 Task: Find connections with filter location Miranda de Ebro with filter topic #lawsuitswith filter profile language Spanish with filter current company IndiGo (InterGlobe Aviation Ltd) with filter school ABV-Indian Institute of Information Technology and Management with filter industry Law Practice with filter service category Labor and Employment Law with filter keywords title Graphic Designer
Action: Mouse moved to (199, 277)
Screenshot: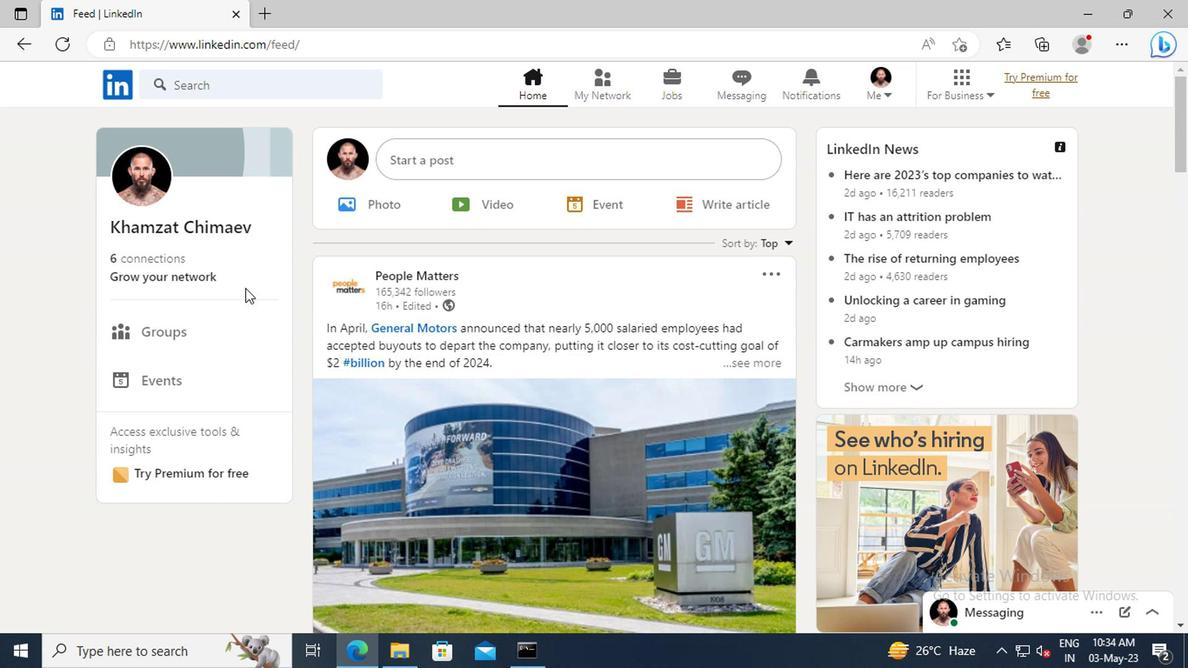 
Action: Mouse pressed left at (199, 277)
Screenshot: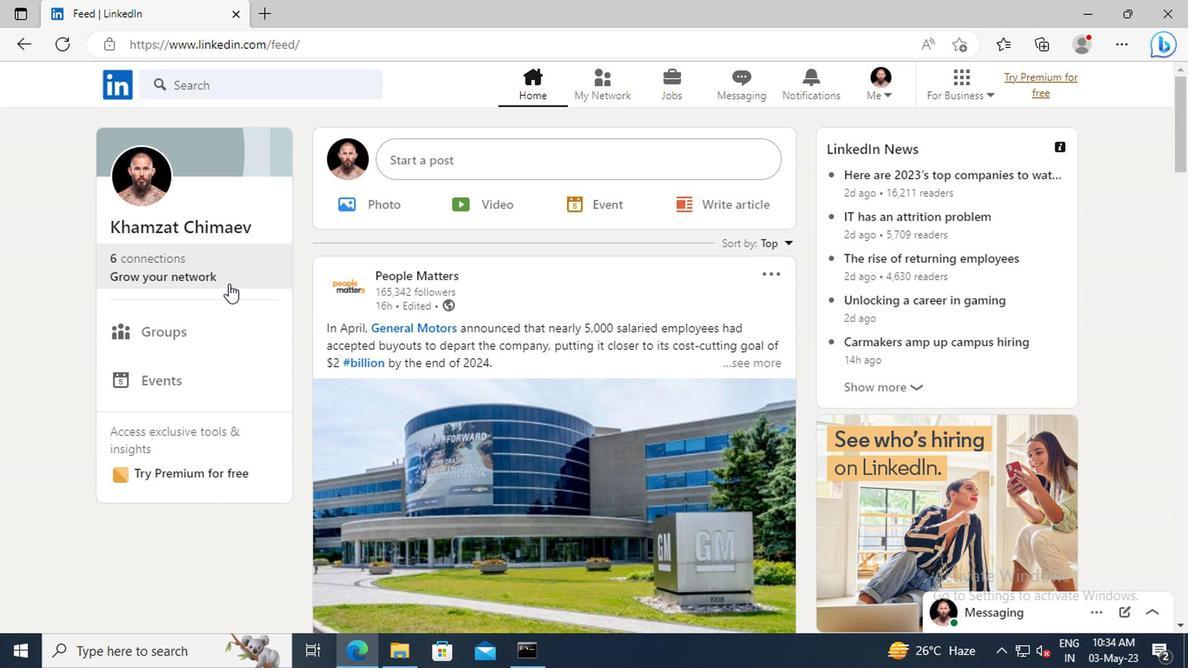 
Action: Mouse moved to (197, 186)
Screenshot: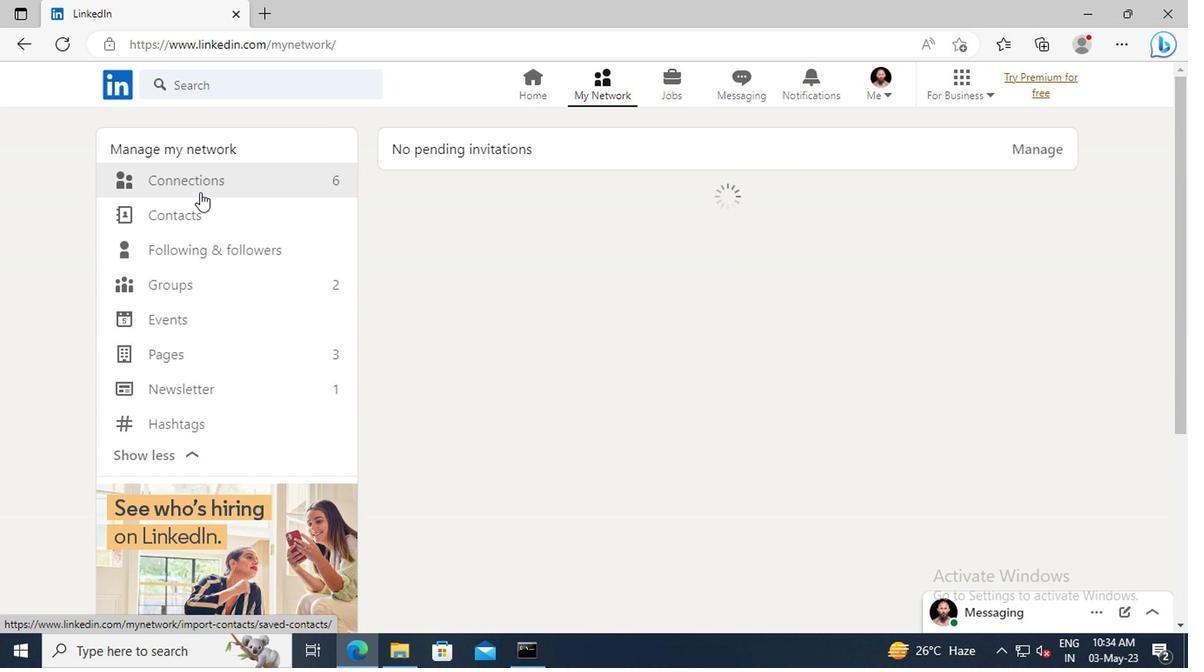 
Action: Mouse pressed left at (197, 186)
Screenshot: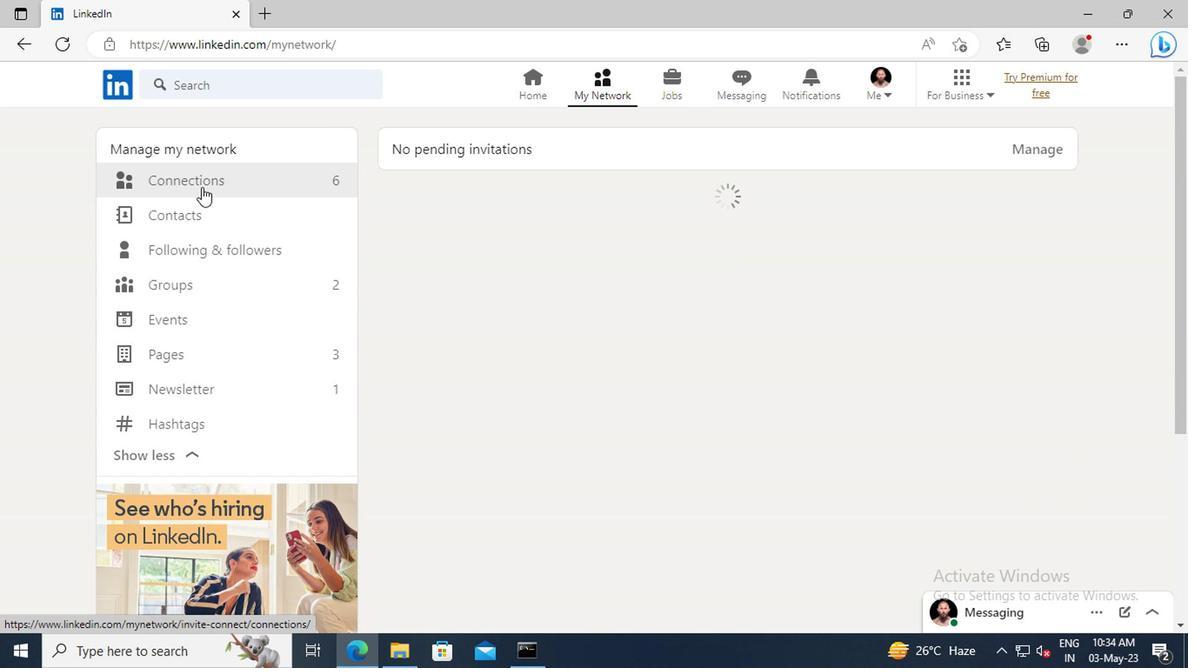 
Action: Mouse moved to (681, 183)
Screenshot: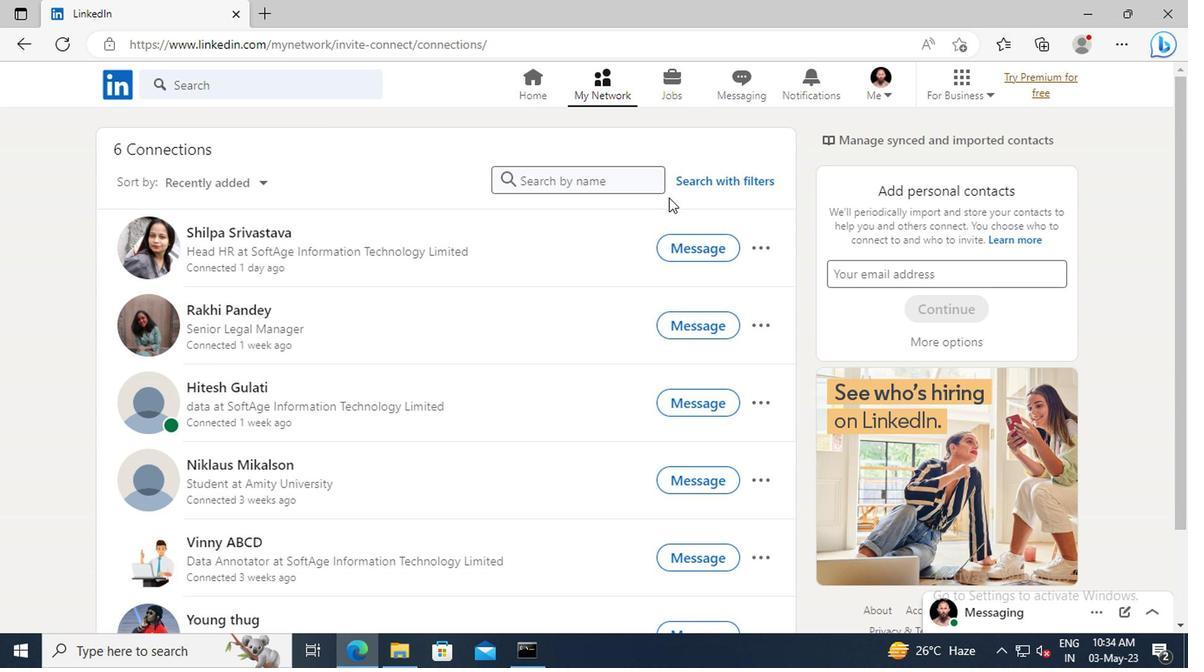 
Action: Mouse pressed left at (681, 183)
Screenshot: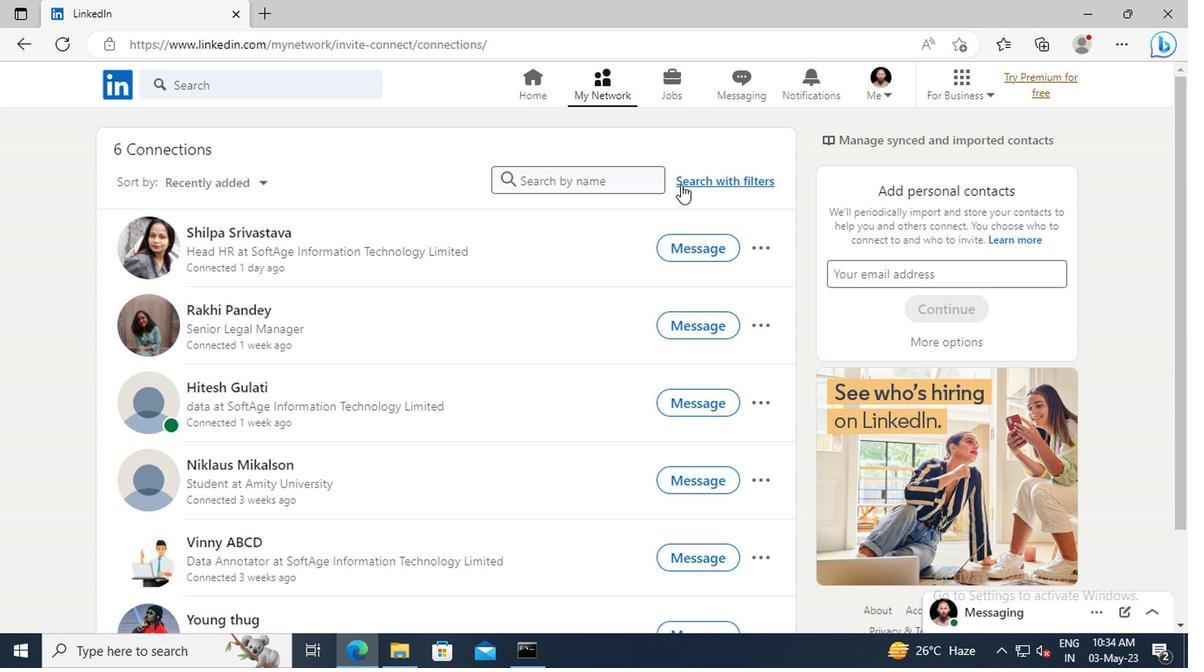 
Action: Mouse moved to (646, 139)
Screenshot: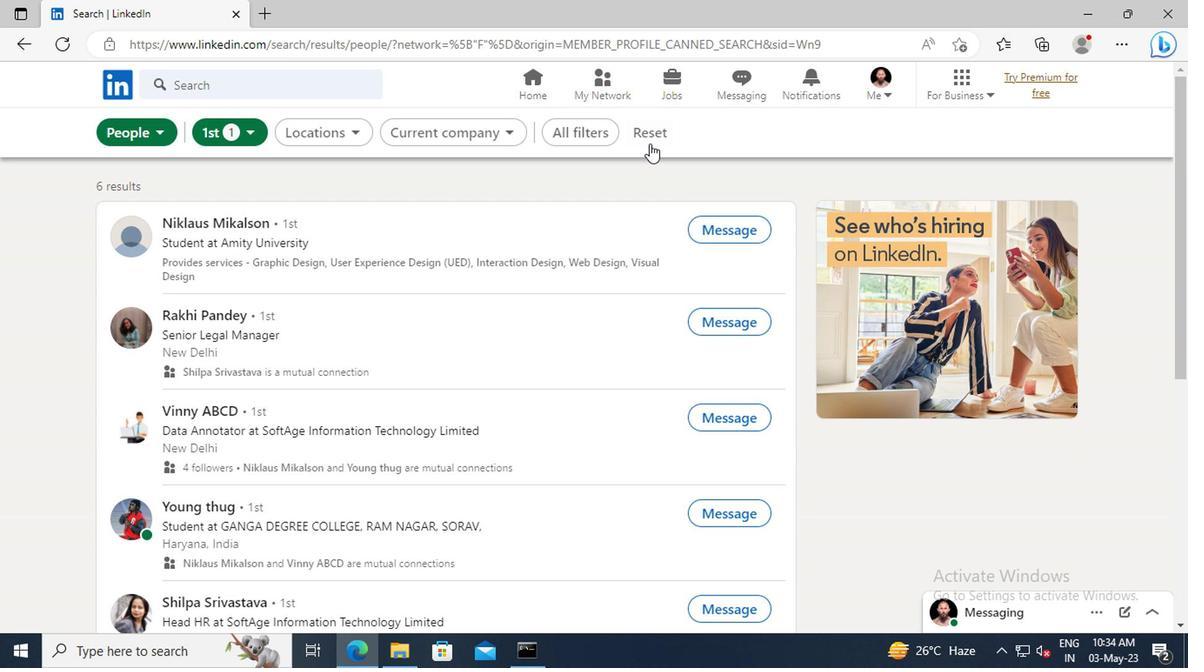 
Action: Mouse pressed left at (646, 139)
Screenshot: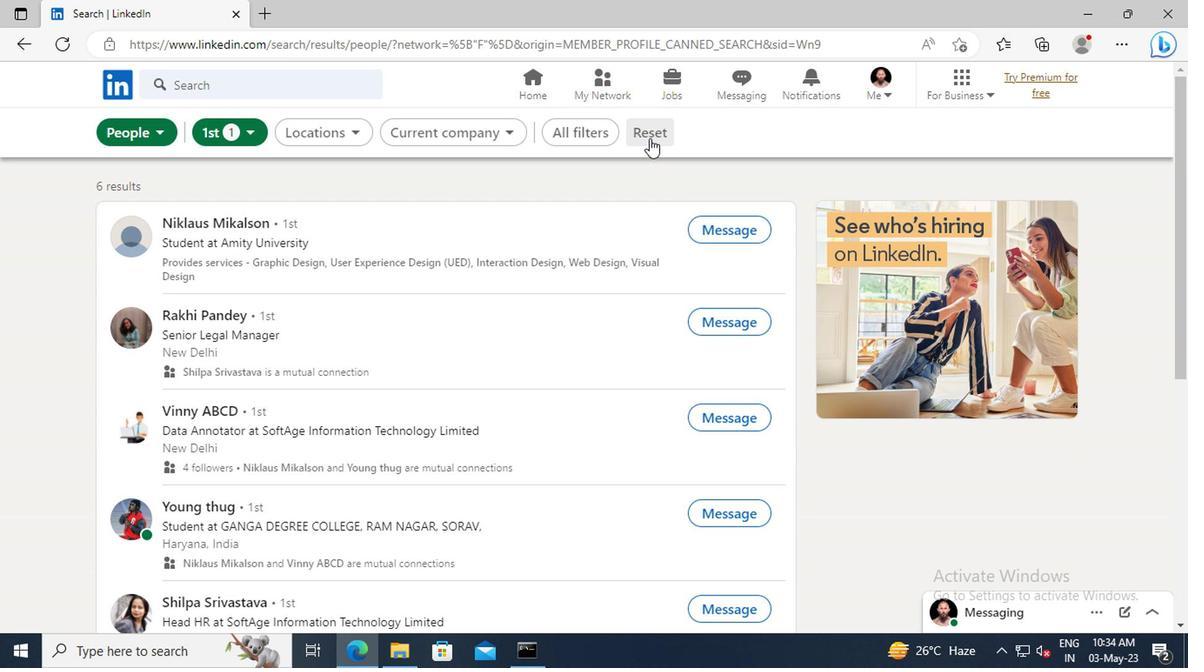 
Action: Mouse moved to (626, 137)
Screenshot: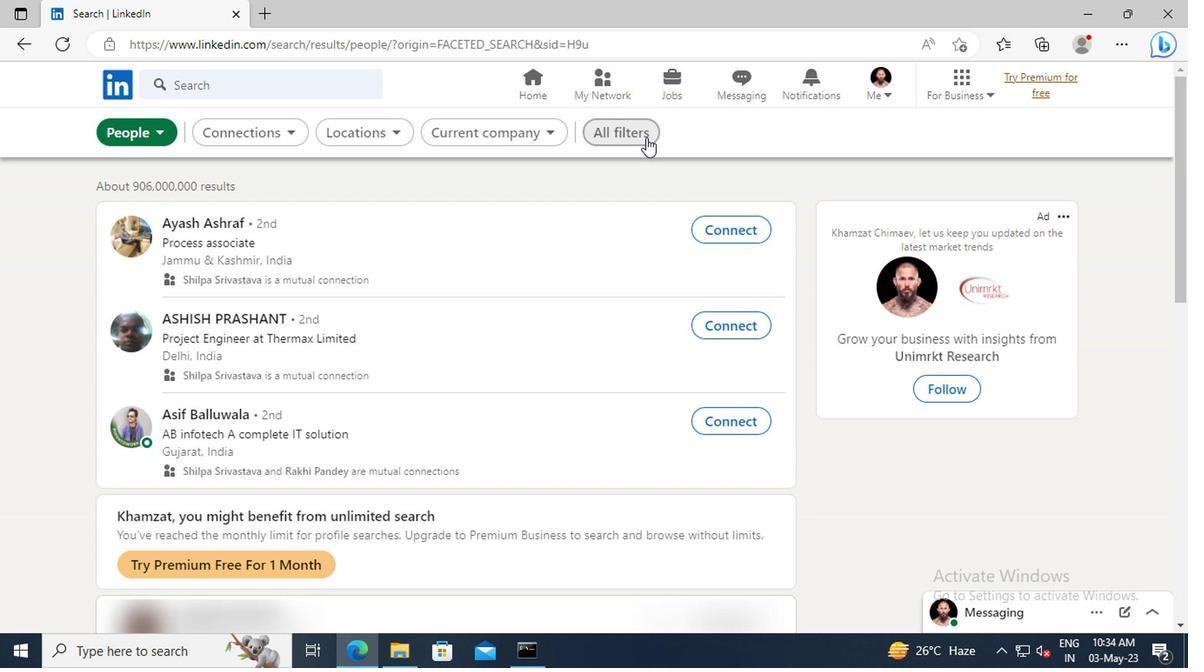 
Action: Mouse pressed left at (626, 137)
Screenshot: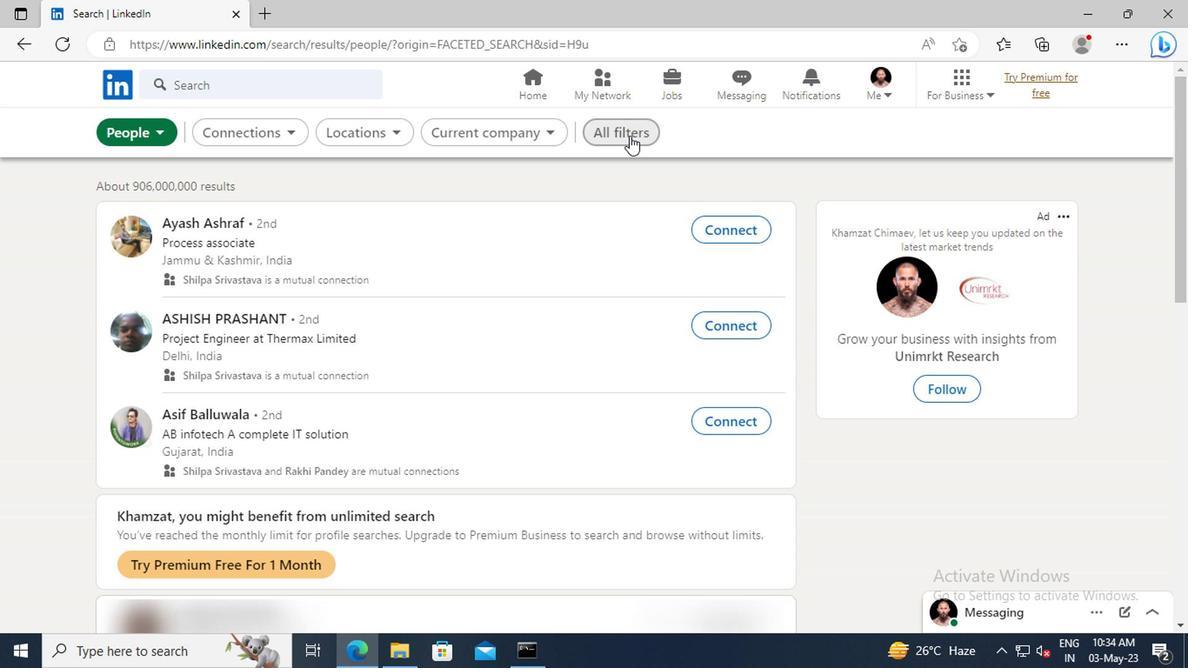
Action: Mouse moved to (963, 332)
Screenshot: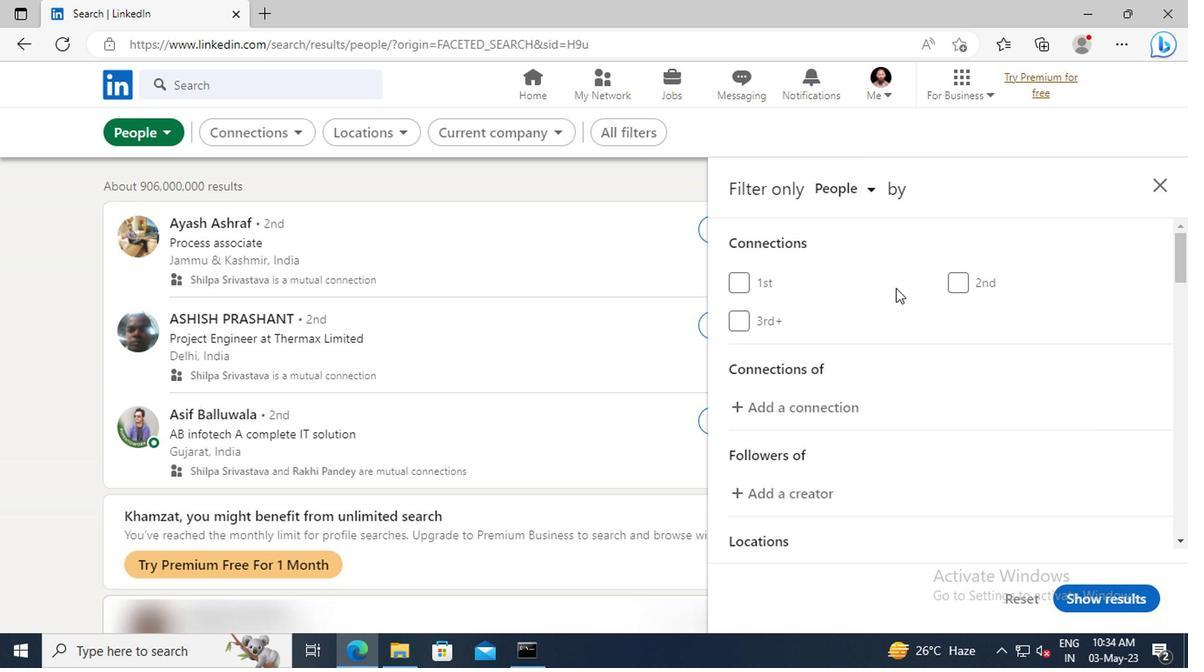 
Action: Mouse scrolled (963, 331) with delta (0, -1)
Screenshot: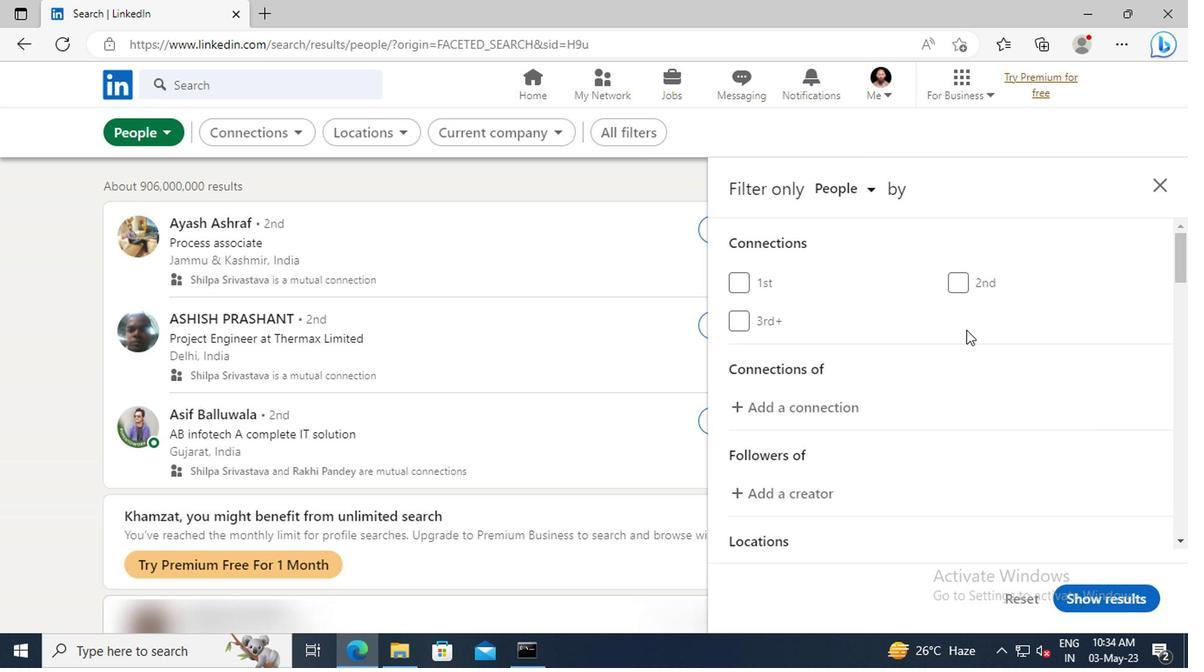 
Action: Mouse scrolled (963, 331) with delta (0, -1)
Screenshot: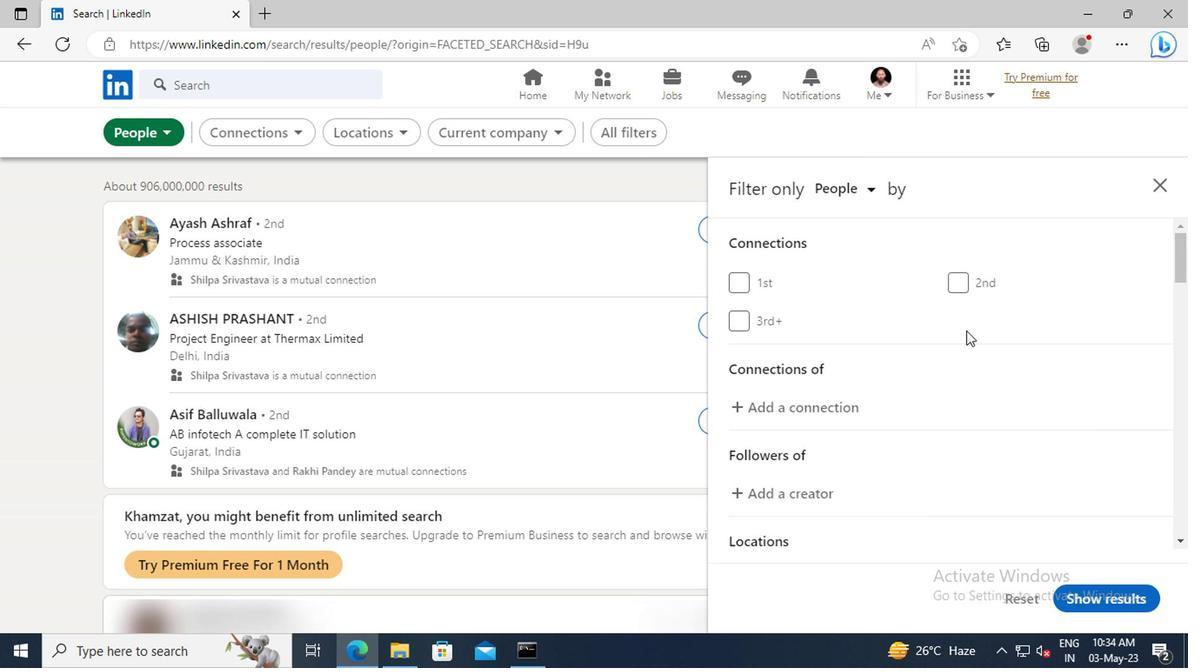 
Action: Mouse scrolled (963, 331) with delta (0, -1)
Screenshot: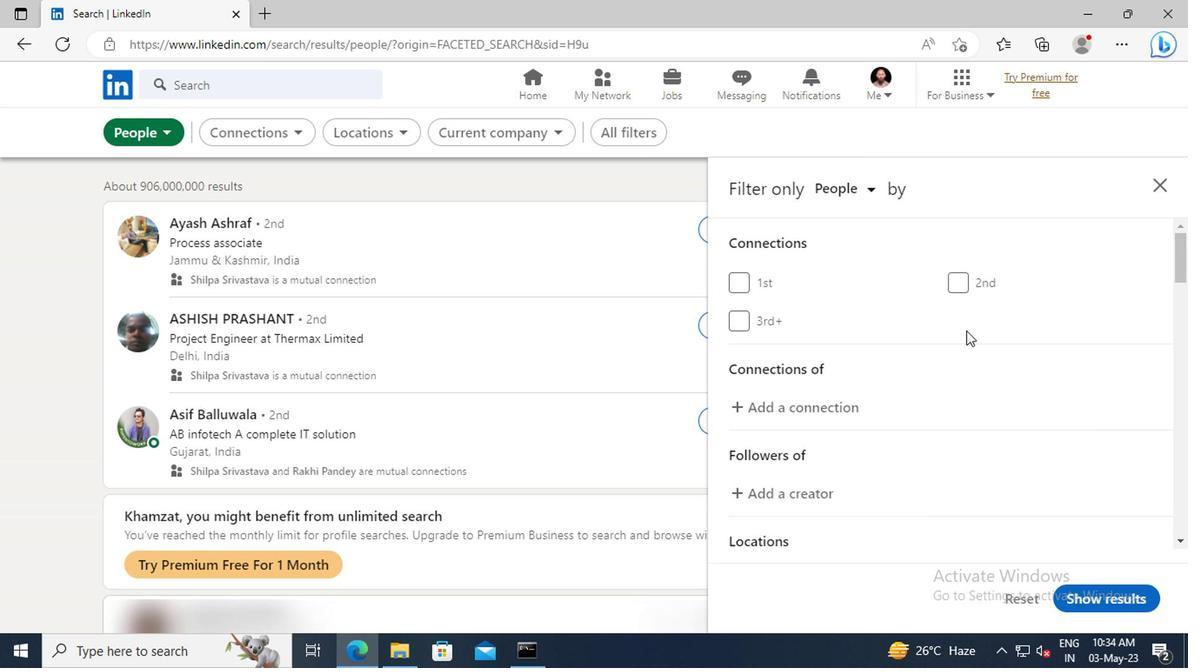 
Action: Mouse scrolled (963, 331) with delta (0, -1)
Screenshot: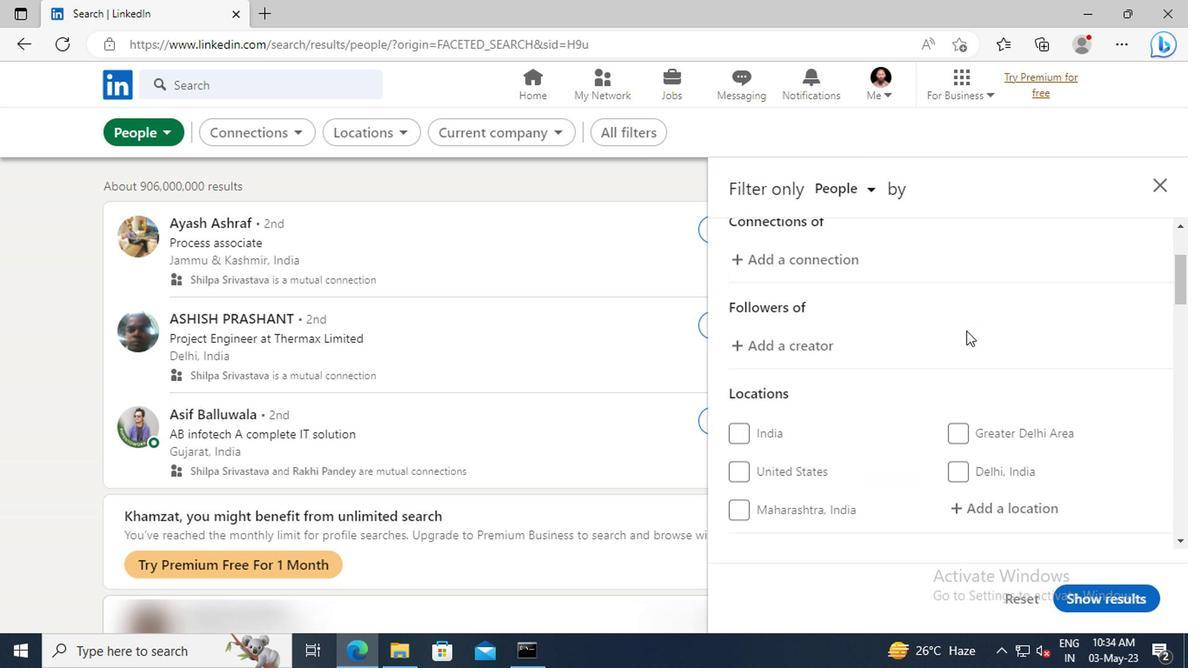 
Action: Mouse scrolled (963, 331) with delta (0, -1)
Screenshot: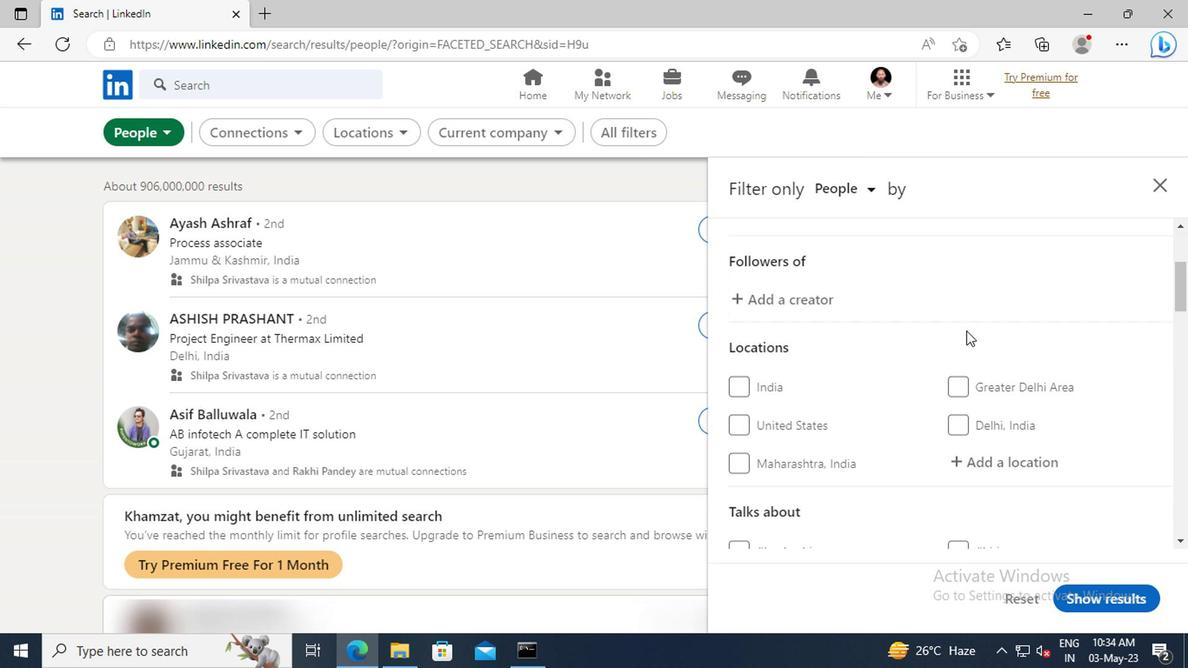 
Action: Mouse moved to (975, 403)
Screenshot: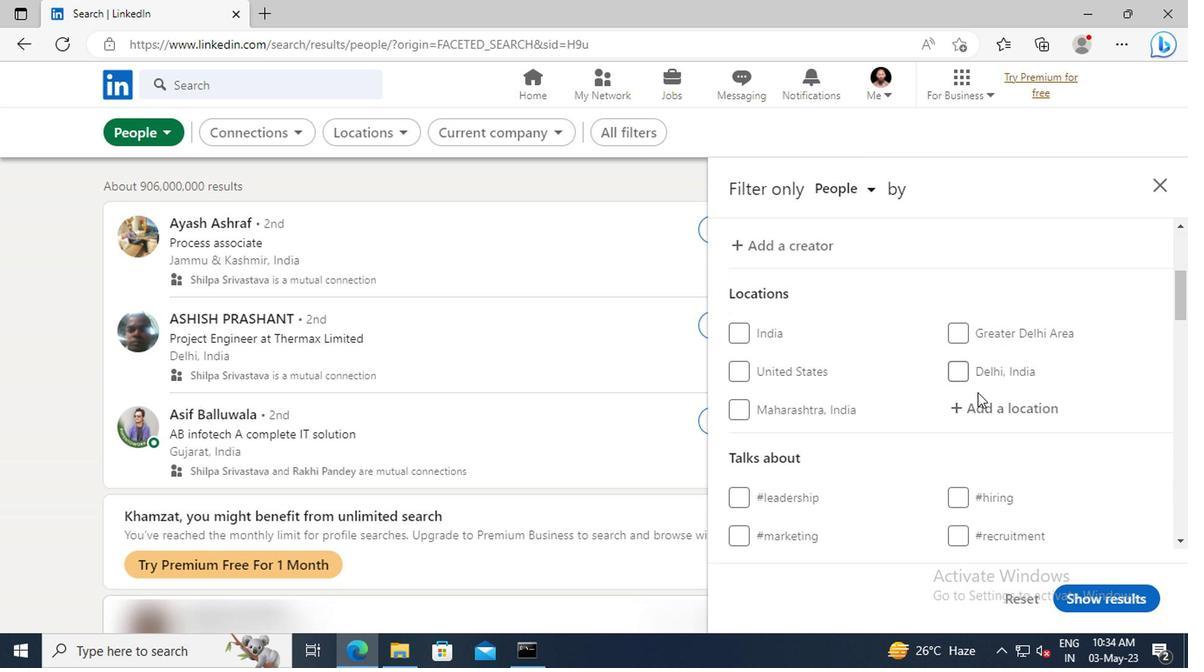 
Action: Mouse pressed left at (975, 403)
Screenshot: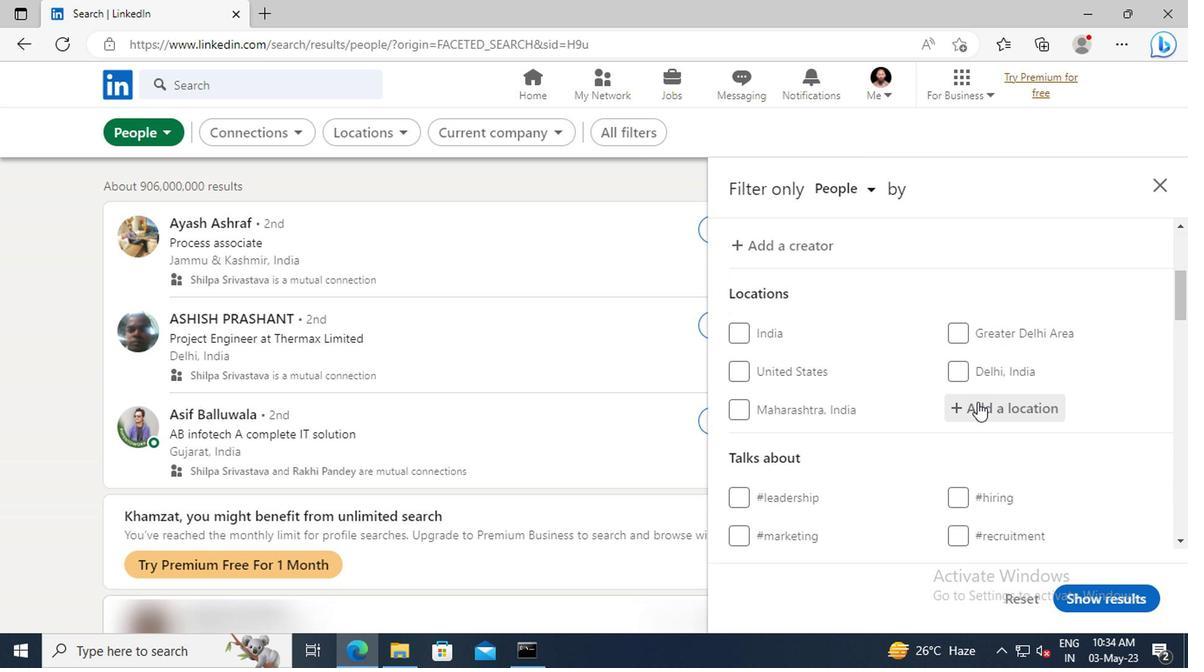 
Action: Key pressed <Key.shift>MIRANDA<Key.space>DE<Key.space><Key.shift>
Screenshot: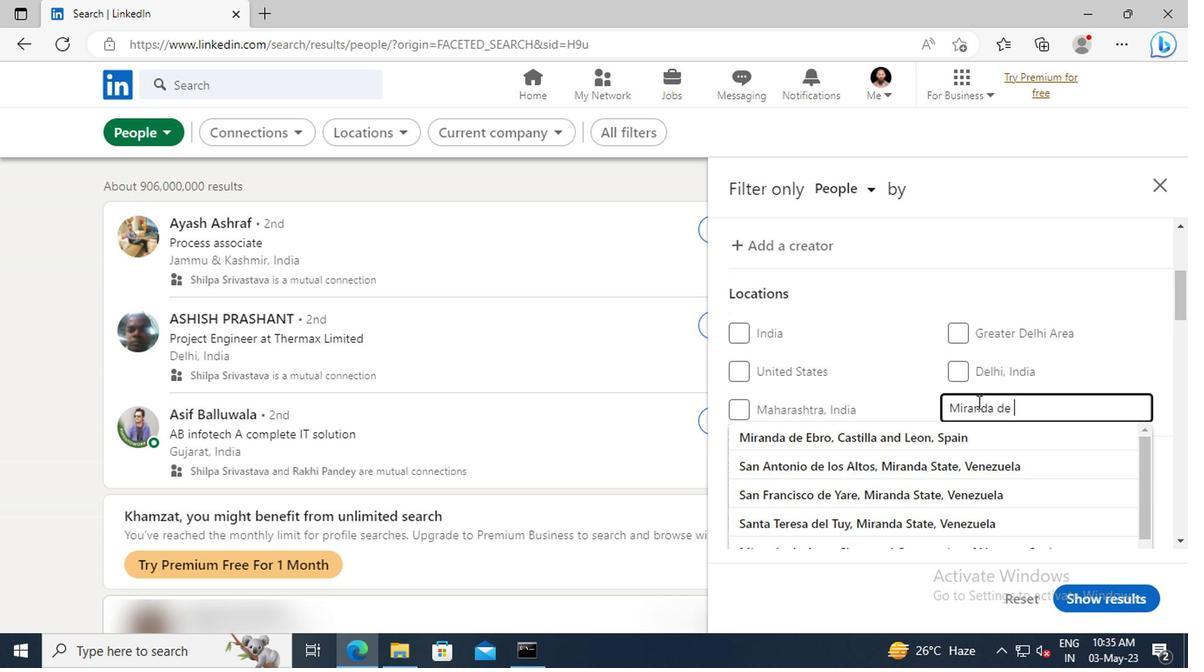 
Action: Mouse moved to (975, 426)
Screenshot: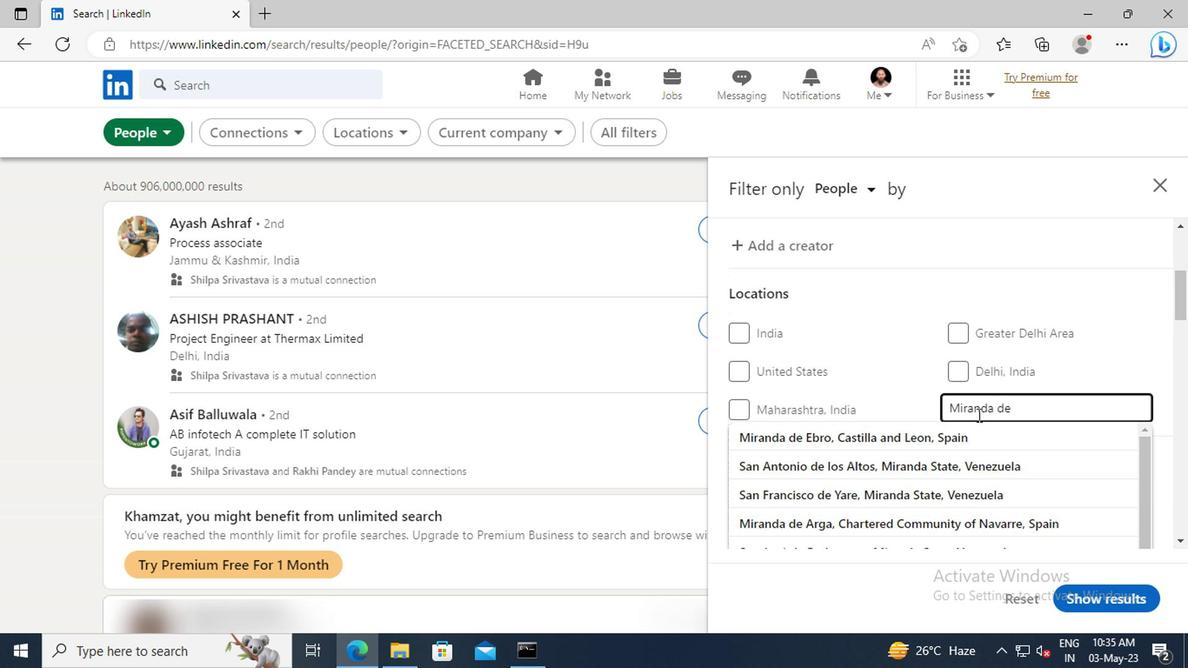 
Action: Mouse pressed left at (975, 426)
Screenshot: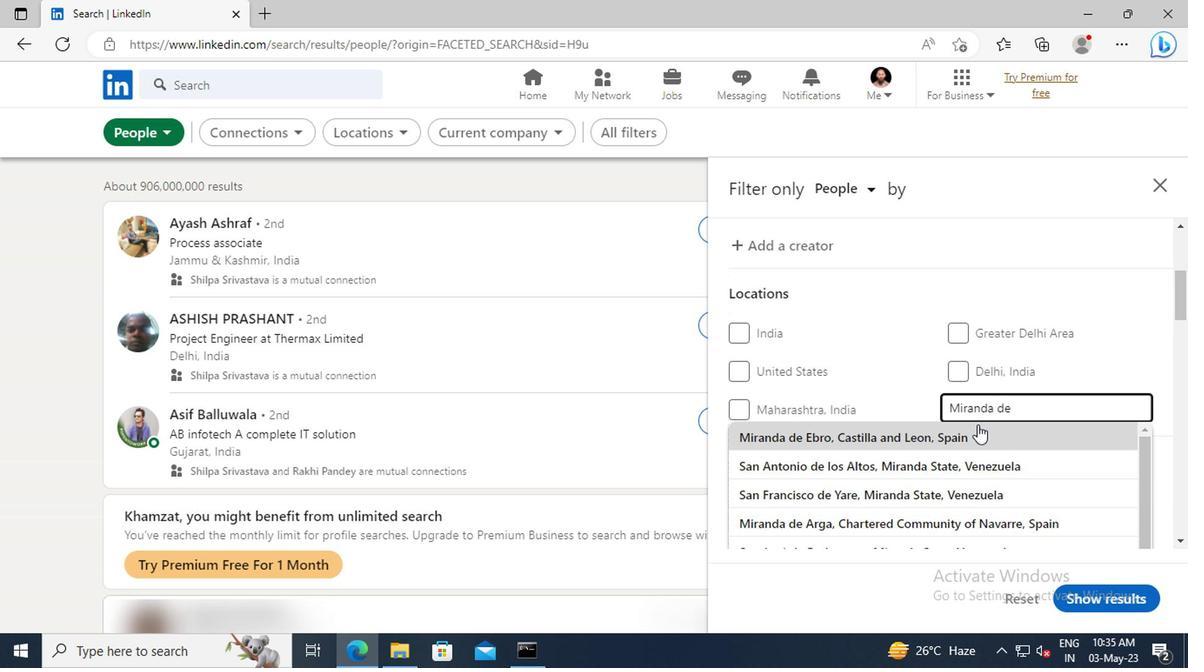 
Action: Mouse scrolled (975, 425) with delta (0, -1)
Screenshot: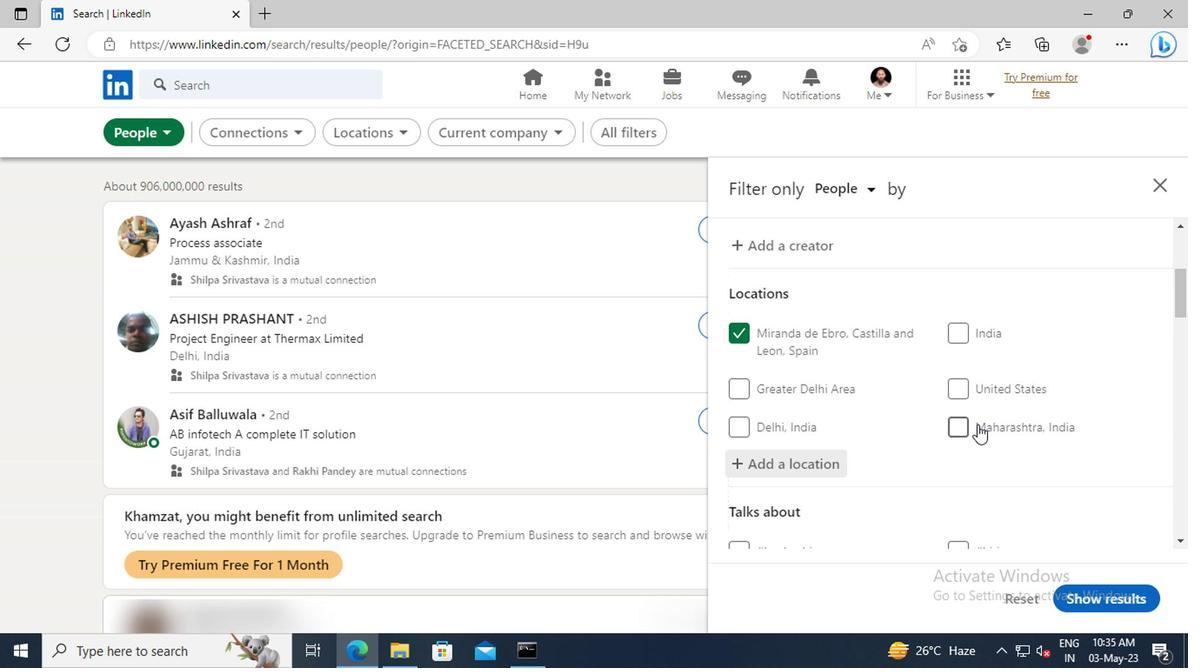 
Action: Mouse scrolled (975, 425) with delta (0, -1)
Screenshot: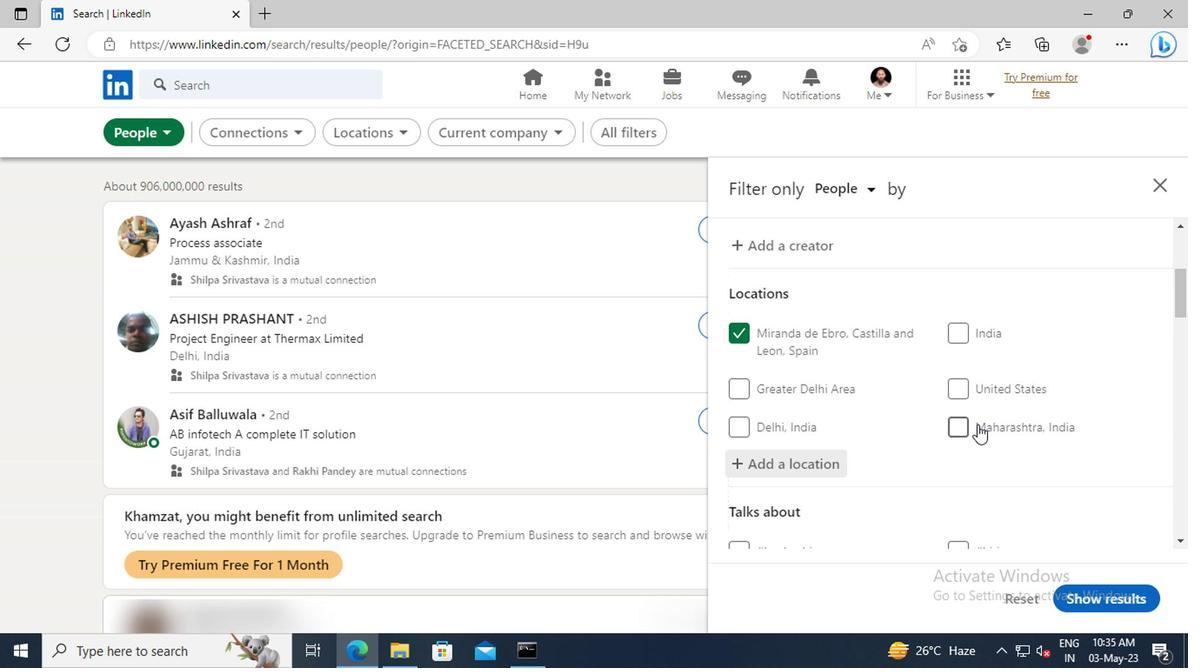 
Action: Mouse moved to (972, 394)
Screenshot: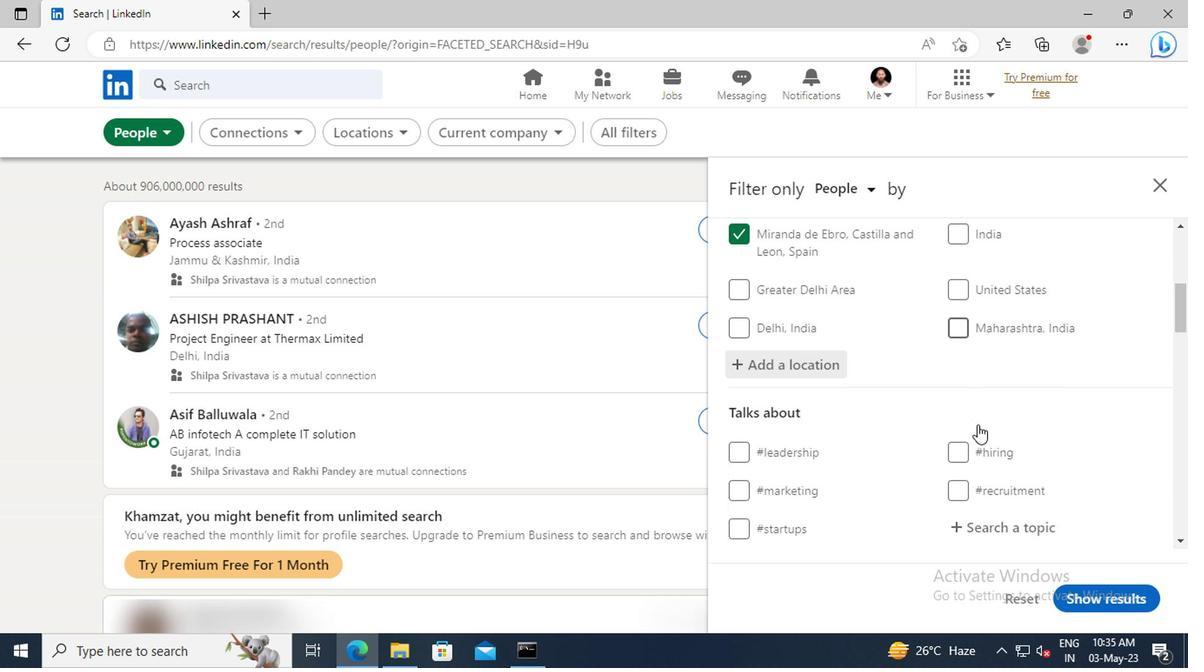 
Action: Mouse scrolled (972, 394) with delta (0, 0)
Screenshot: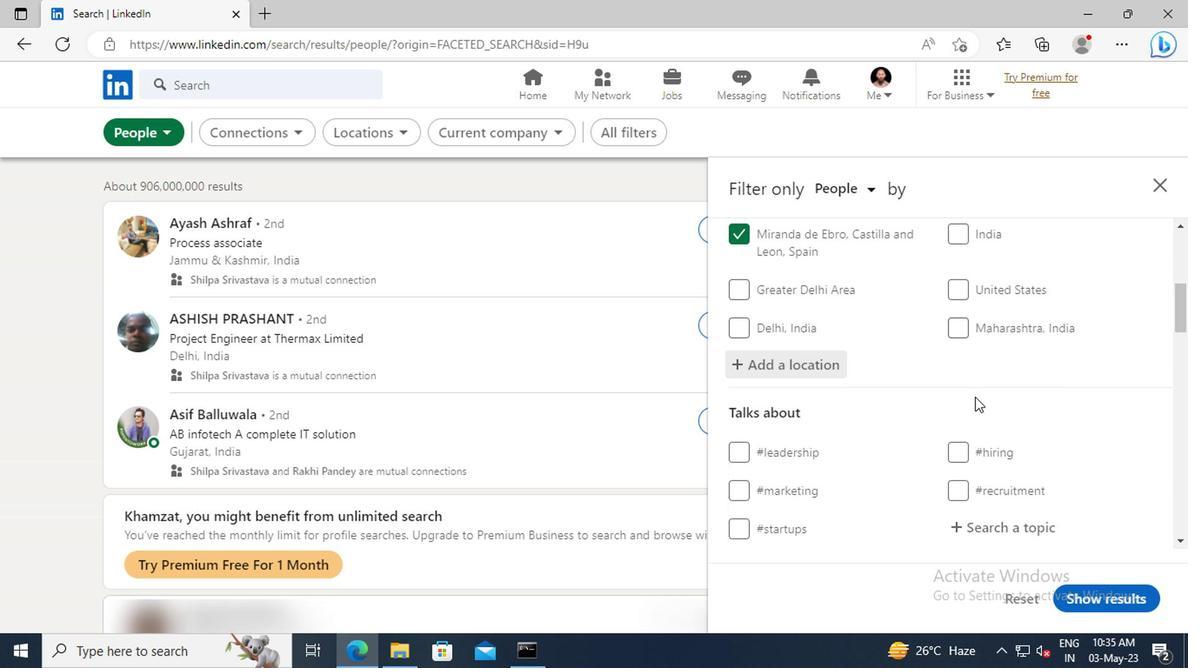 
Action: Mouse scrolled (972, 394) with delta (0, 0)
Screenshot: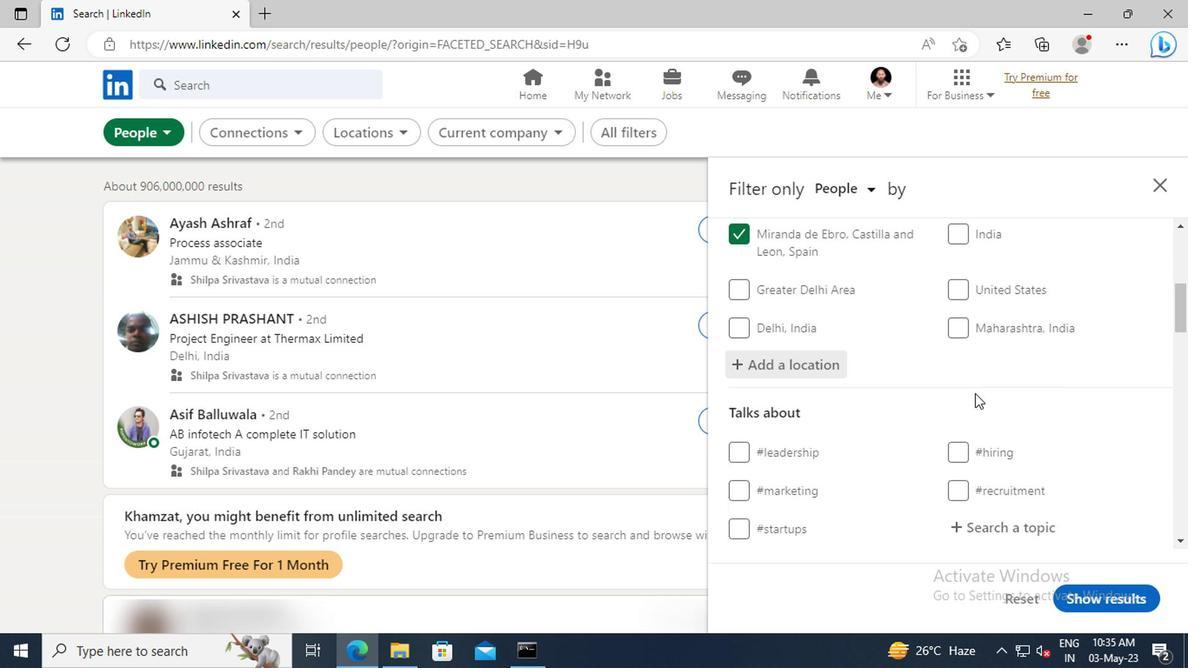 
Action: Mouse moved to (976, 430)
Screenshot: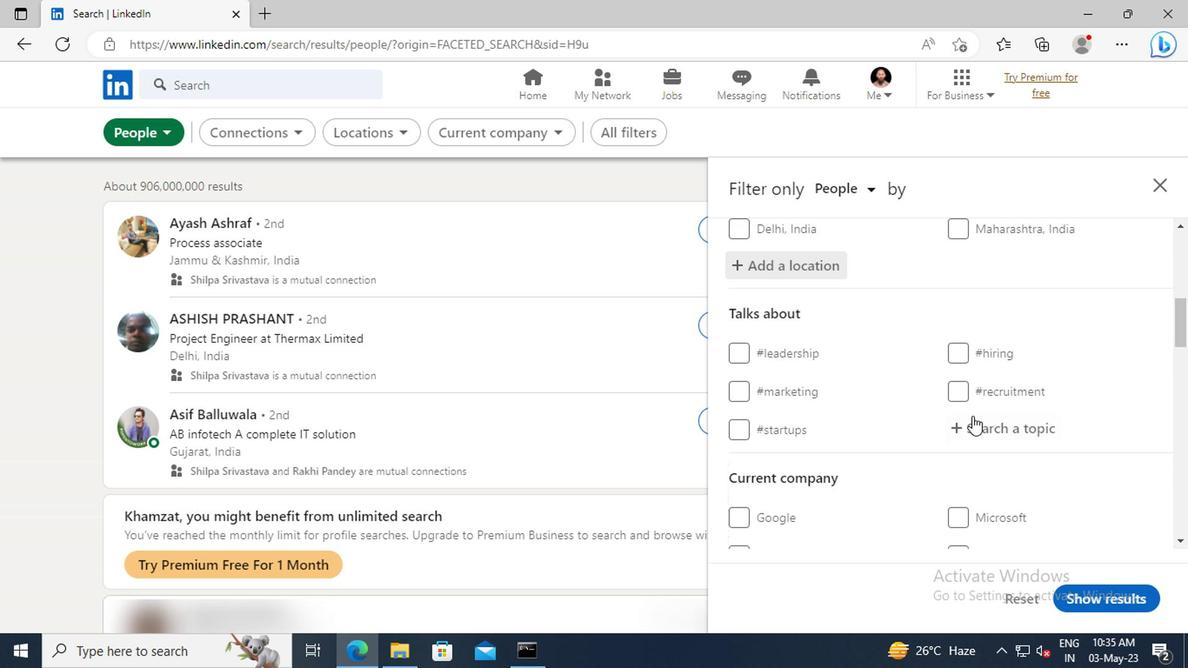 
Action: Mouse pressed left at (976, 430)
Screenshot: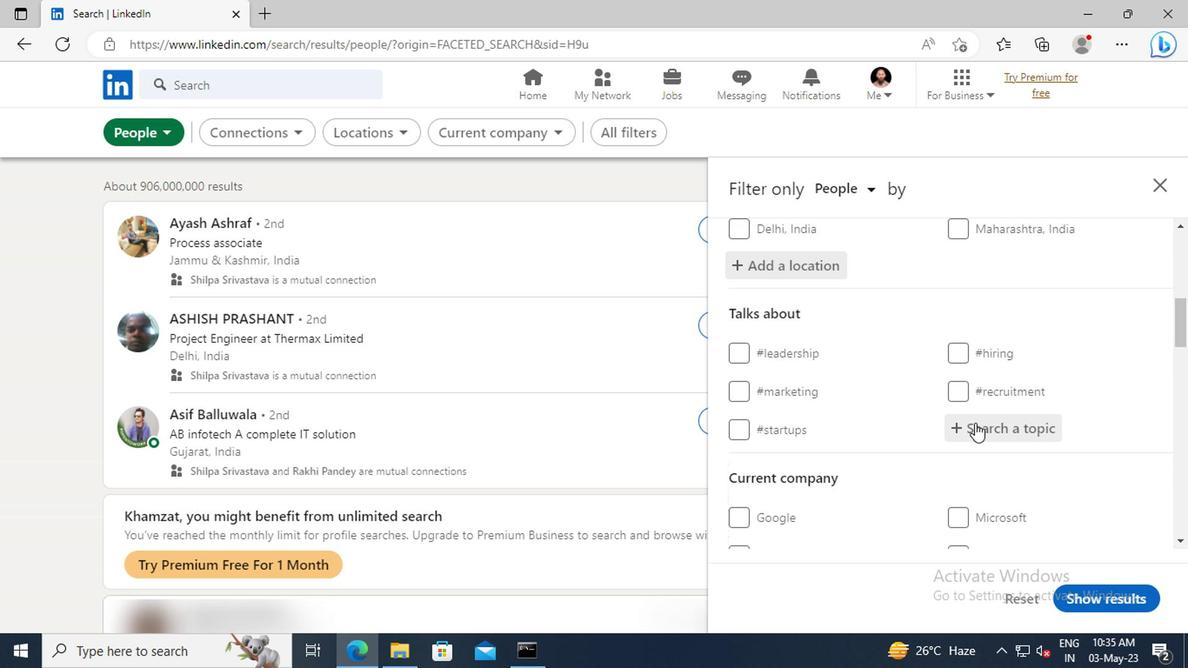 
Action: Key pressed LAWSUI
Screenshot: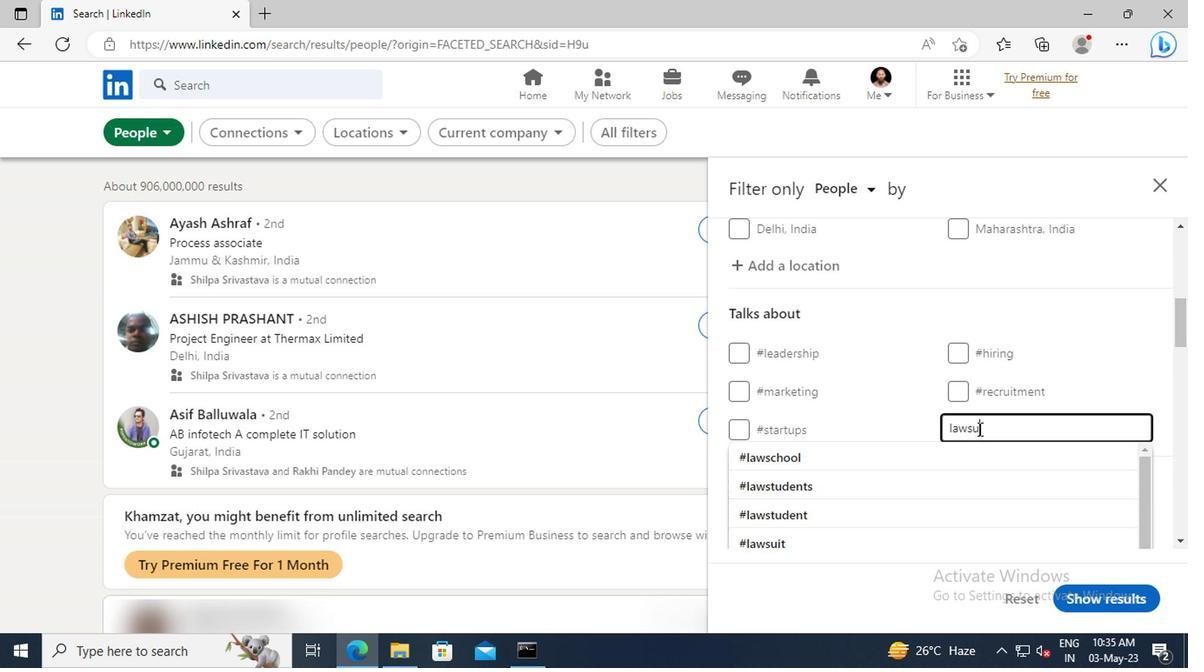 
Action: Mouse moved to (983, 481)
Screenshot: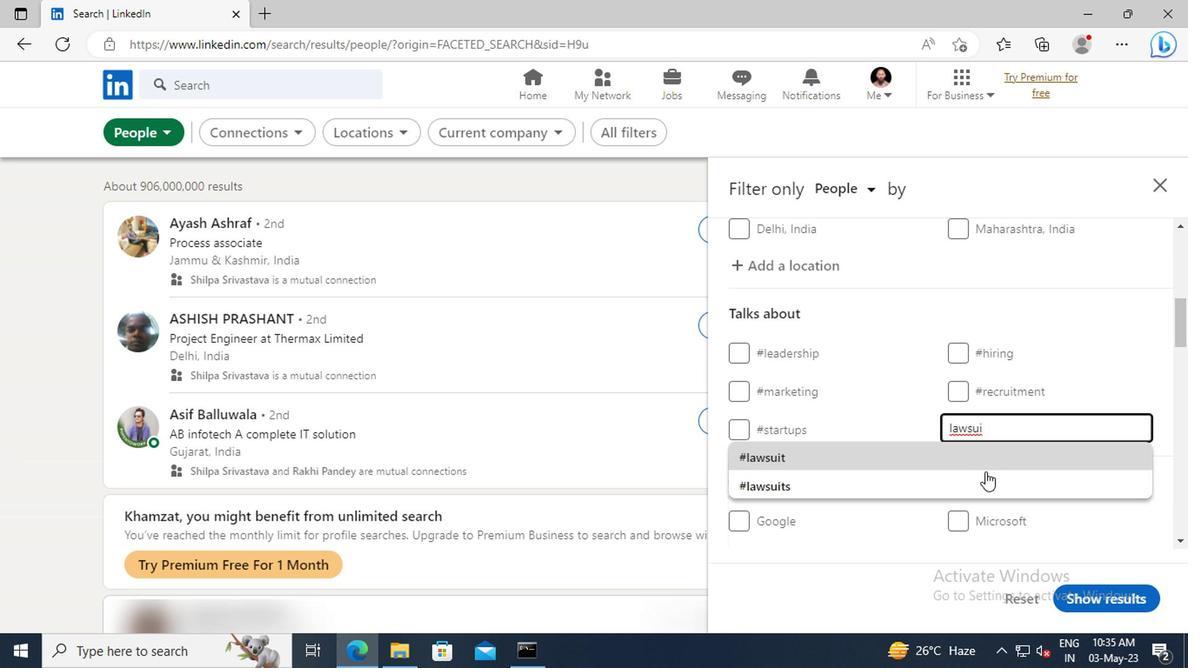 
Action: Mouse pressed left at (983, 481)
Screenshot: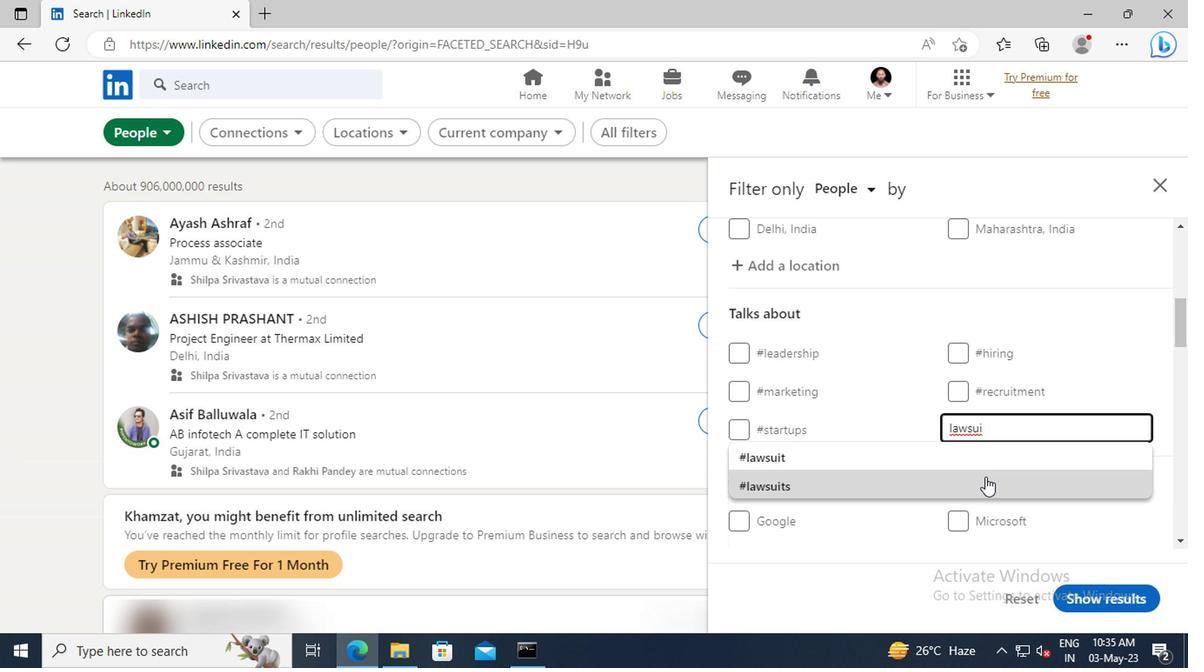 
Action: Mouse scrolled (983, 480) with delta (0, 0)
Screenshot: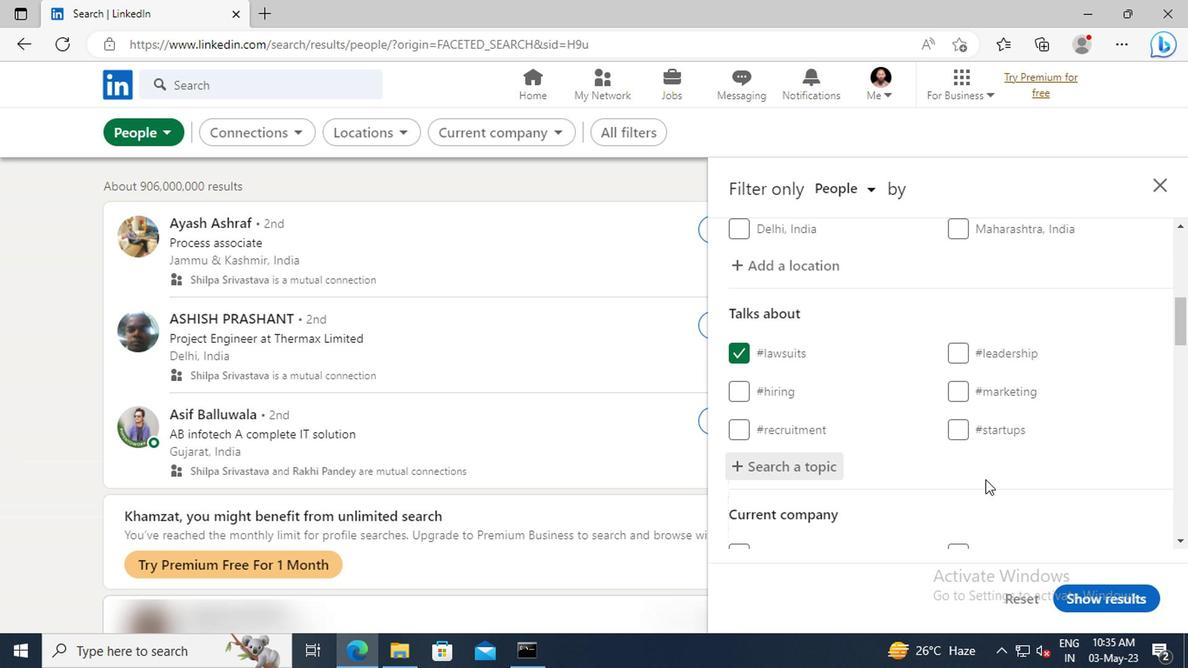 
Action: Mouse moved to (983, 457)
Screenshot: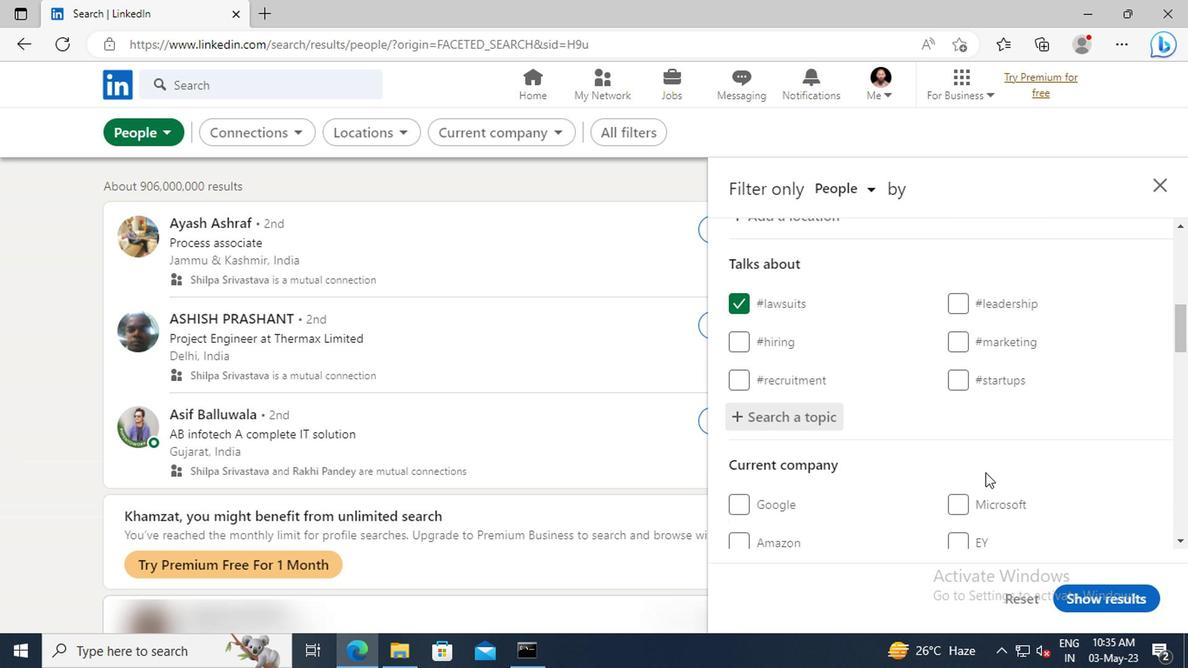 
Action: Mouse scrolled (983, 456) with delta (0, 0)
Screenshot: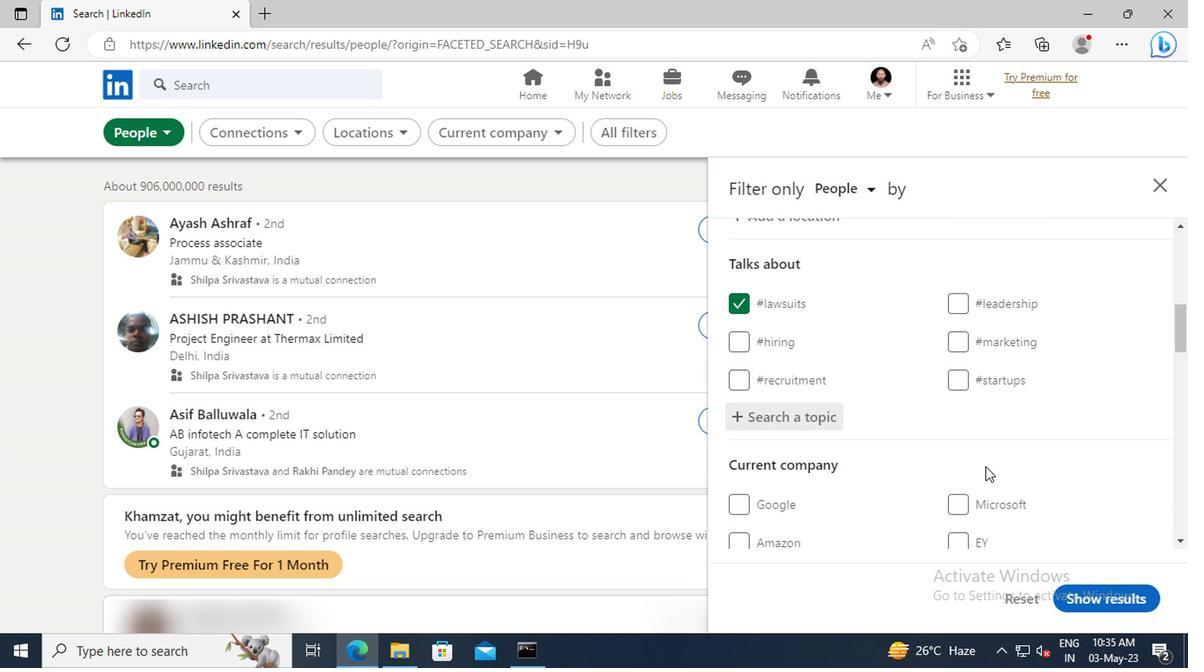 
Action: Mouse moved to (983, 457)
Screenshot: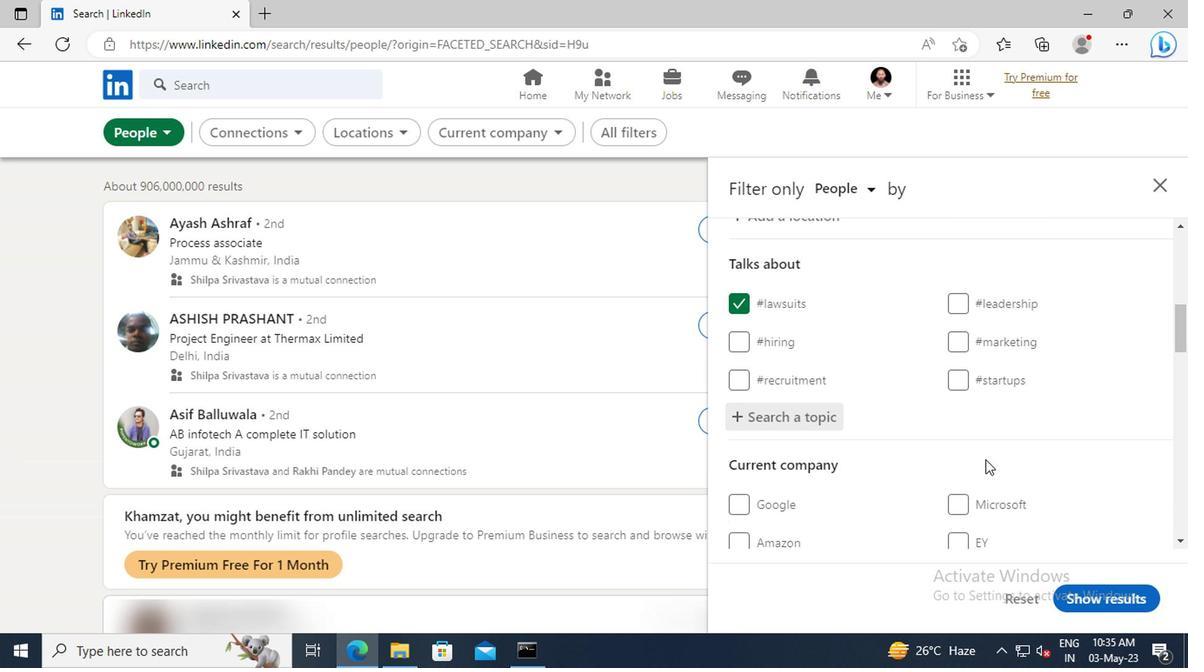 
Action: Mouse scrolled (983, 456) with delta (0, 0)
Screenshot: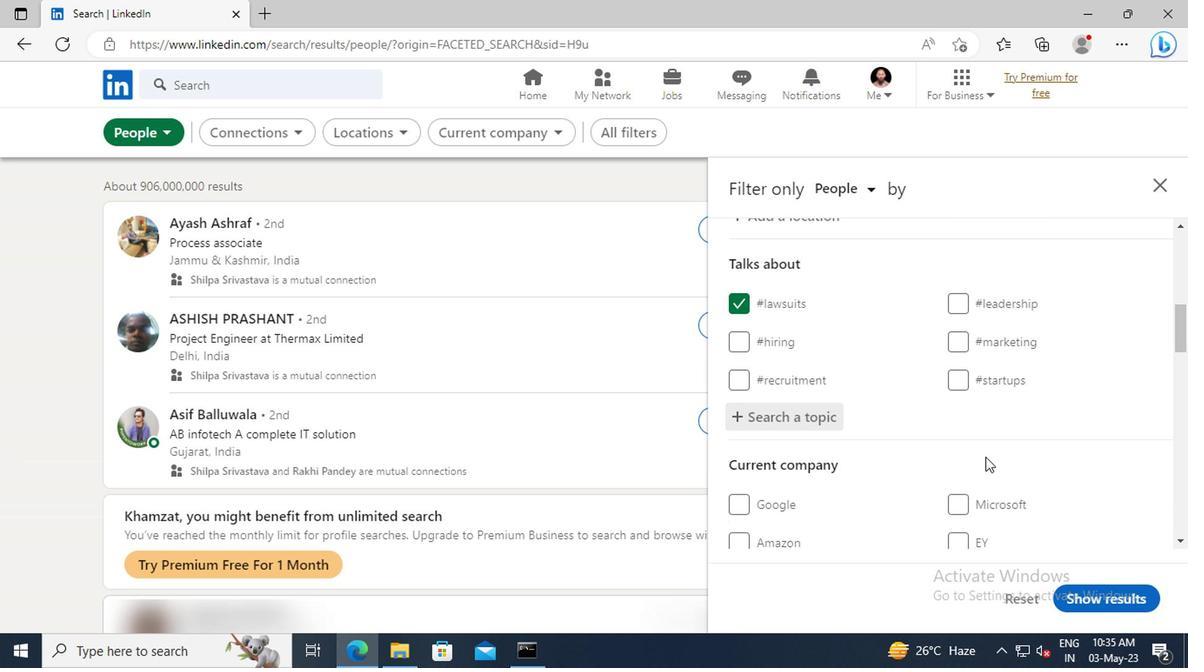 
Action: Mouse moved to (983, 433)
Screenshot: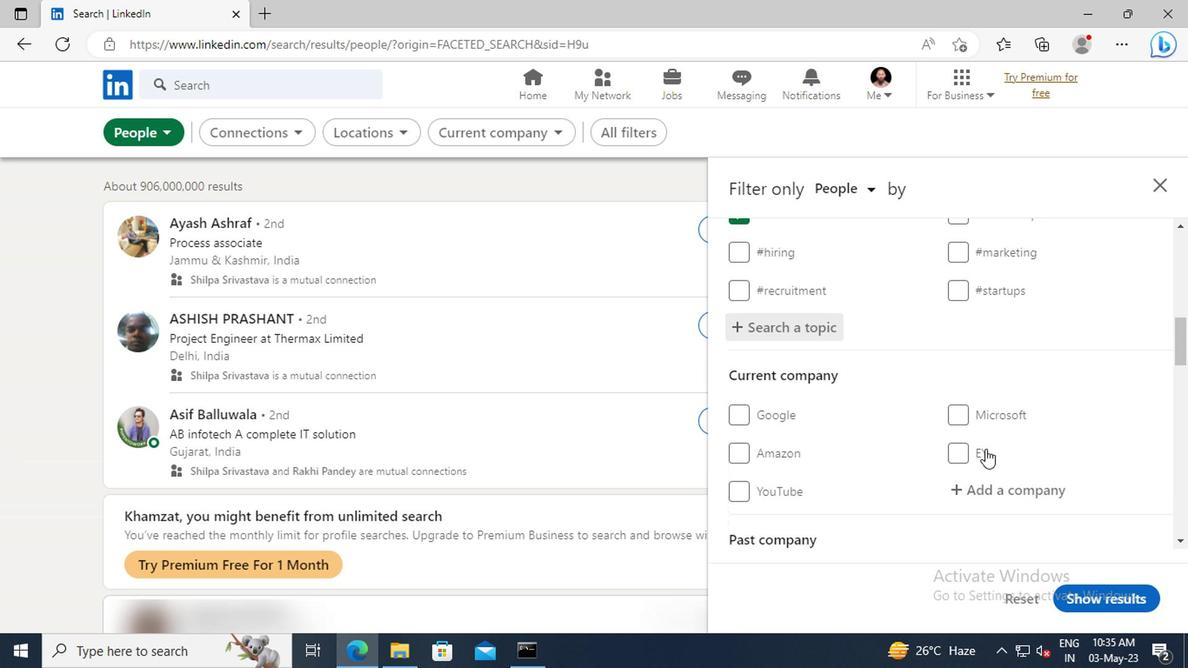 
Action: Mouse scrolled (983, 433) with delta (0, 0)
Screenshot: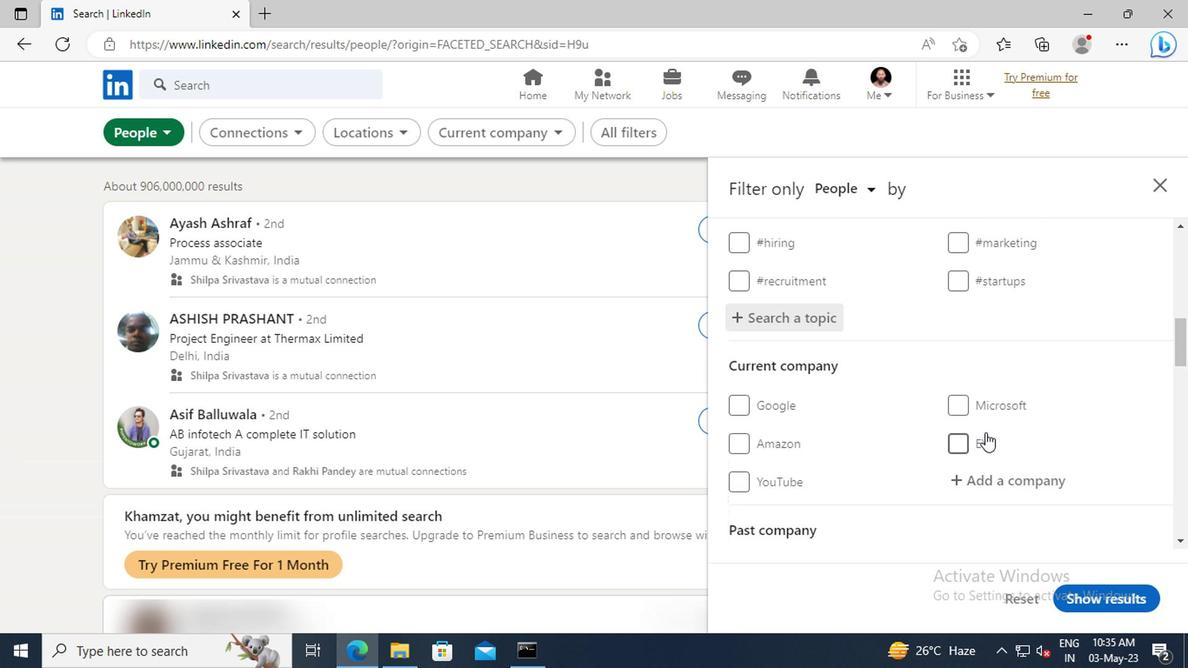 
Action: Mouse scrolled (983, 433) with delta (0, 0)
Screenshot: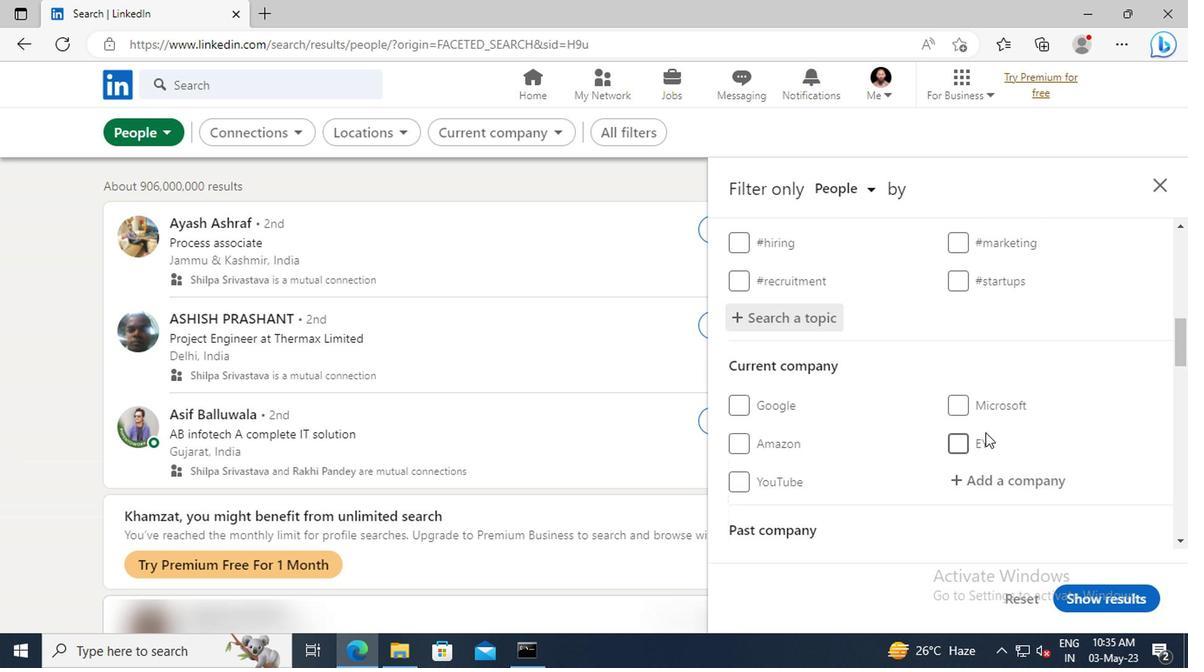 
Action: Mouse scrolled (983, 433) with delta (0, 0)
Screenshot: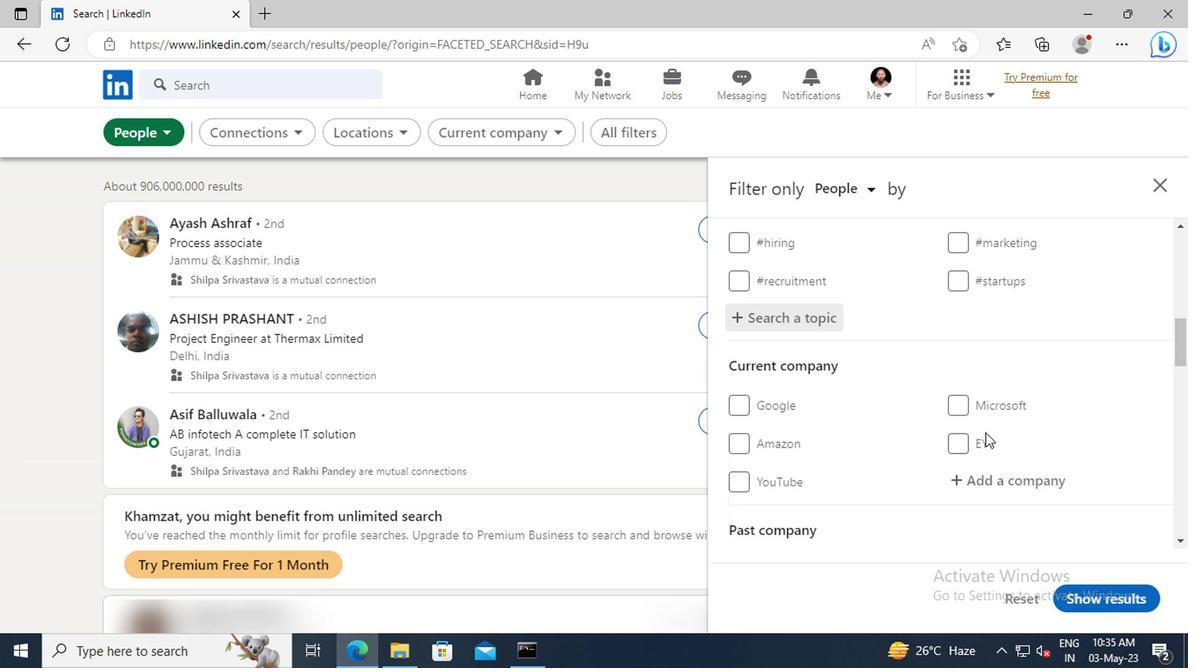 
Action: Mouse scrolled (983, 433) with delta (0, 0)
Screenshot: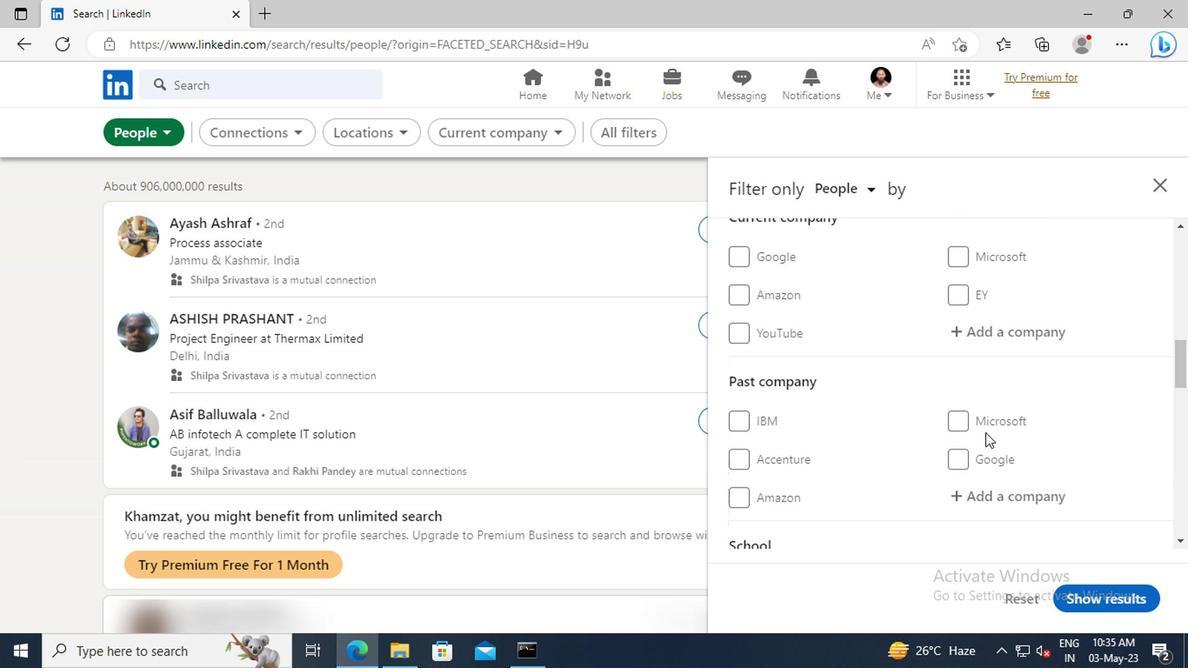 
Action: Mouse scrolled (983, 433) with delta (0, 0)
Screenshot: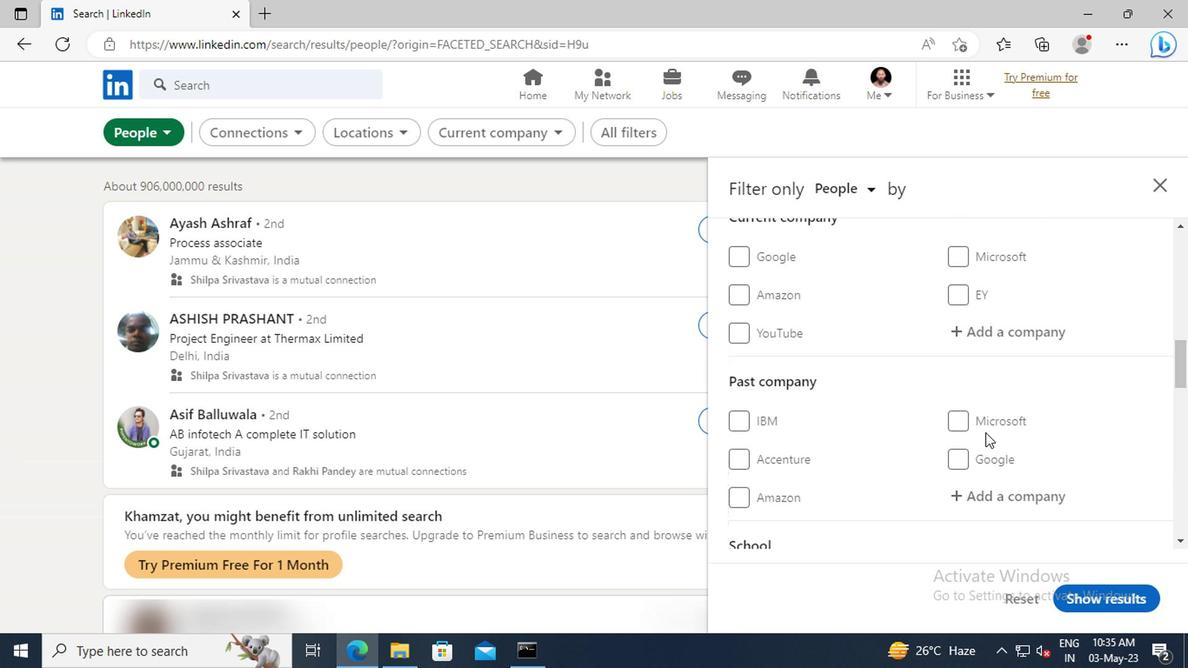 
Action: Mouse scrolled (983, 433) with delta (0, 0)
Screenshot: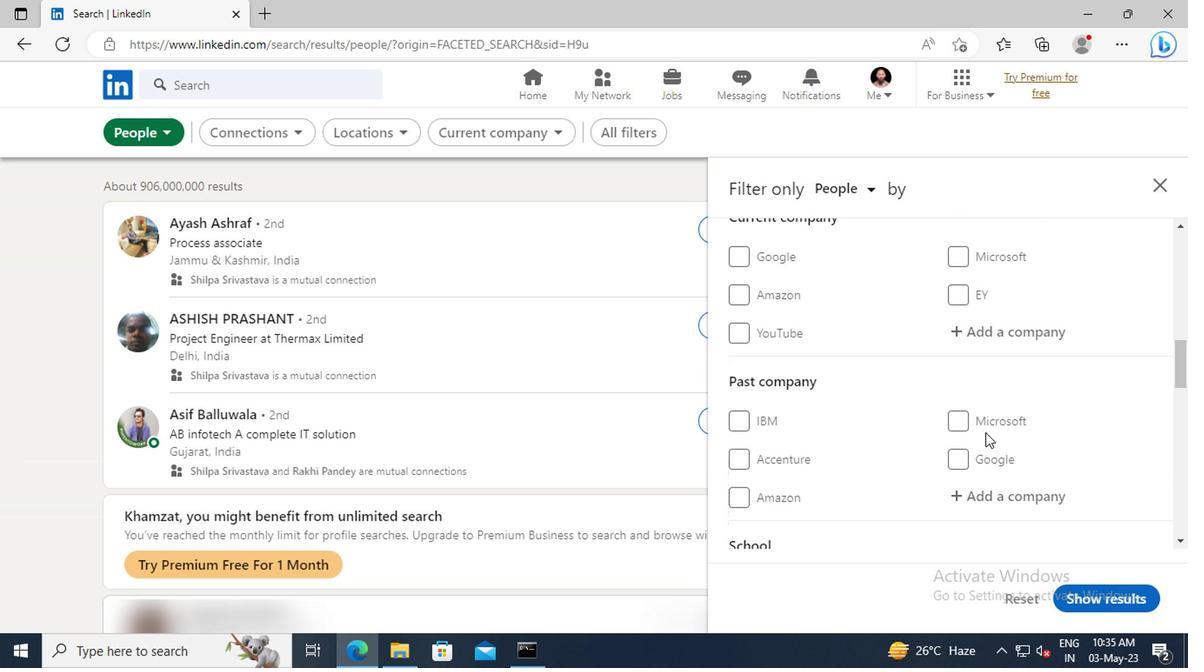 
Action: Mouse scrolled (983, 433) with delta (0, 0)
Screenshot: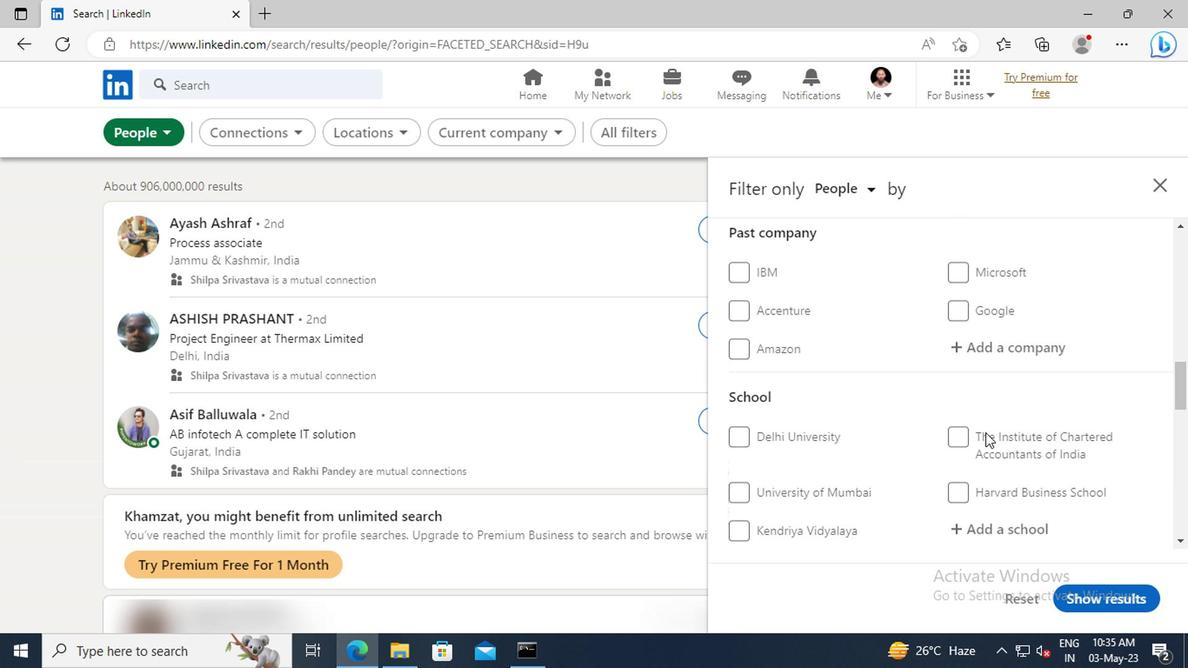 
Action: Mouse scrolled (983, 433) with delta (0, 0)
Screenshot: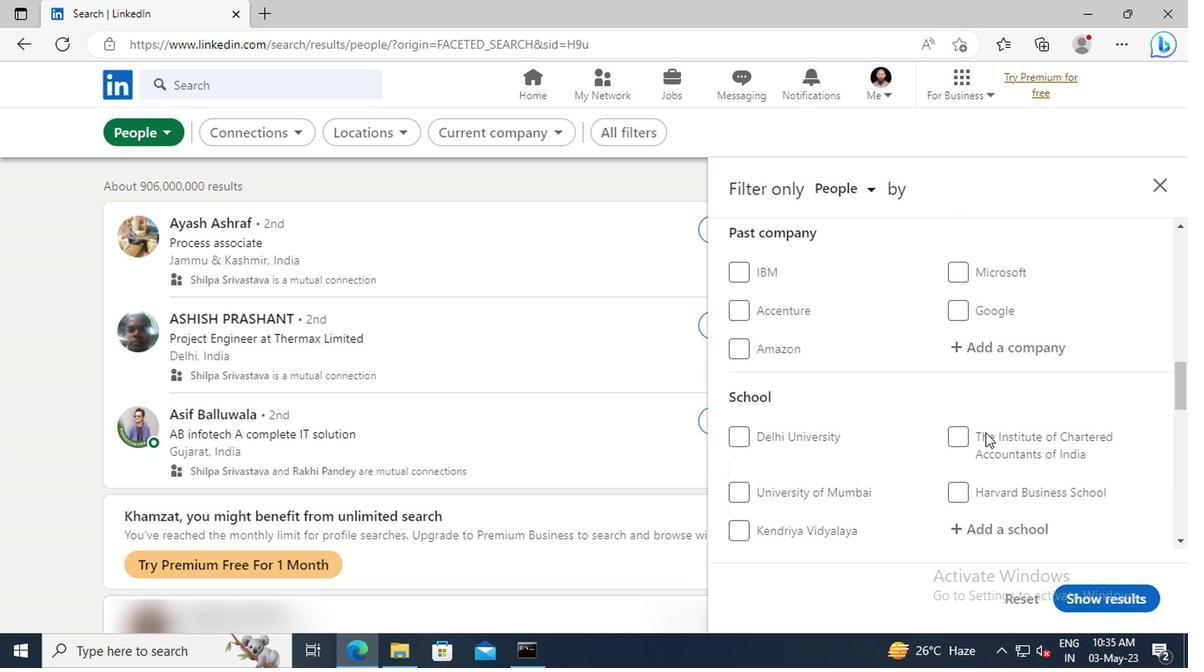 
Action: Mouse scrolled (983, 433) with delta (0, 0)
Screenshot: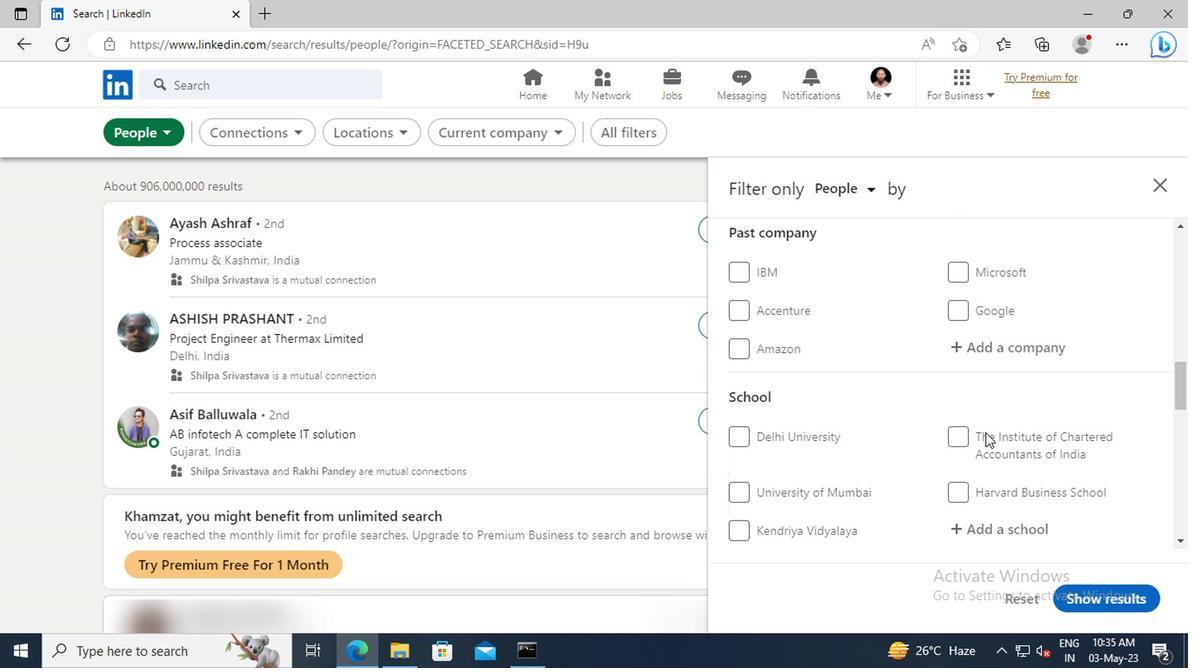 
Action: Mouse scrolled (983, 433) with delta (0, 0)
Screenshot: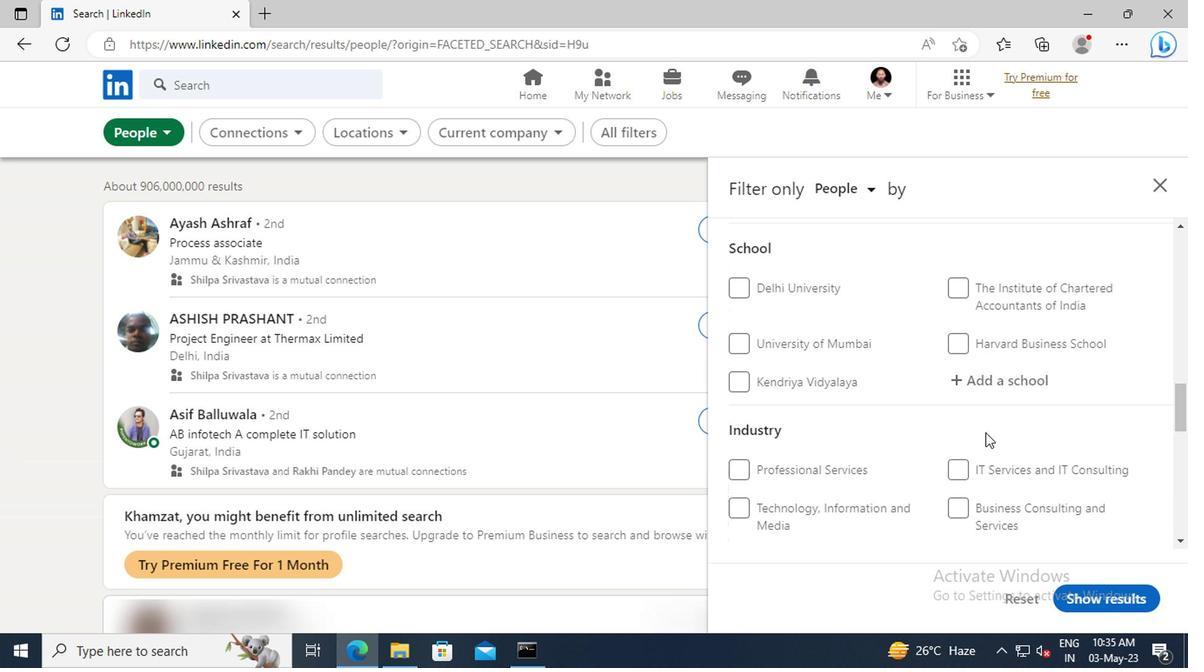 
Action: Mouse scrolled (983, 433) with delta (0, 0)
Screenshot: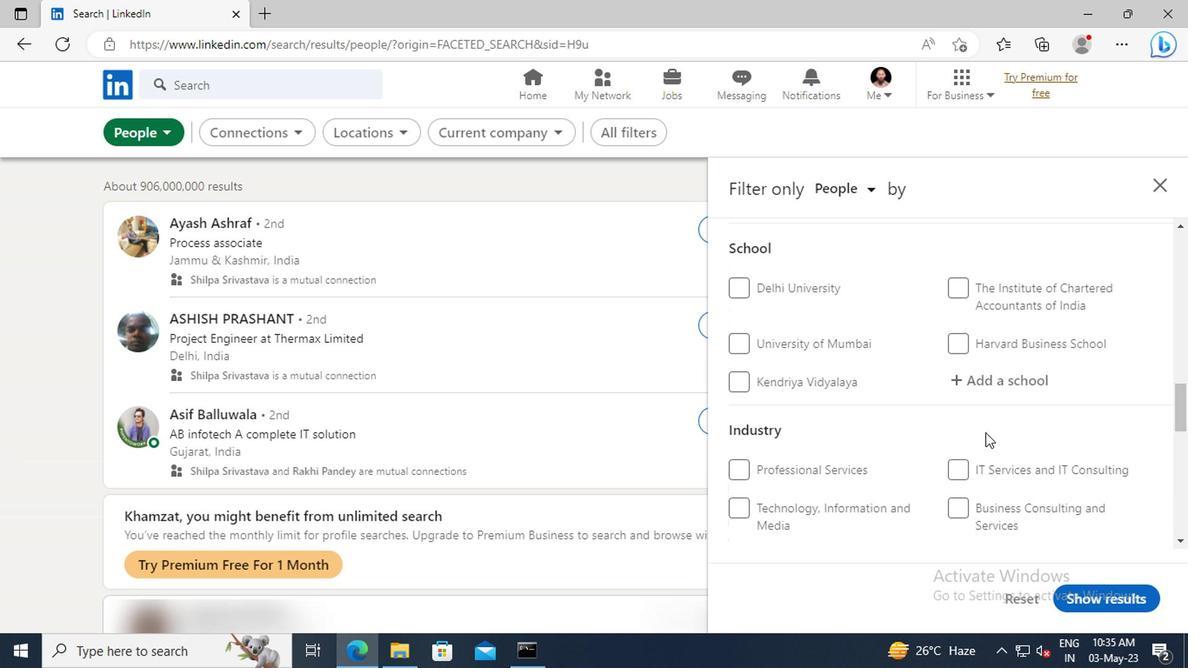 
Action: Mouse scrolled (983, 433) with delta (0, 0)
Screenshot: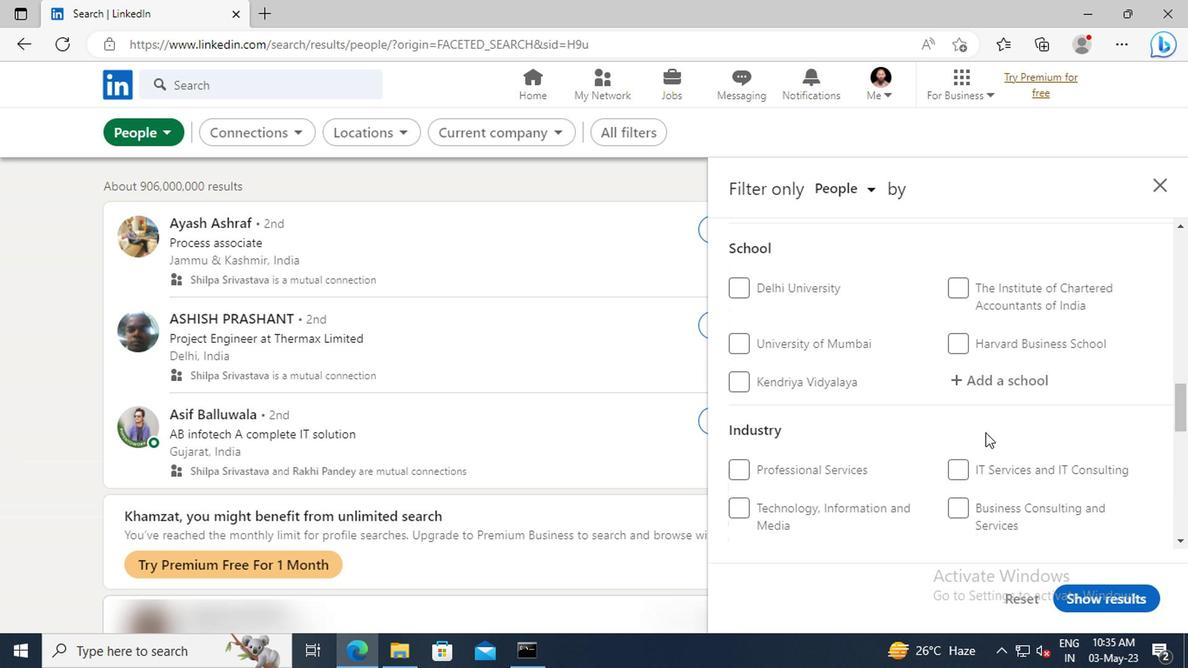 
Action: Mouse scrolled (983, 433) with delta (0, 0)
Screenshot: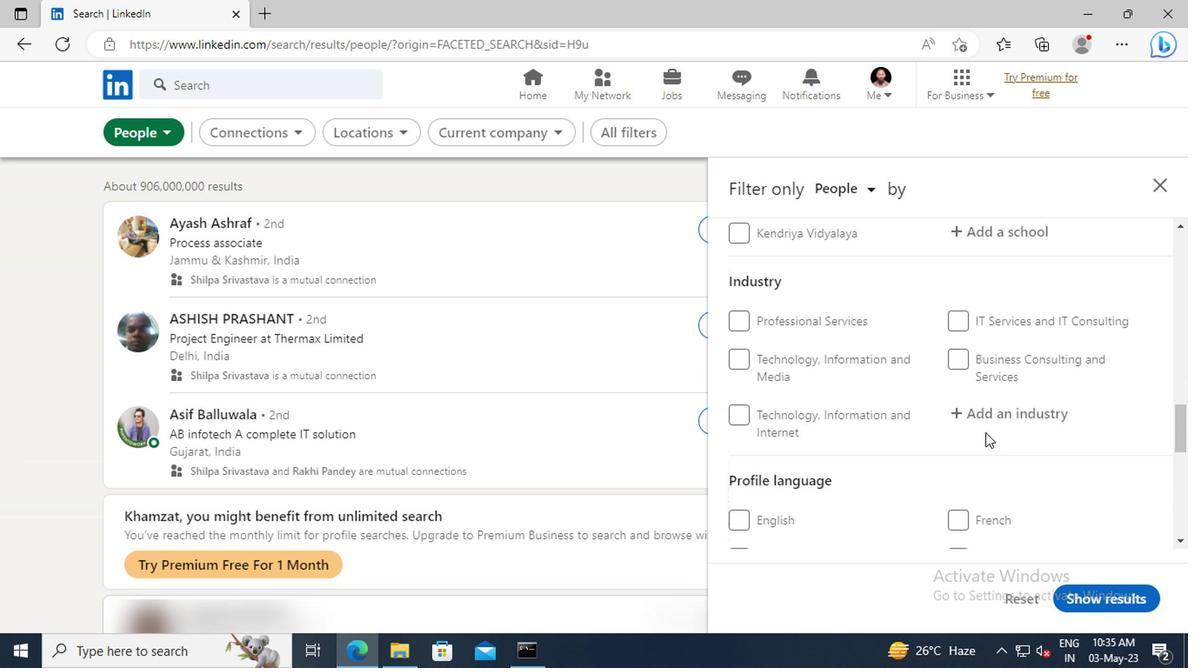
Action: Mouse scrolled (983, 433) with delta (0, 0)
Screenshot: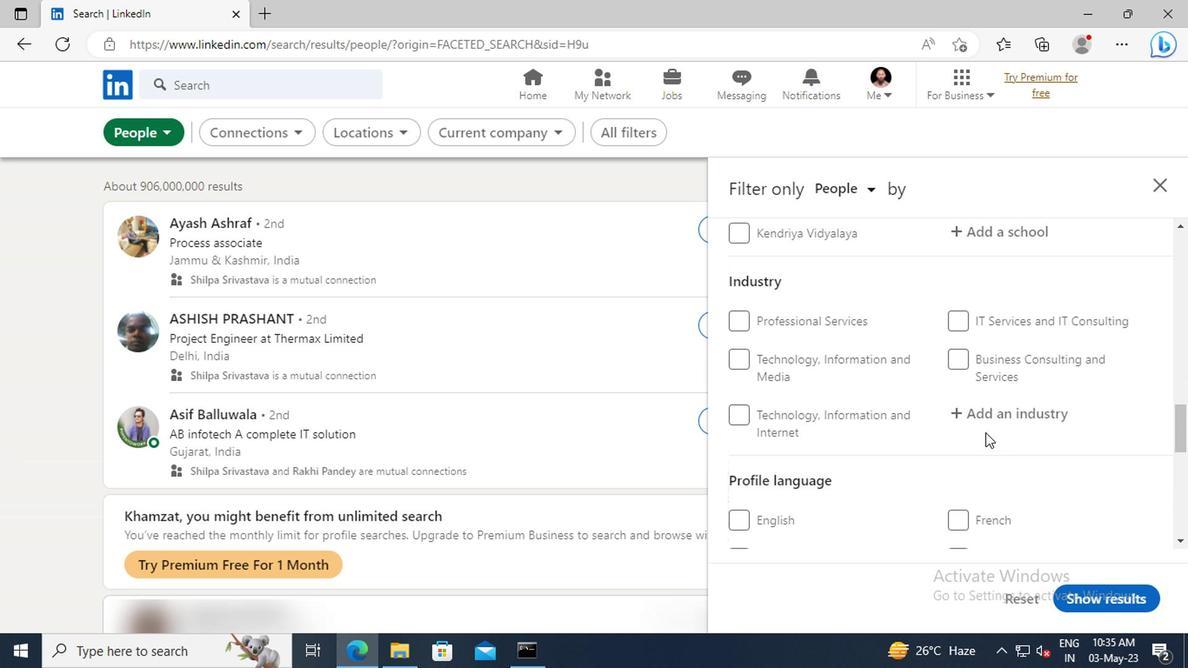 
Action: Mouse moved to (739, 459)
Screenshot: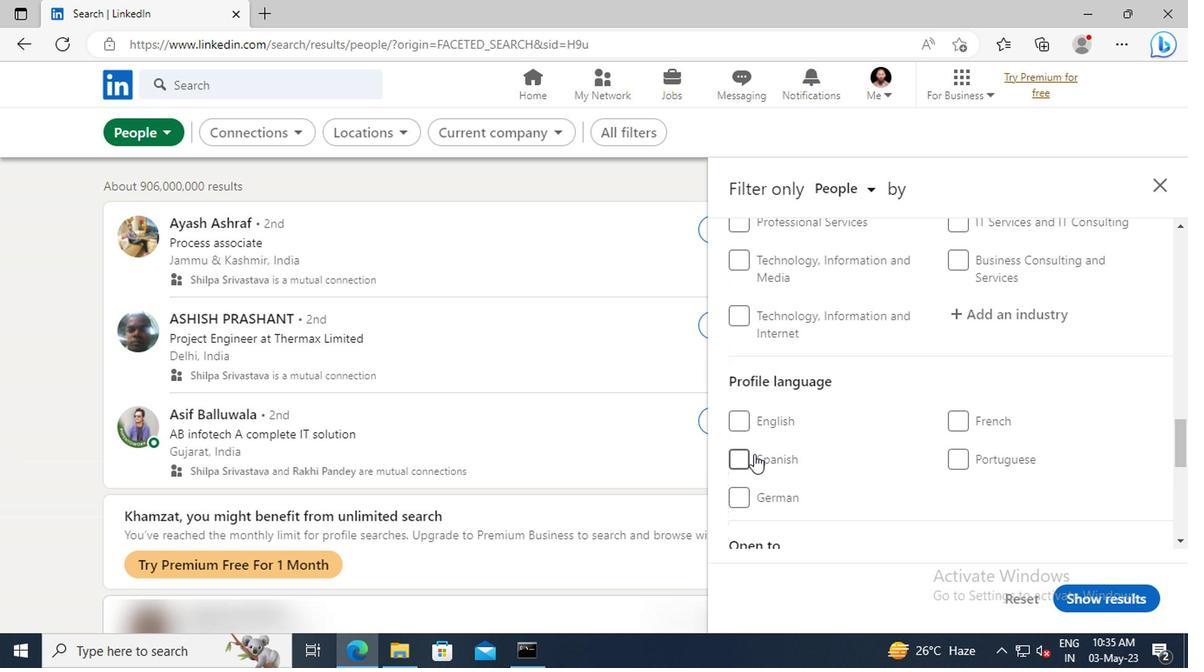 
Action: Mouse pressed left at (739, 459)
Screenshot: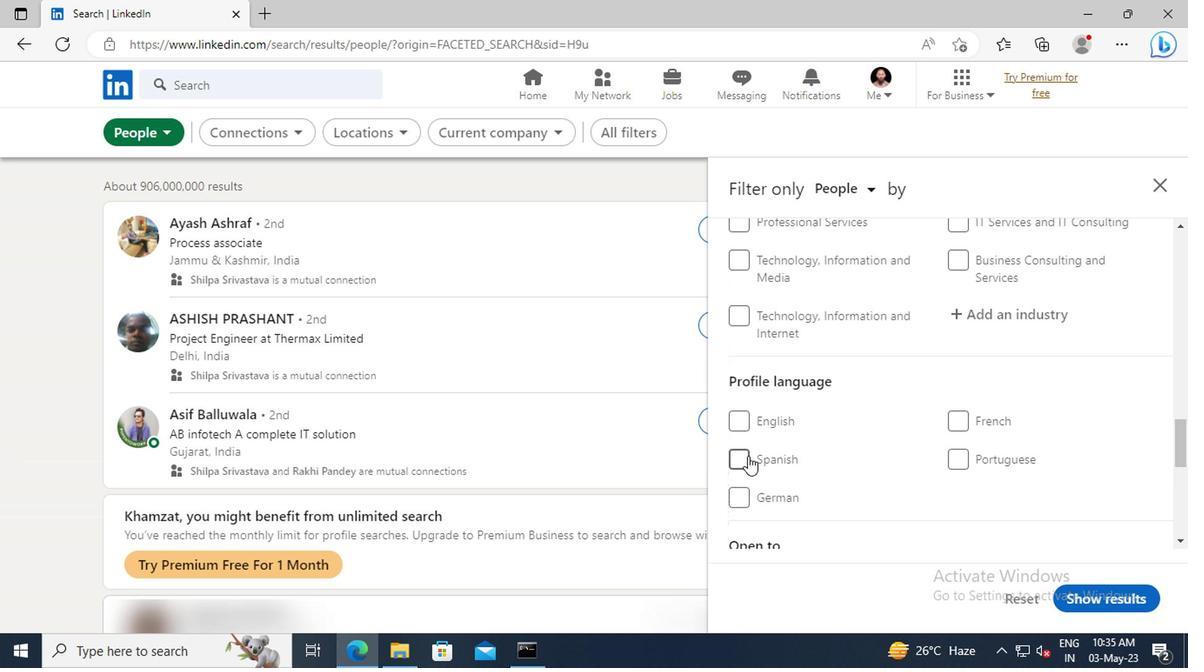 
Action: Mouse moved to (968, 443)
Screenshot: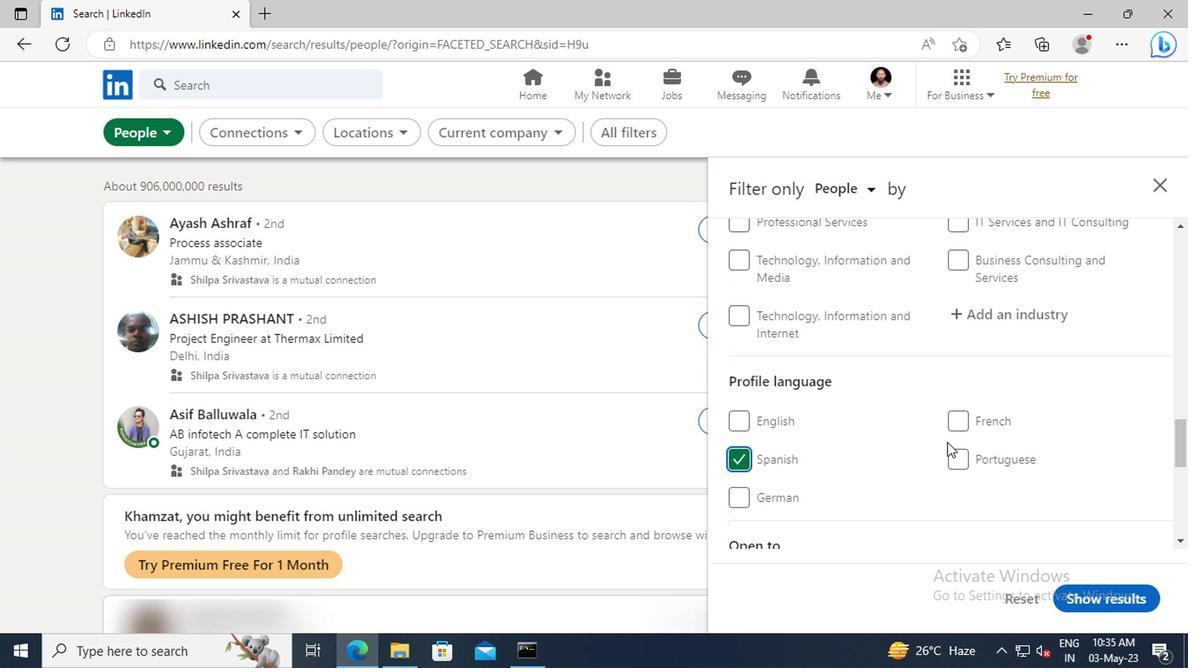 
Action: Mouse scrolled (968, 443) with delta (0, 0)
Screenshot: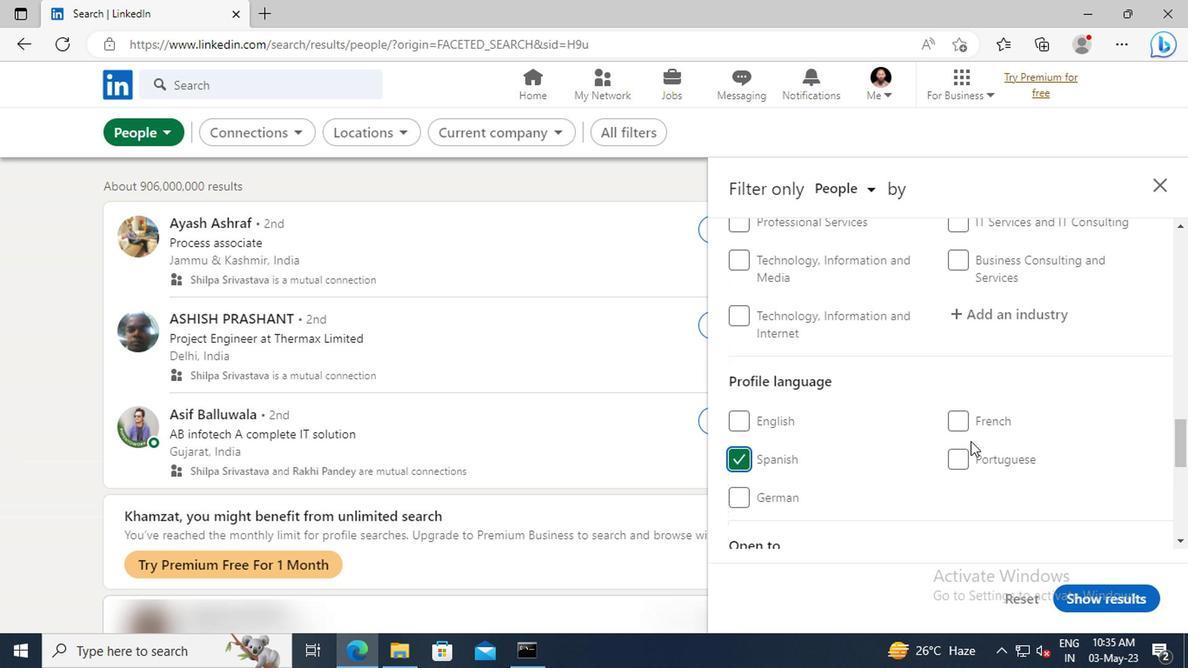 
Action: Mouse scrolled (968, 443) with delta (0, 0)
Screenshot: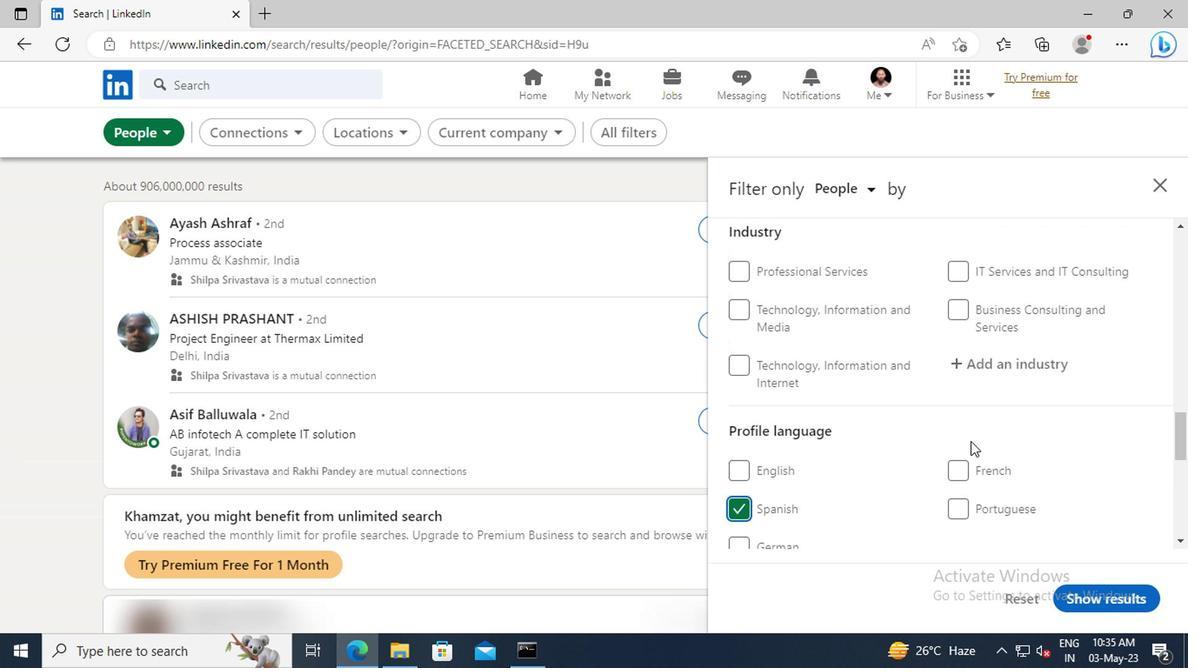 
Action: Mouse scrolled (968, 443) with delta (0, 0)
Screenshot: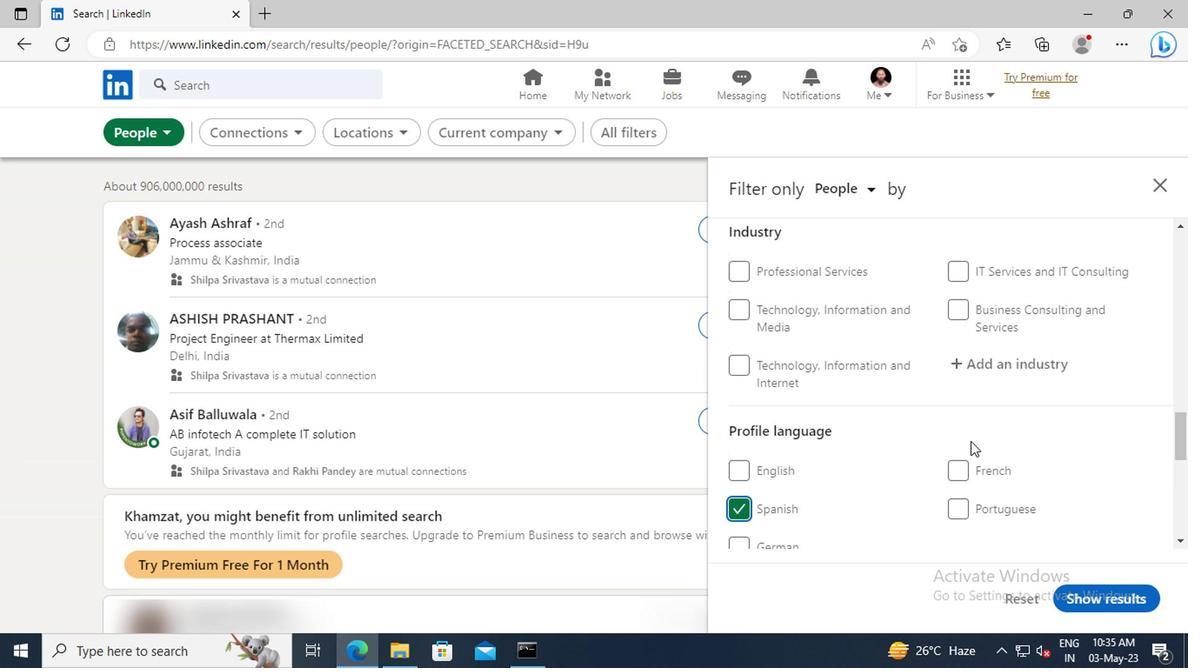 
Action: Mouse scrolled (968, 443) with delta (0, 0)
Screenshot: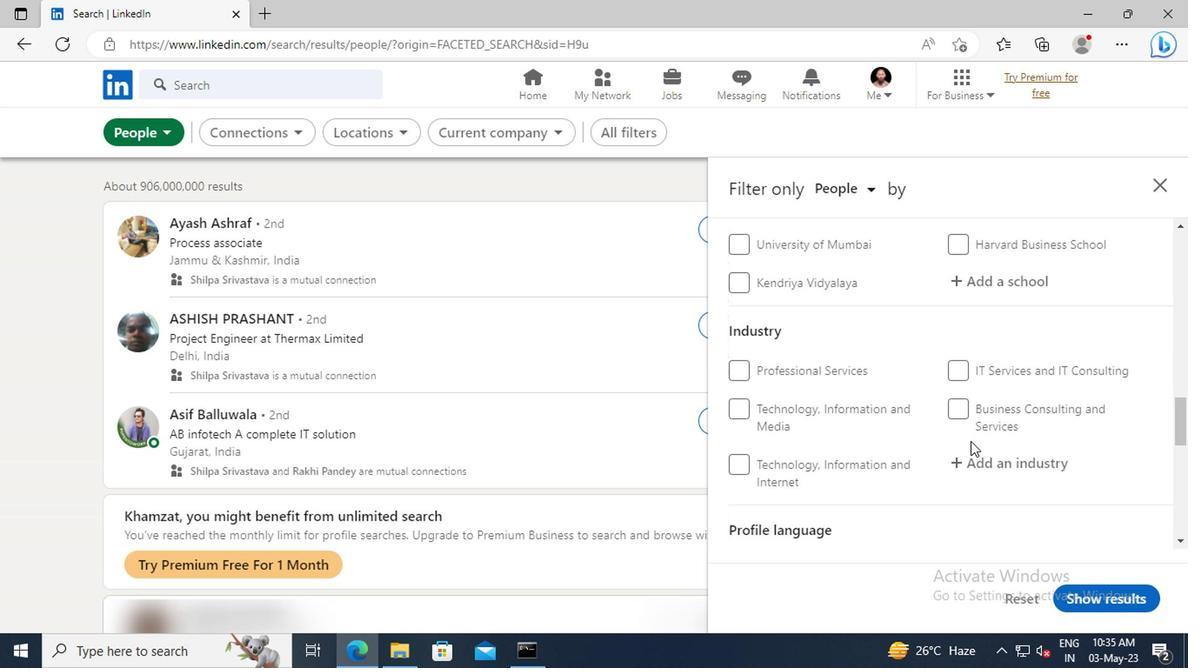 
Action: Mouse scrolled (968, 443) with delta (0, 0)
Screenshot: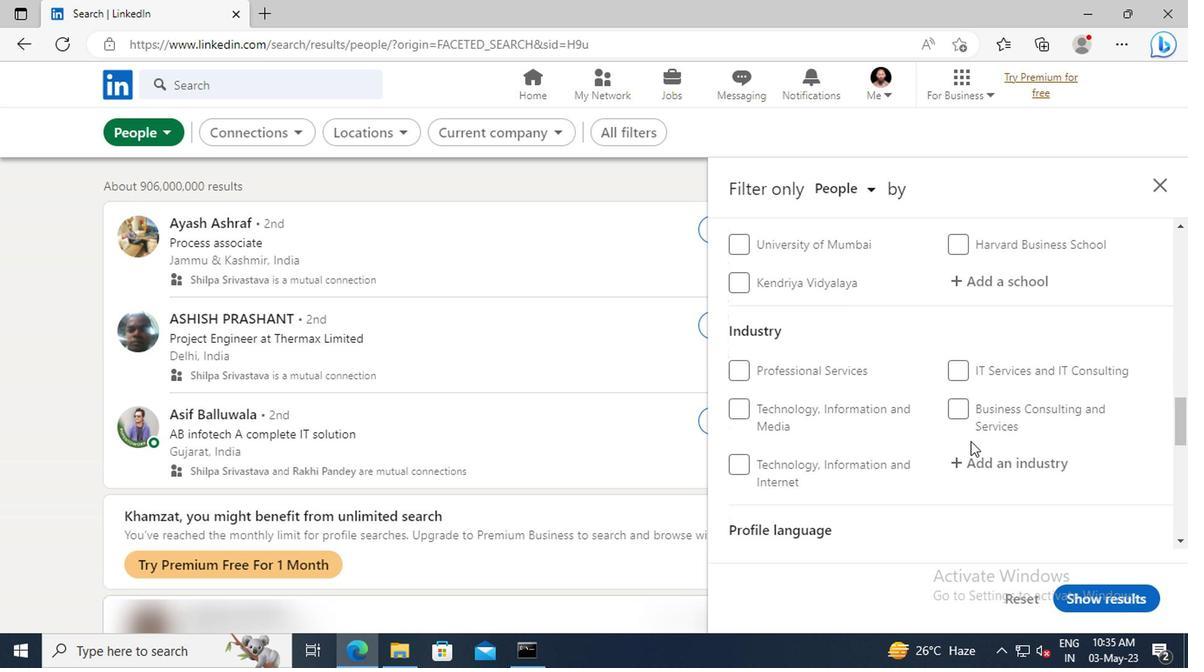 
Action: Mouse scrolled (968, 443) with delta (0, 0)
Screenshot: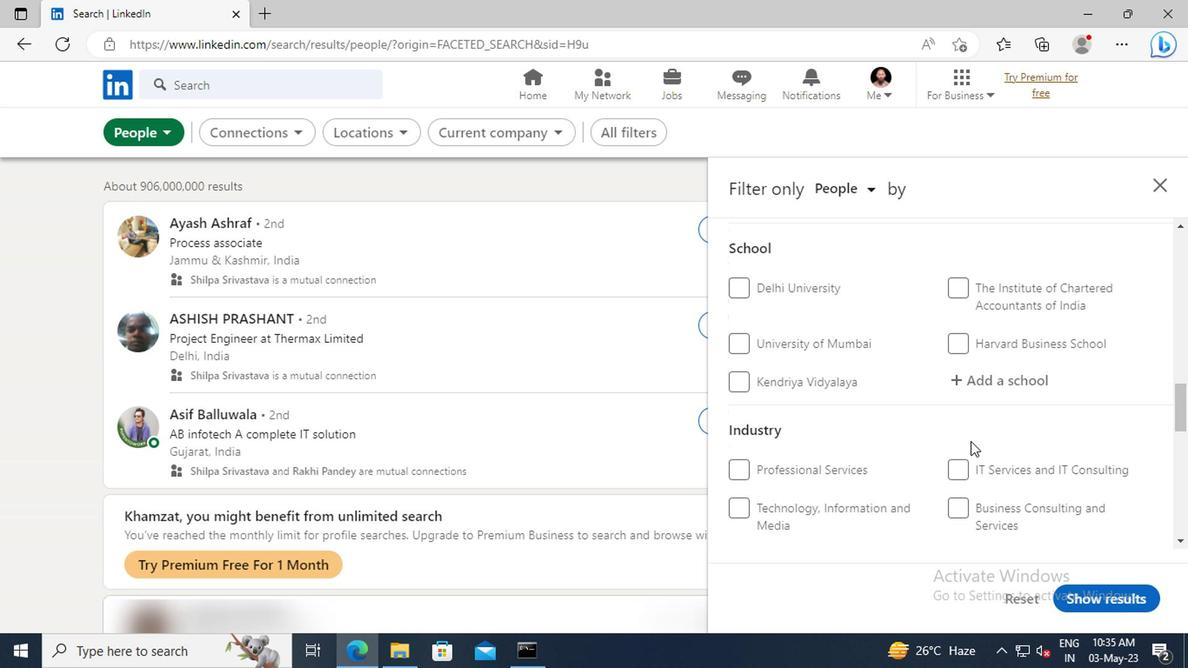 
Action: Mouse scrolled (968, 443) with delta (0, 0)
Screenshot: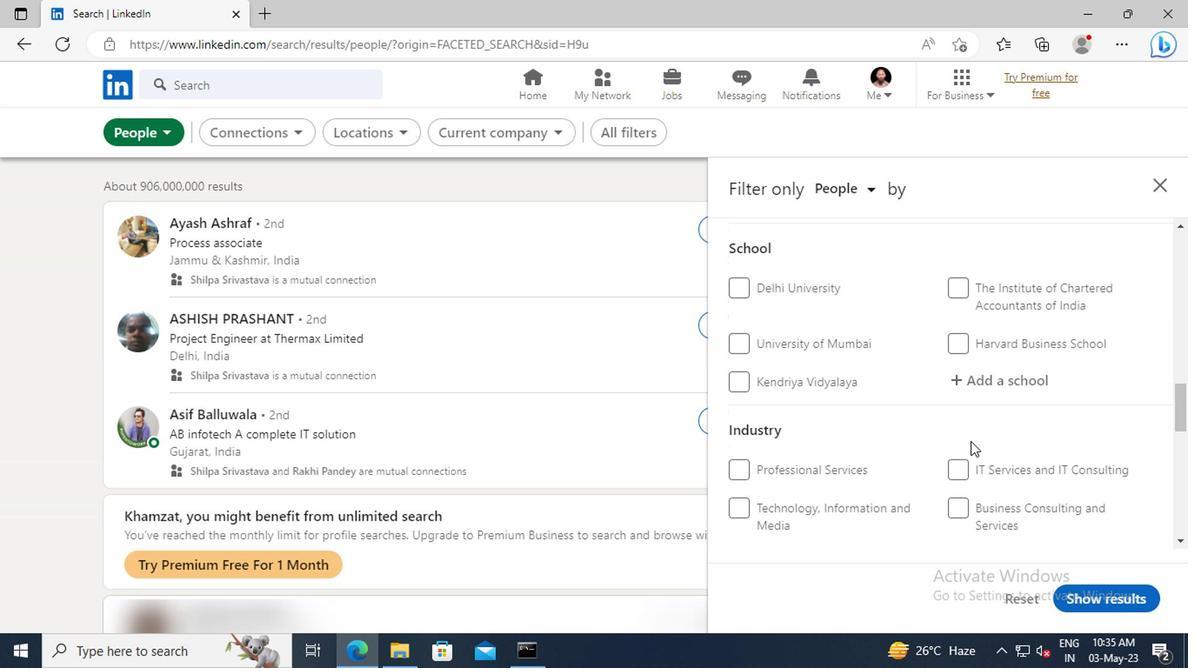 
Action: Mouse scrolled (968, 443) with delta (0, 0)
Screenshot: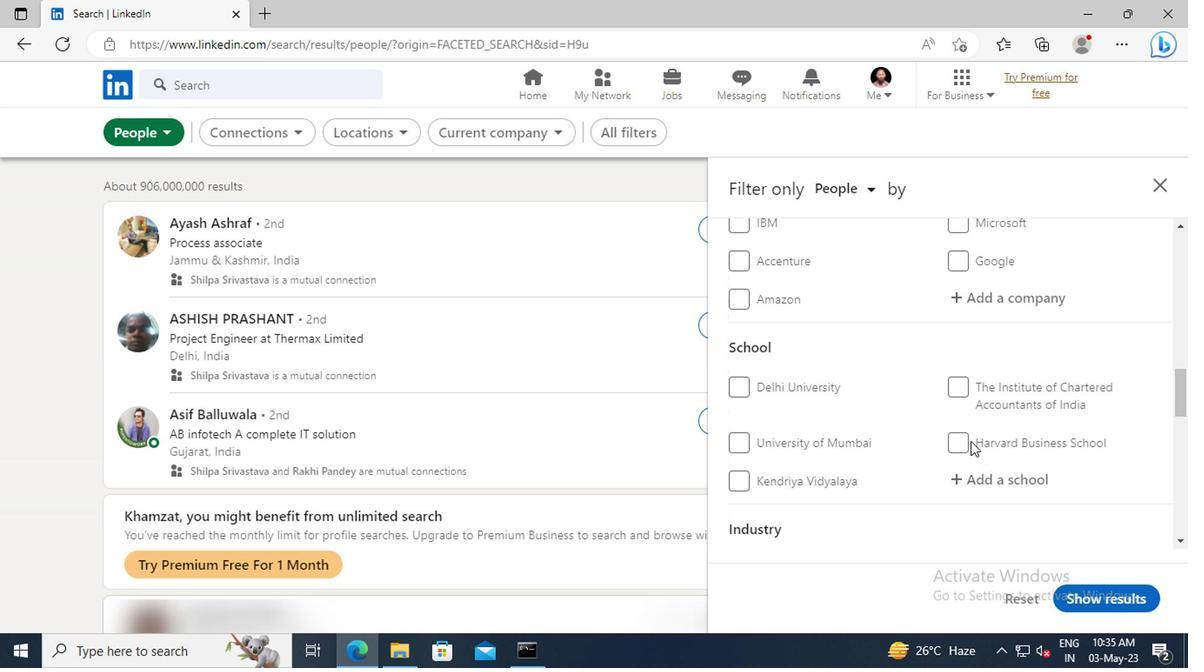 
Action: Mouse scrolled (968, 443) with delta (0, 0)
Screenshot: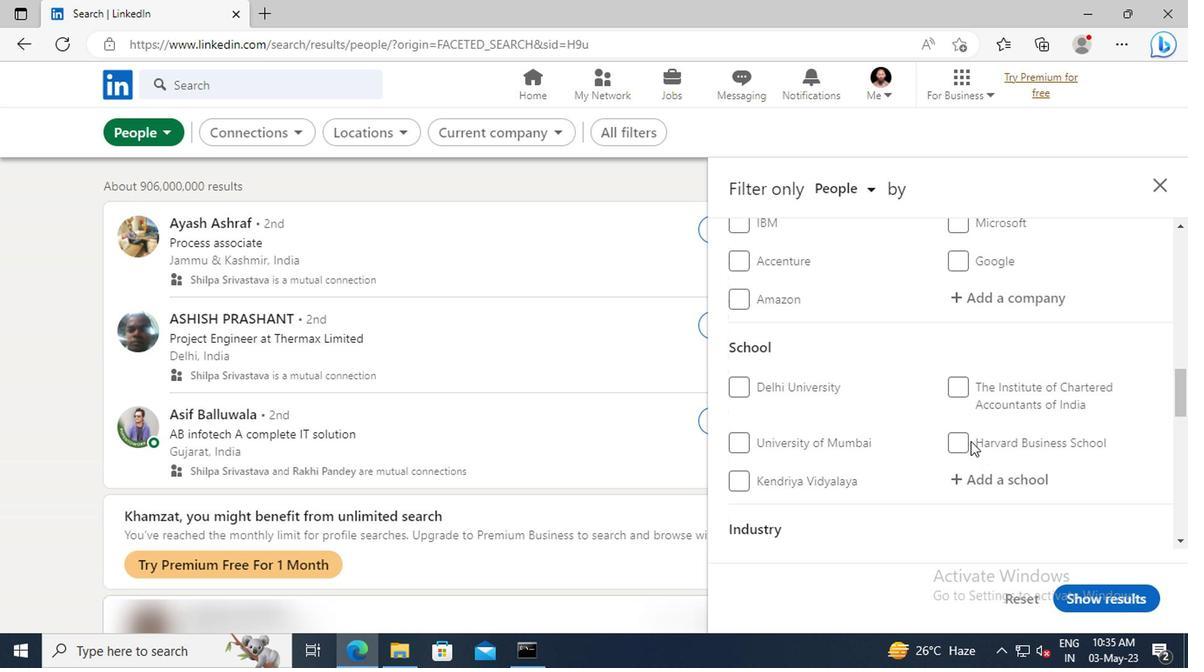 
Action: Mouse scrolled (968, 443) with delta (0, 0)
Screenshot: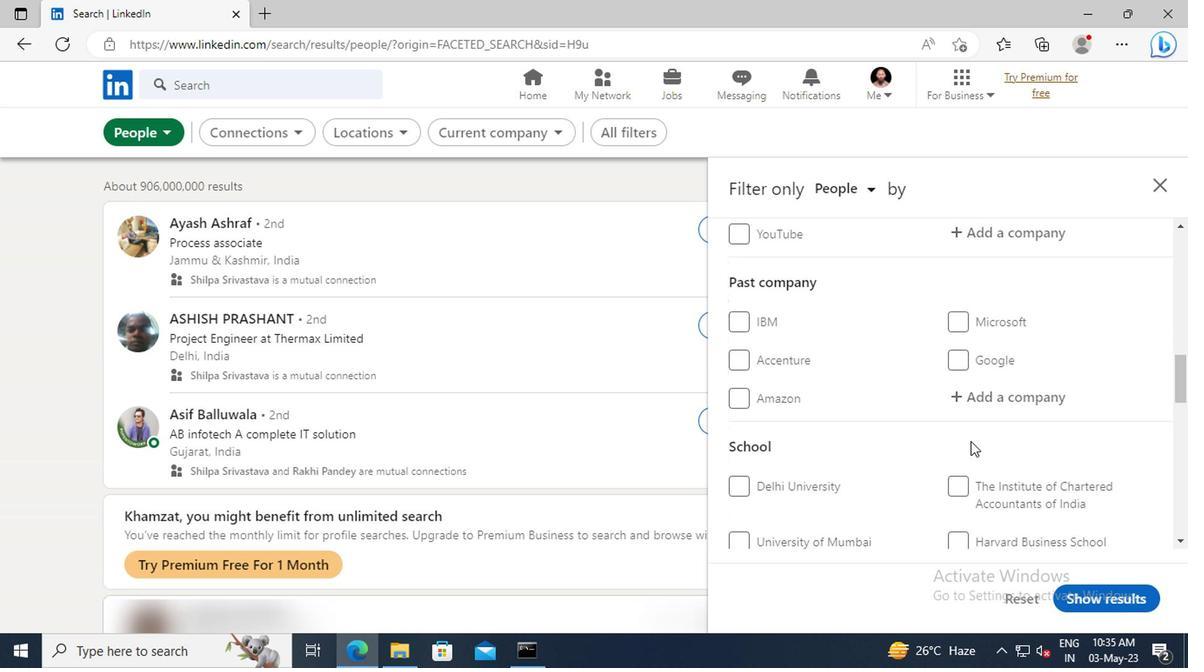 
Action: Mouse scrolled (968, 443) with delta (0, 0)
Screenshot: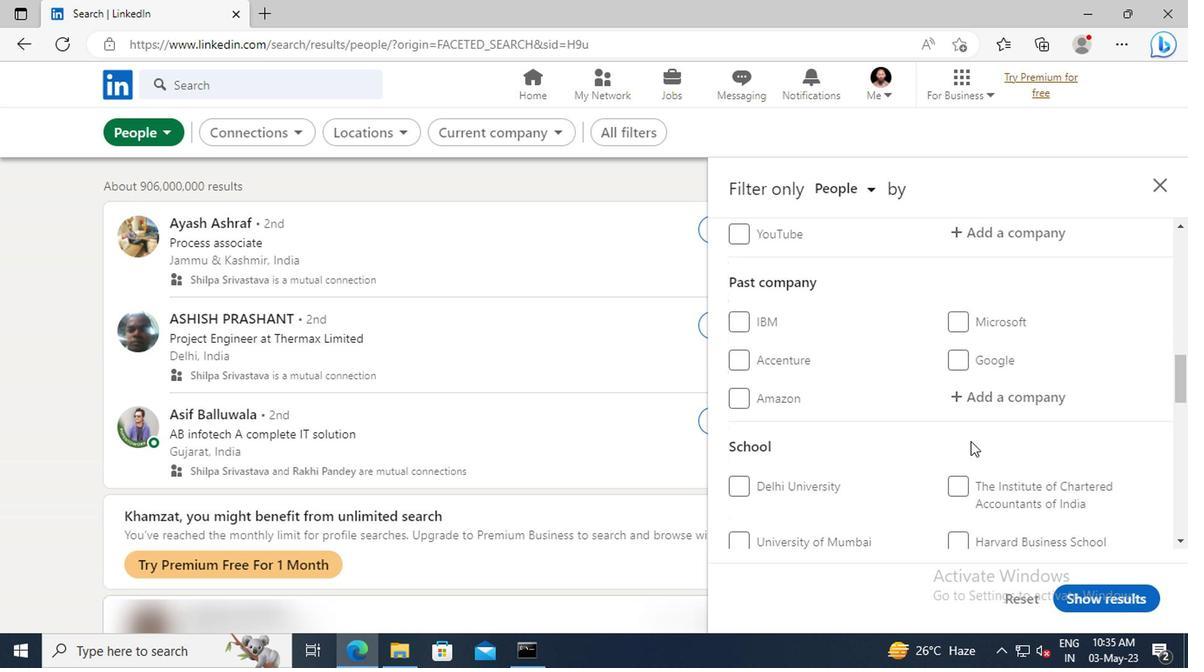 
Action: Mouse scrolled (968, 443) with delta (0, 0)
Screenshot: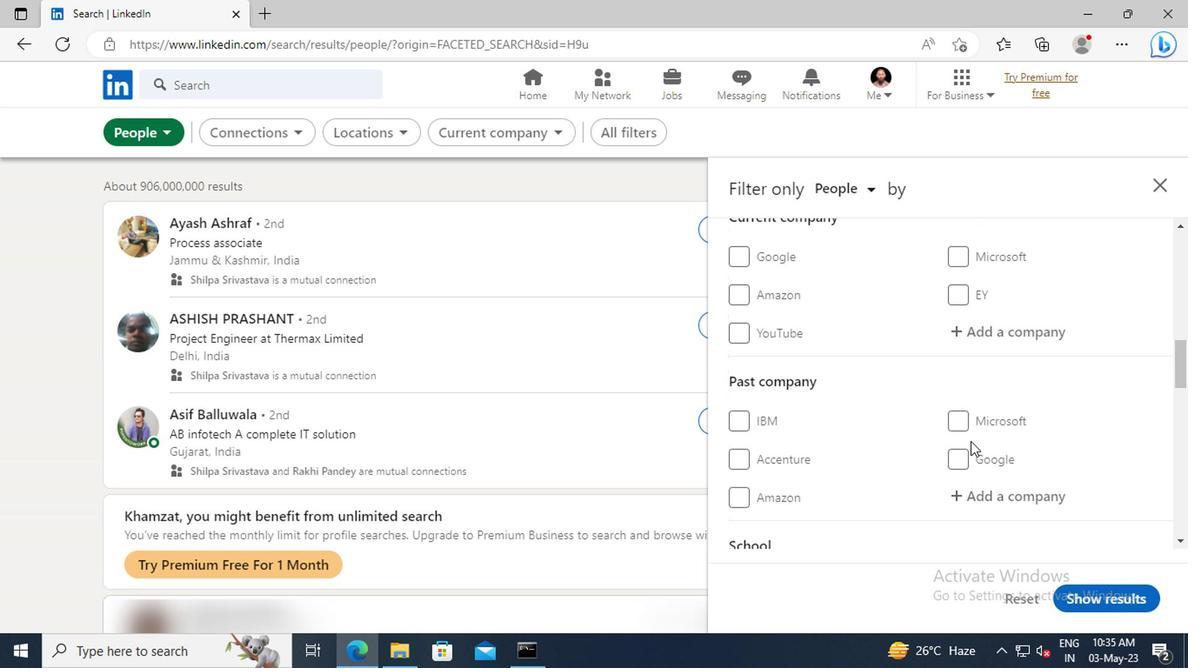 
Action: Mouse scrolled (968, 443) with delta (0, 0)
Screenshot: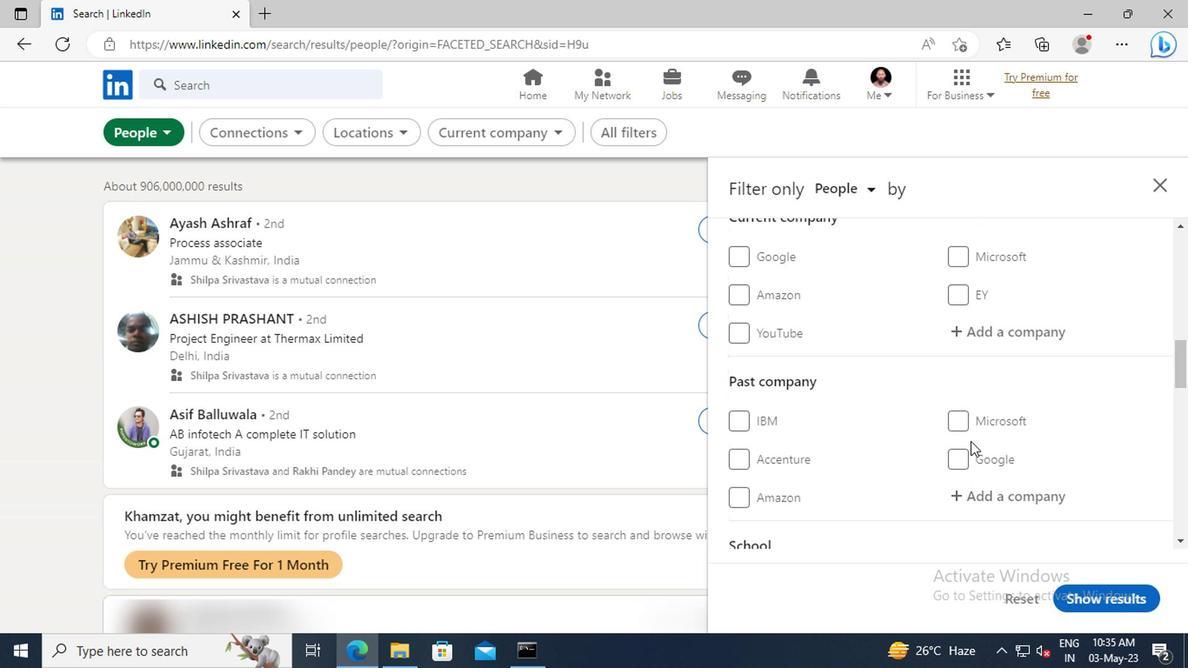 
Action: Mouse moved to (970, 437)
Screenshot: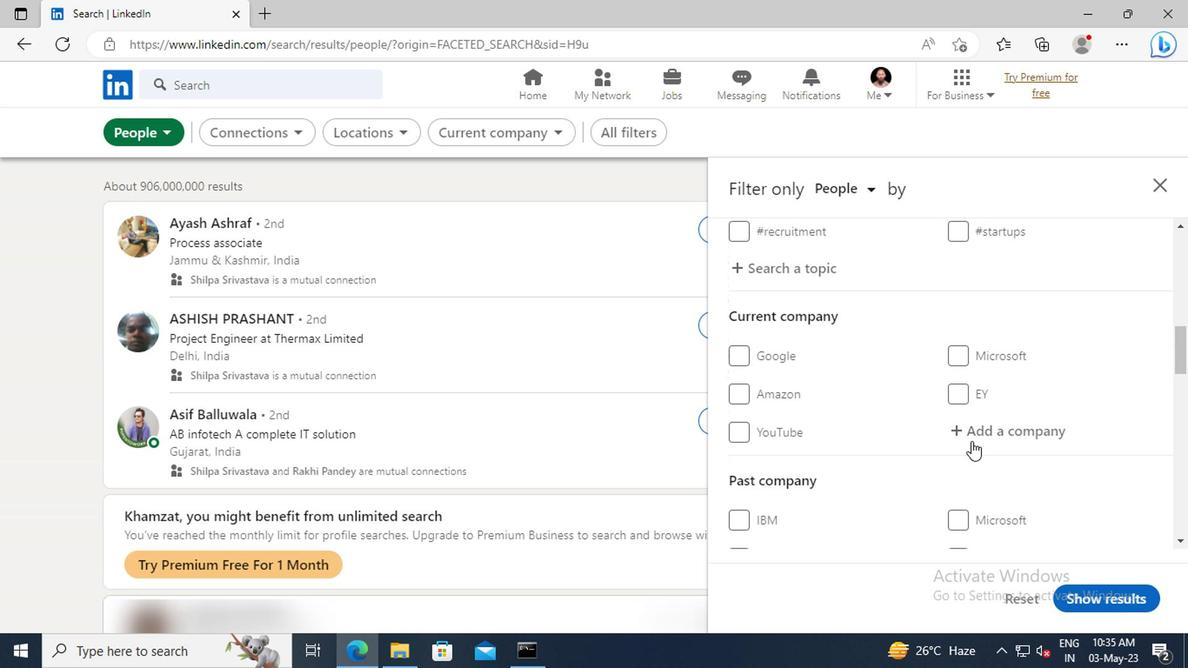 
Action: Mouse pressed left at (970, 437)
Screenshot: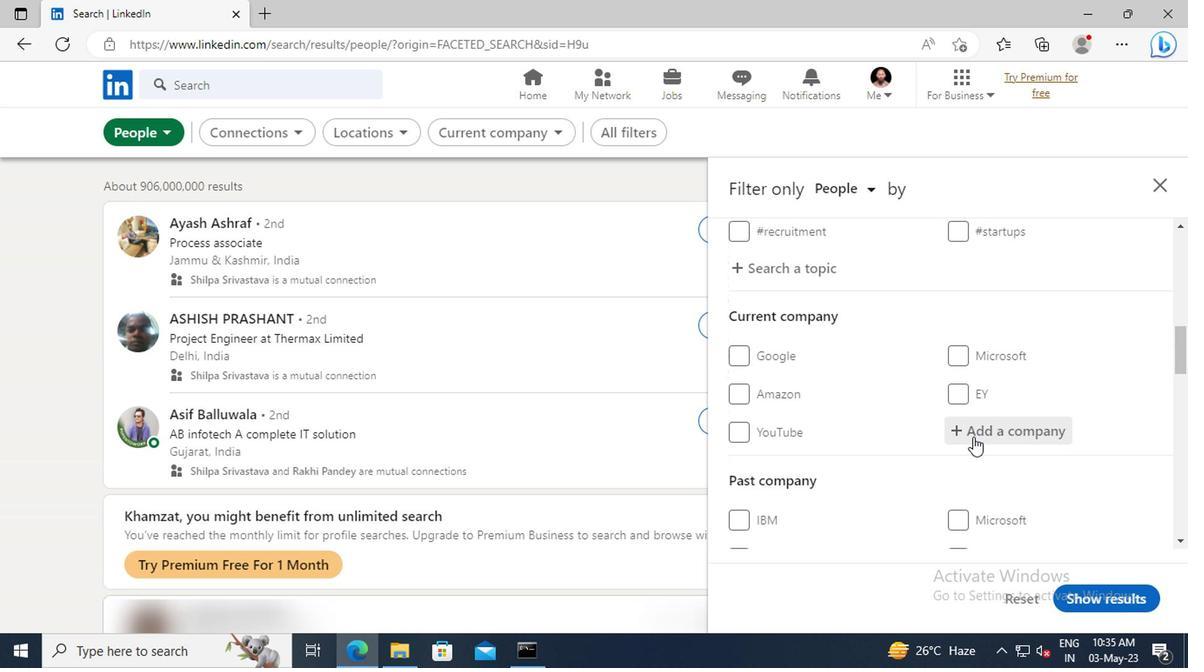 
Action: Key pressed <Key.shift>INDI<Key.shift>GO<Key.space><Key.shift>(<Key.shift>I
Screenshot: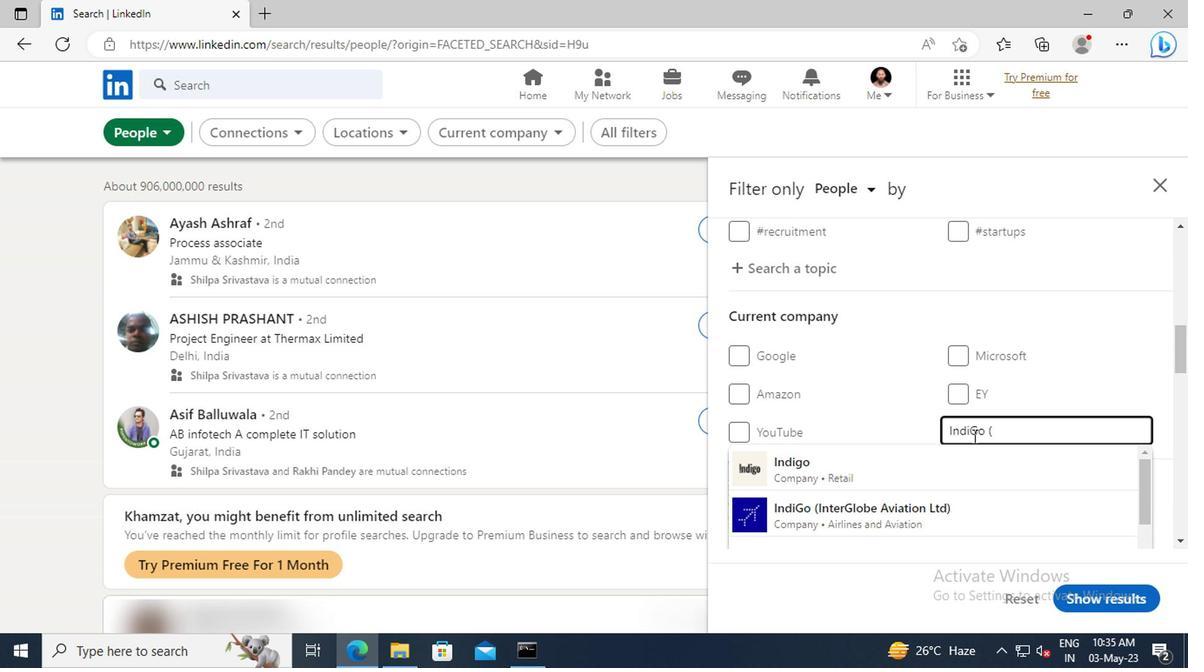 
Action: Mouse moved to (972, 459)
Screenshot: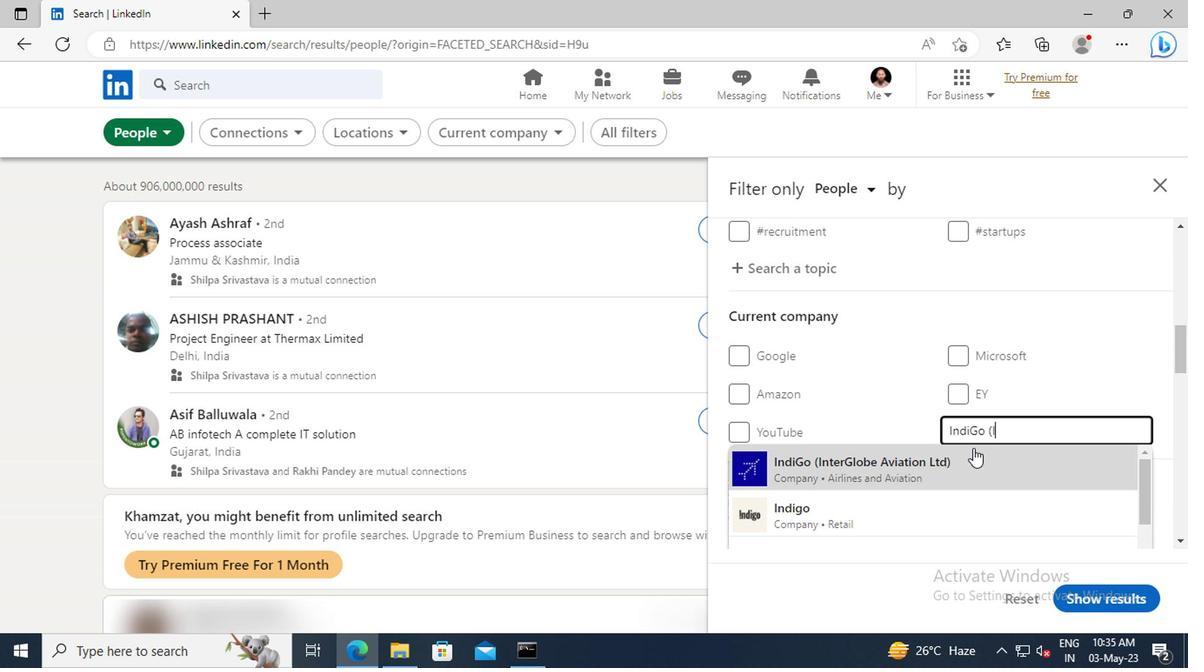
Action: Mouse pressed left at (972, 459)
Screenshot: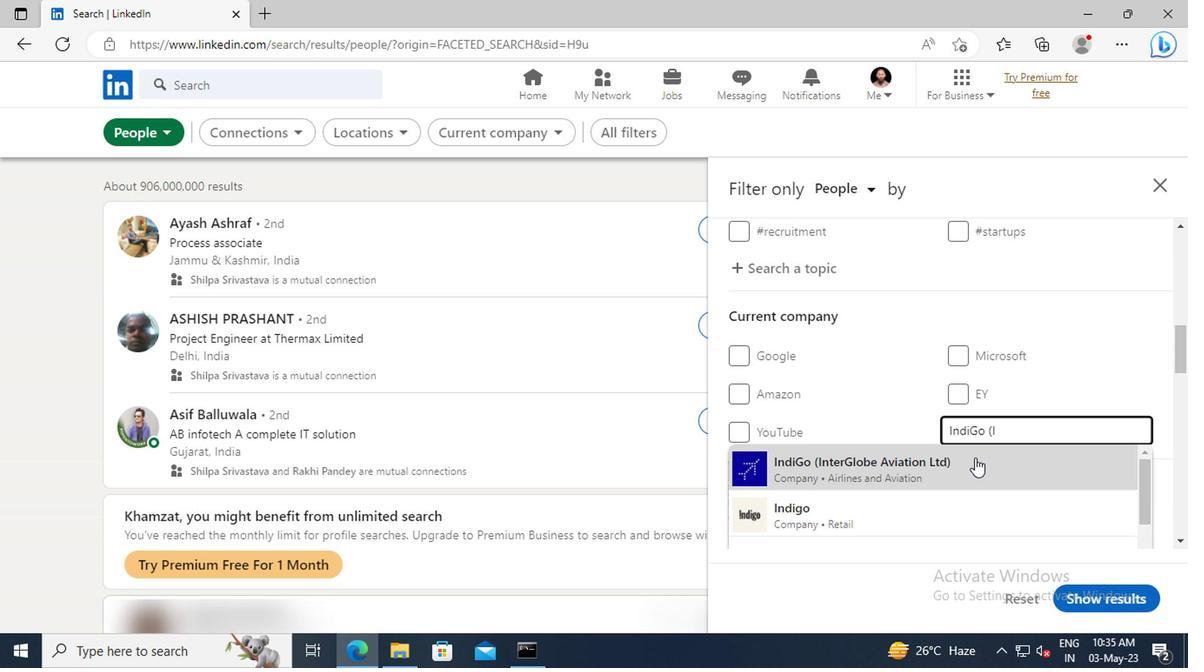 
Action: Mouse scrolled (972, 458) with delta (0, 0)
Screenshot: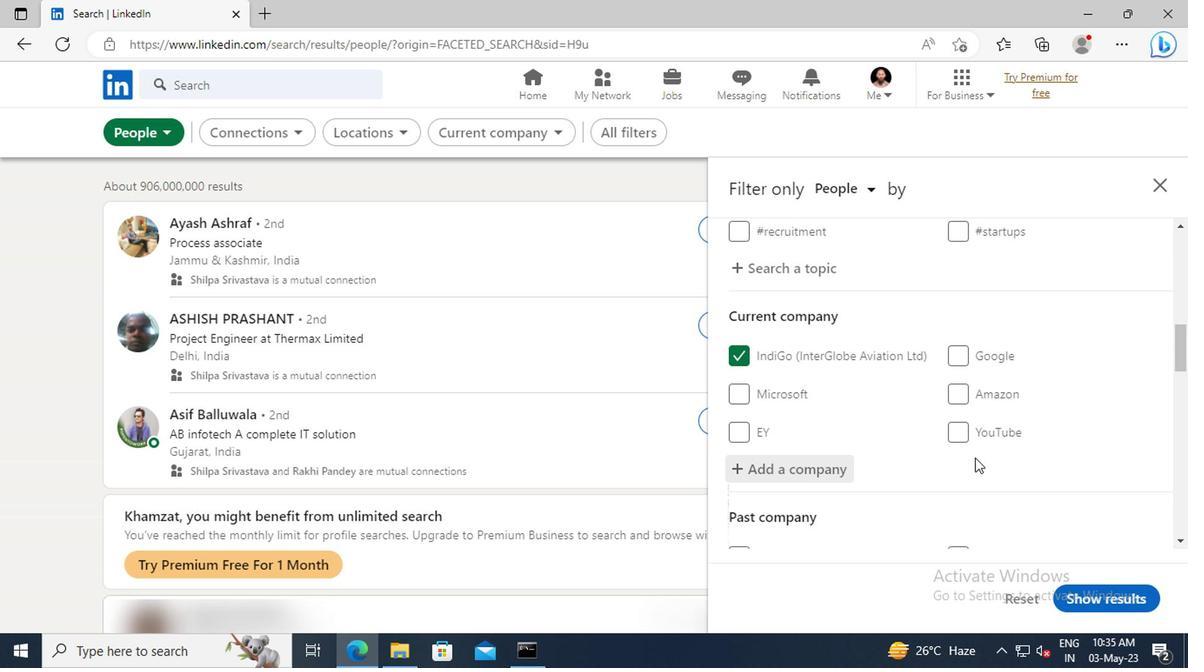 
Action: Mouse scrolled (972, 458) with delta (0, 0)
Screenshot: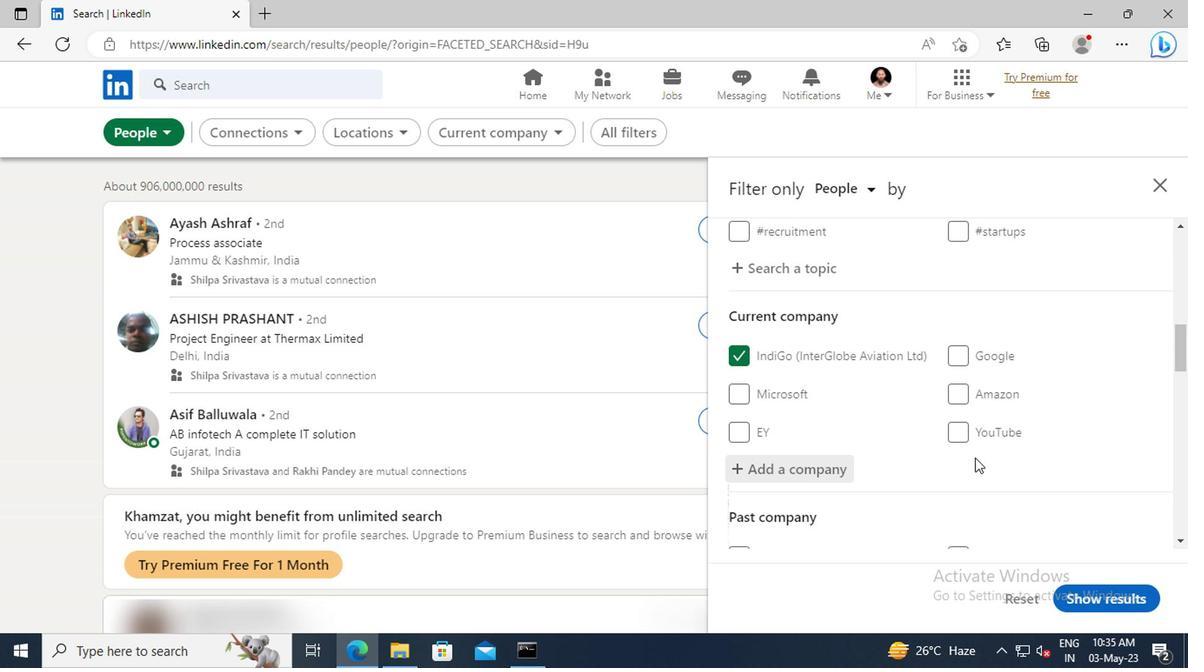 
Action: Mouse moved to (971, 427)
Screenshot: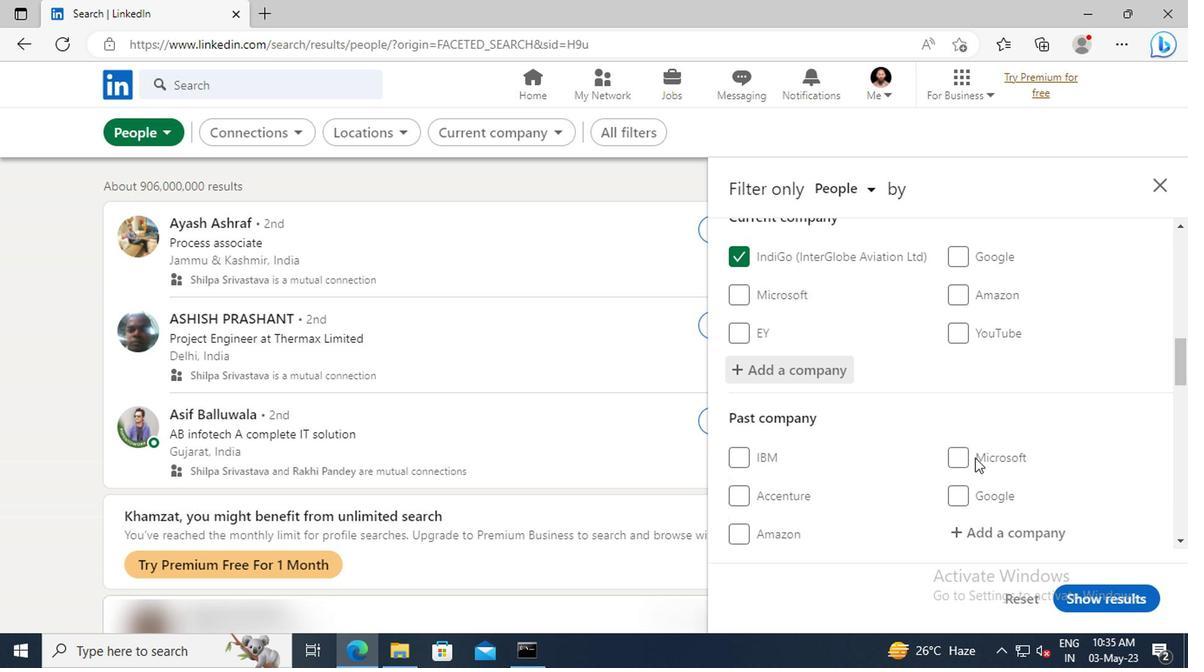 
Action: Mouse scrolled (971, 426) with delta (0, 0)
Screenshot: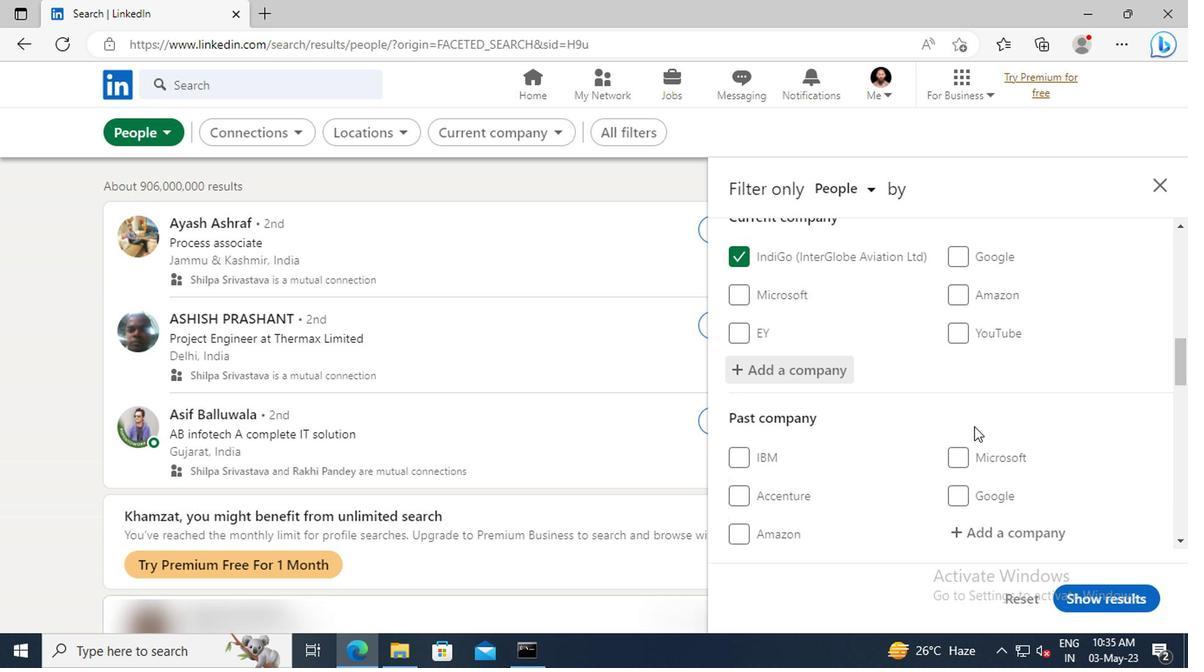 
Action: Mouse scrolled (971, 426) with delta (0, 0)
Screenshot: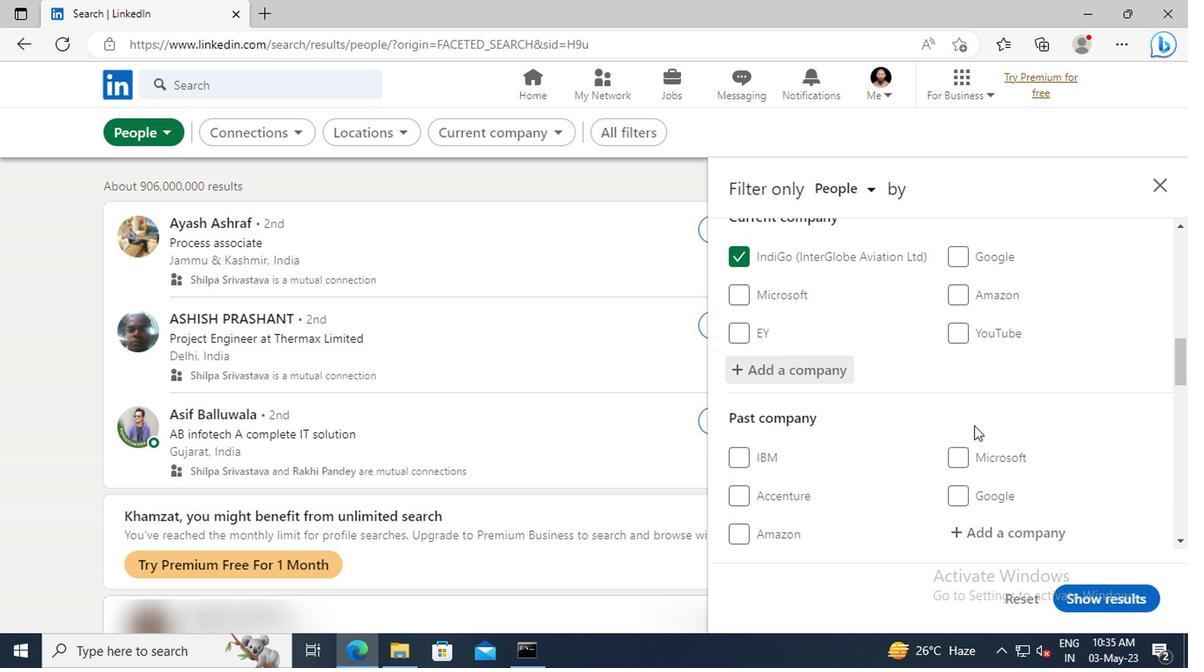 
Action: Mouse moved to (971, 412)
Screenshot: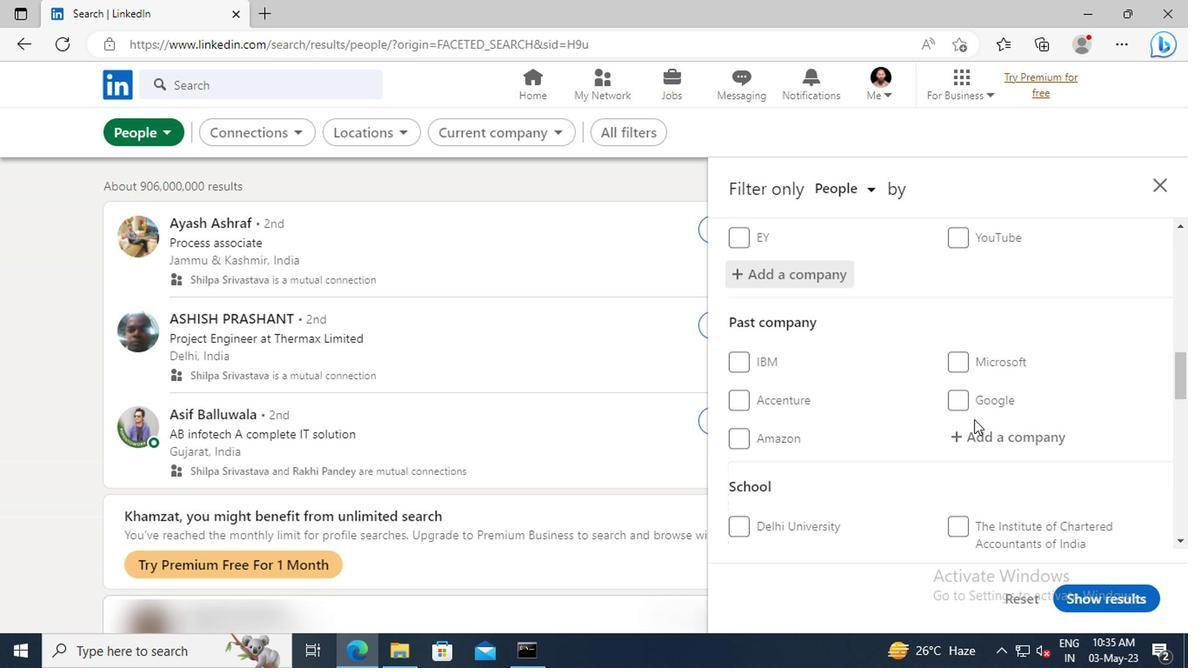 
Action: Mouse scrolled (971, 411) with delta (0, 0)
Screenshot: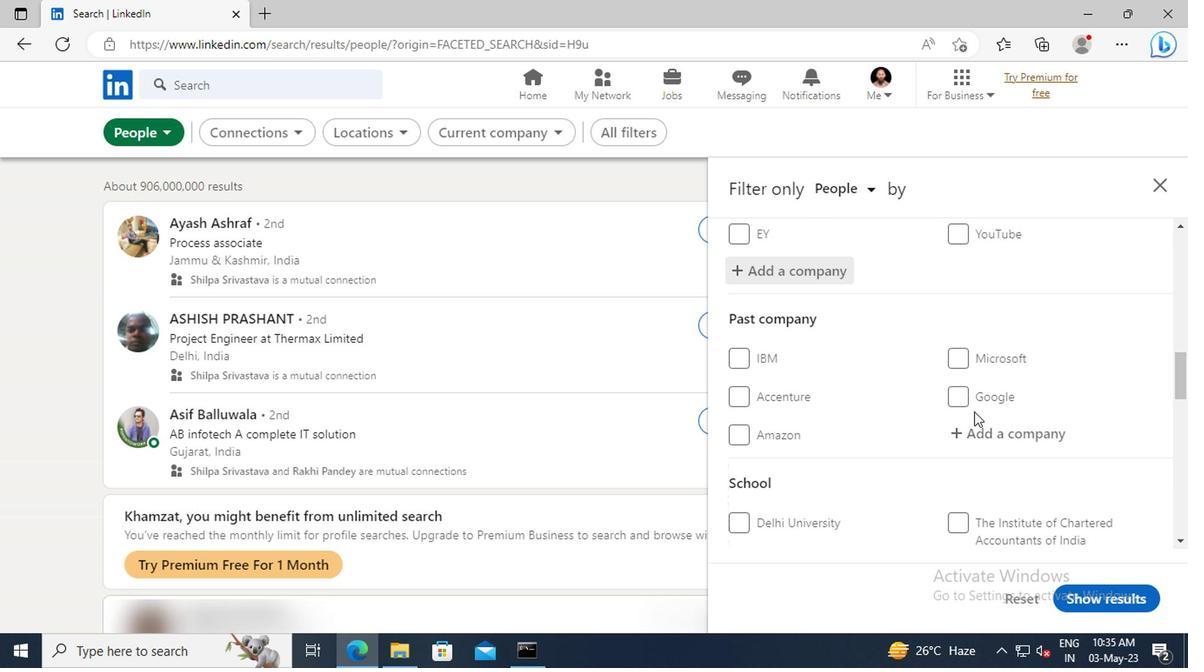 
Action: Mouse scrolled (971, 411) with delta (0, 0)
Screenshot: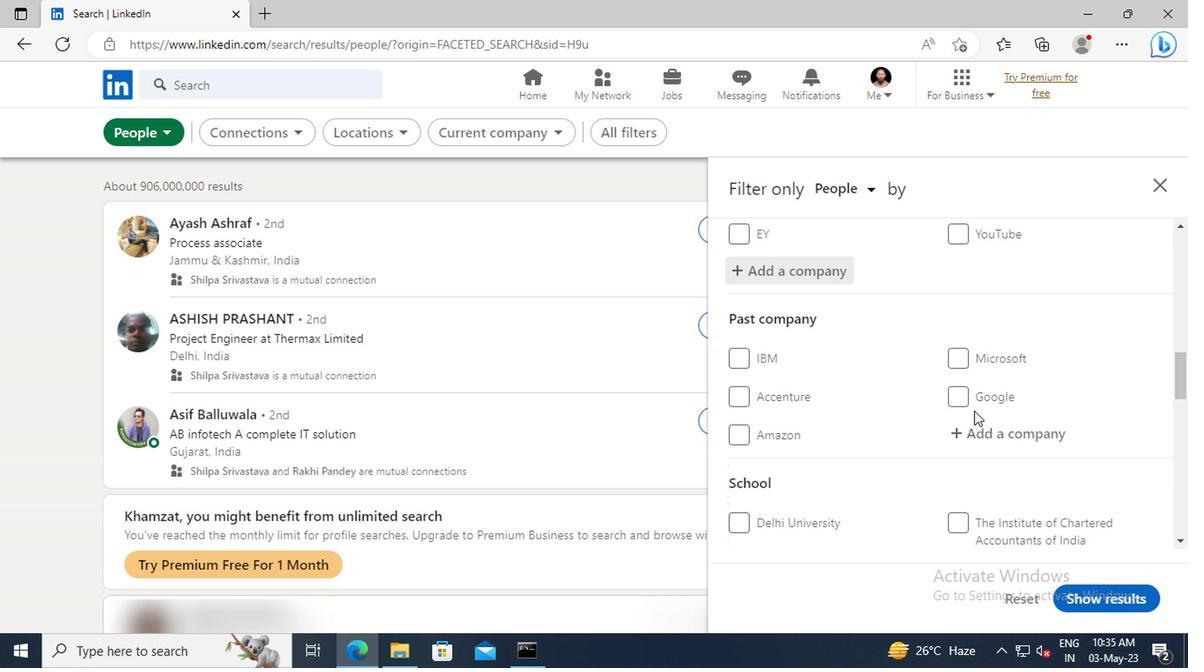 
Action: Mouse moved to (968, 394)
Screenshot: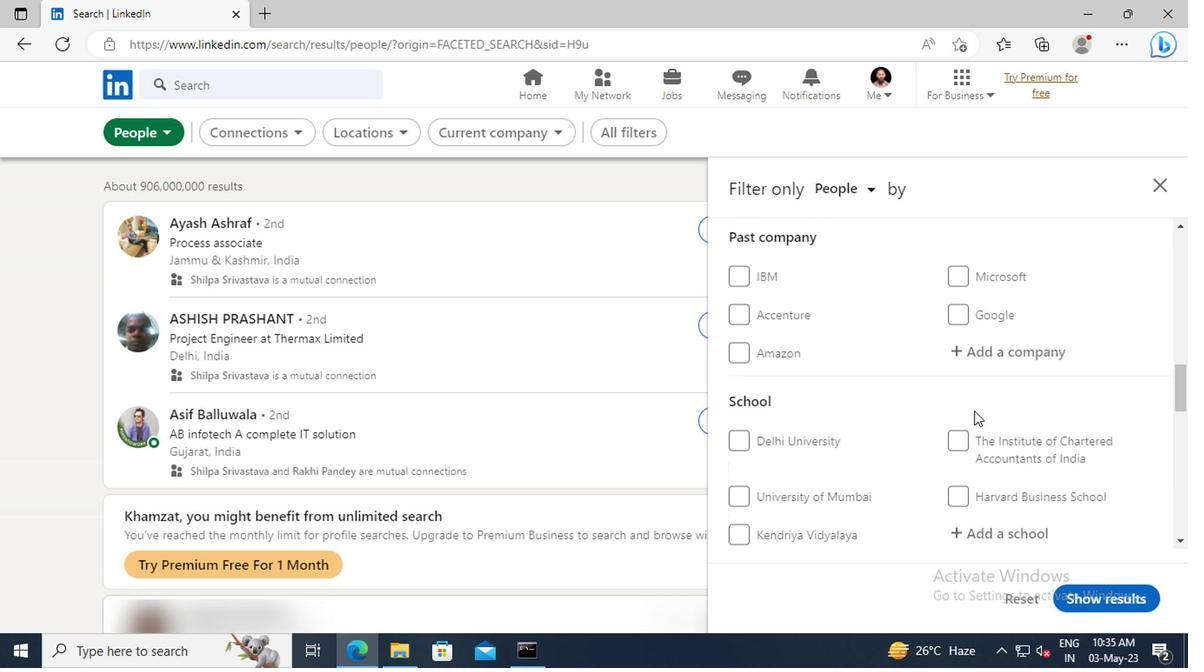 
Action: Mouse scrolled (968, 393) with delta (0, -1)
Screenshot: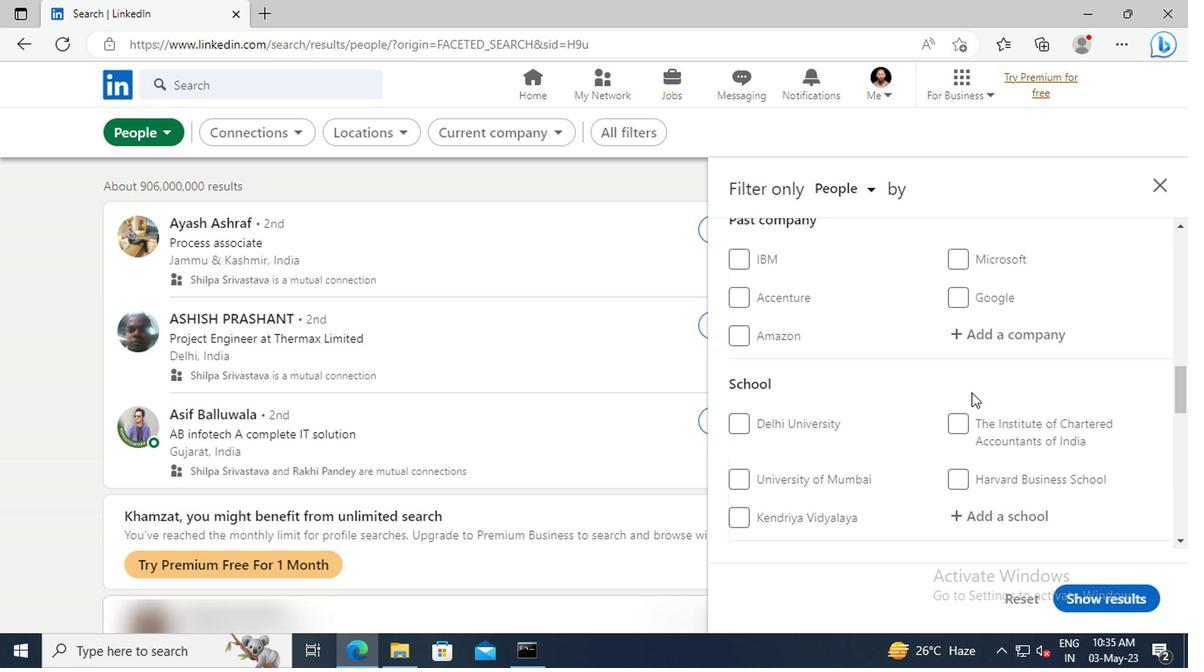 
Action: Mouse scrolled (968, 393) with delta (0, -1)
Screenshot: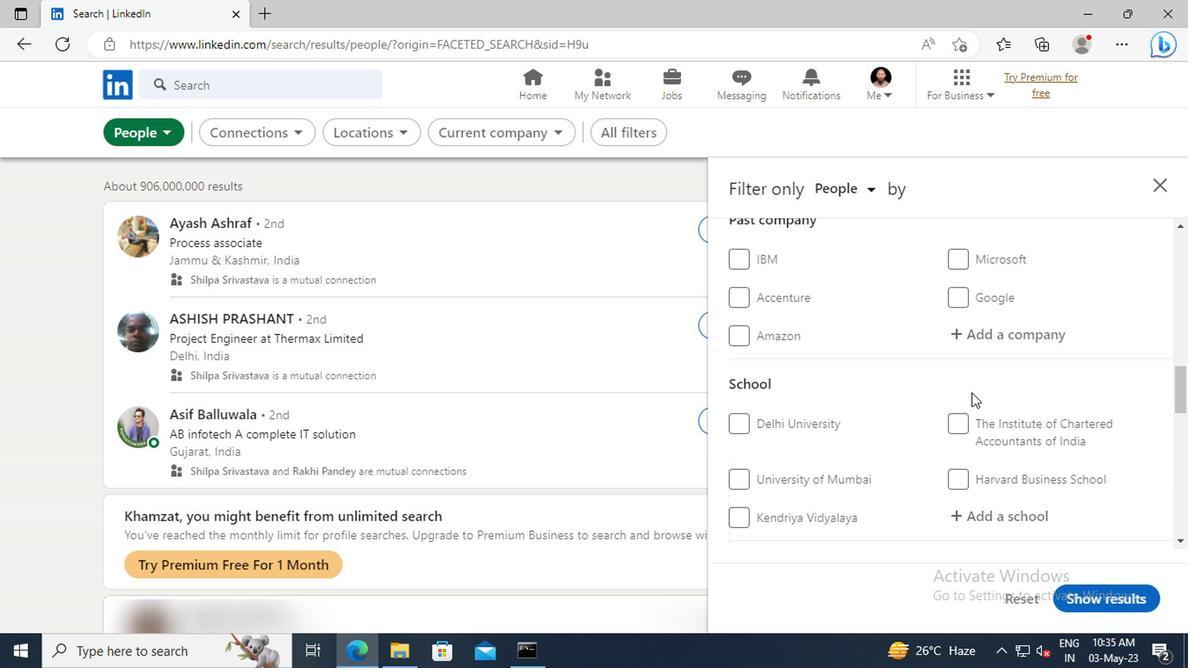 
Action: Mouse scrolled (968, 393) with delta (0, -1)
Screenshot: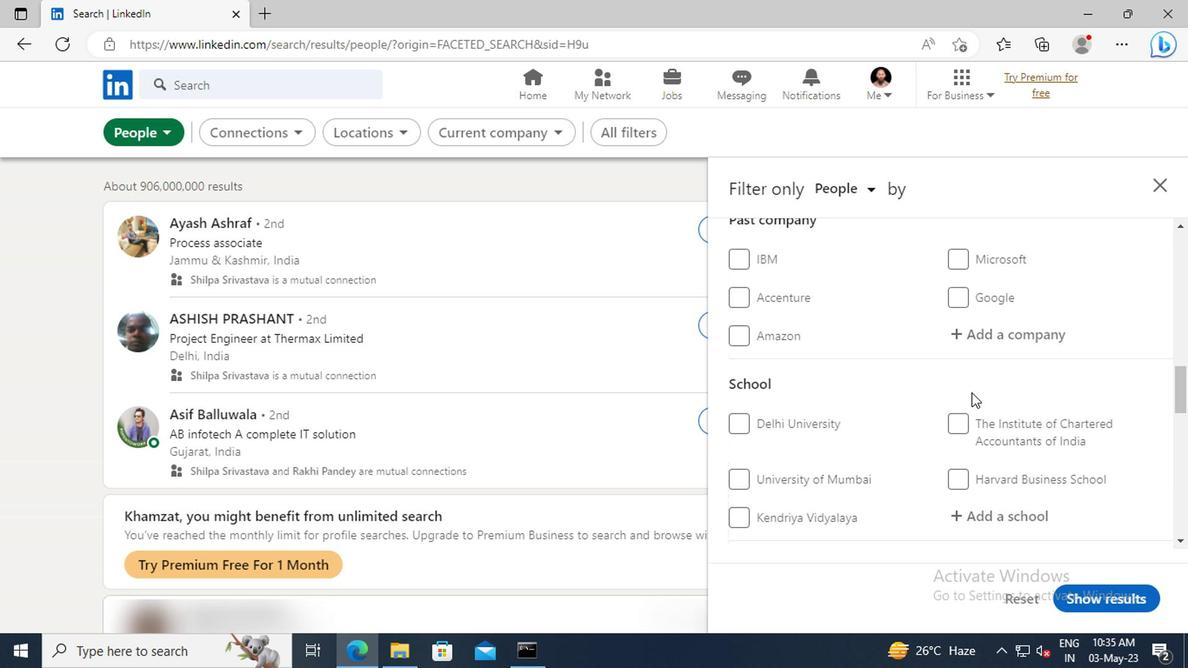 
Action: Mouse moved to (972, 378)
Screenshot: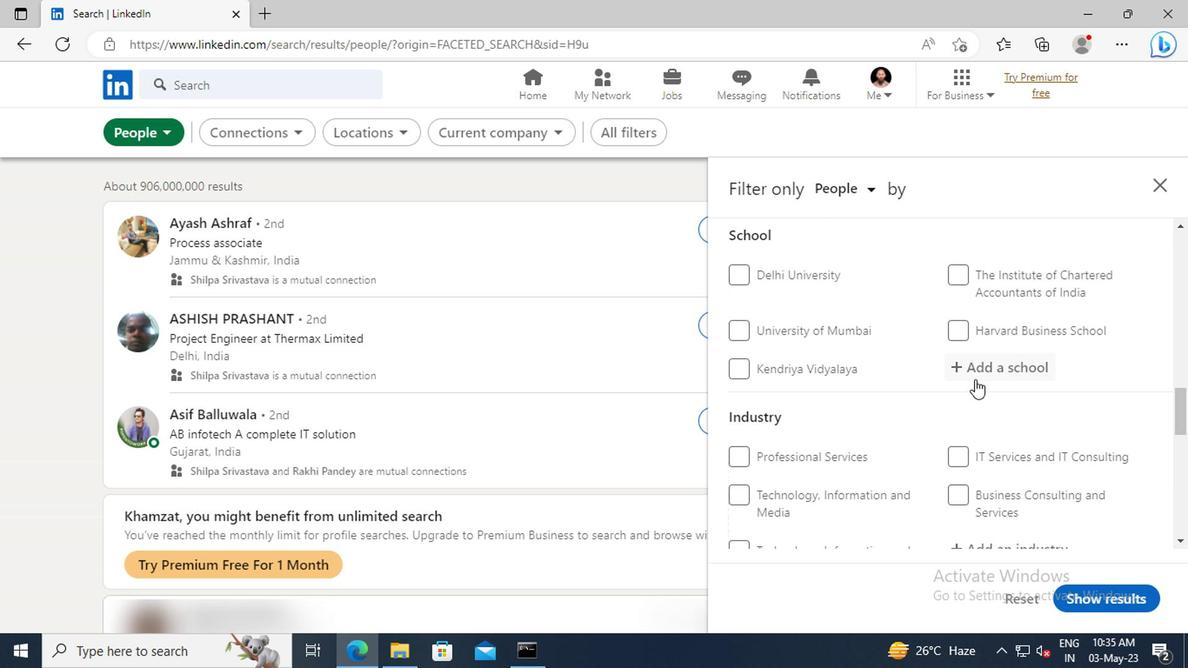 
Action: Mouse pressed left at (972, 378)
Screenshot: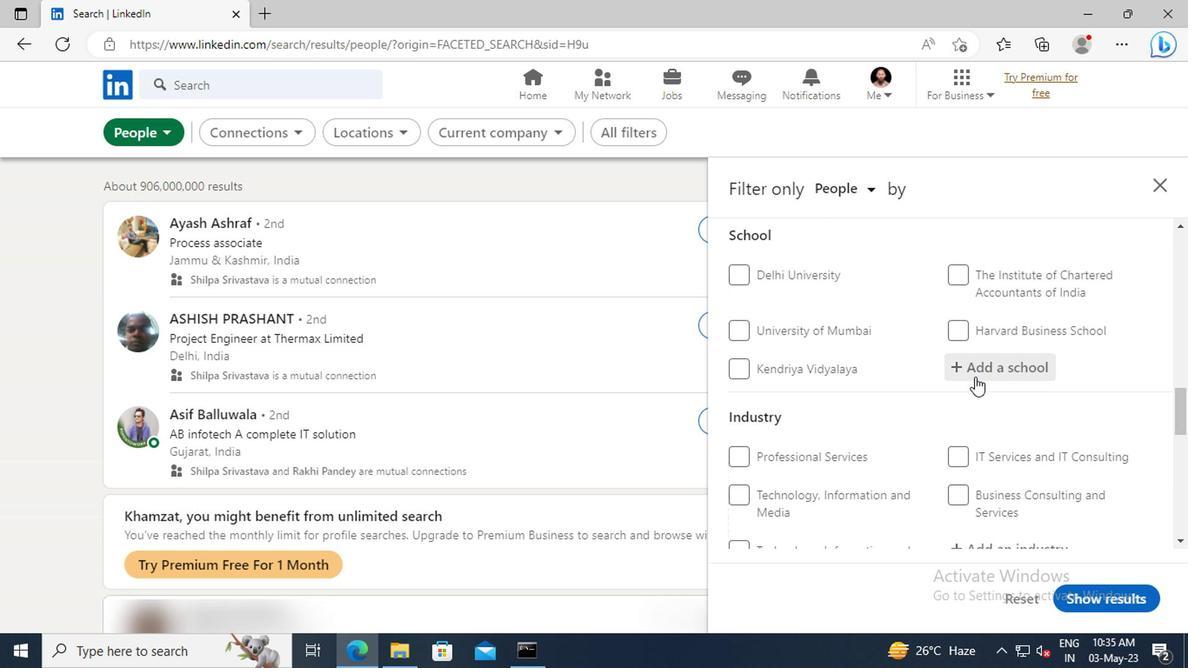 
Action: Key pressed <Key.shift>ABV-<Key.shift>INDIAN
Screenshot: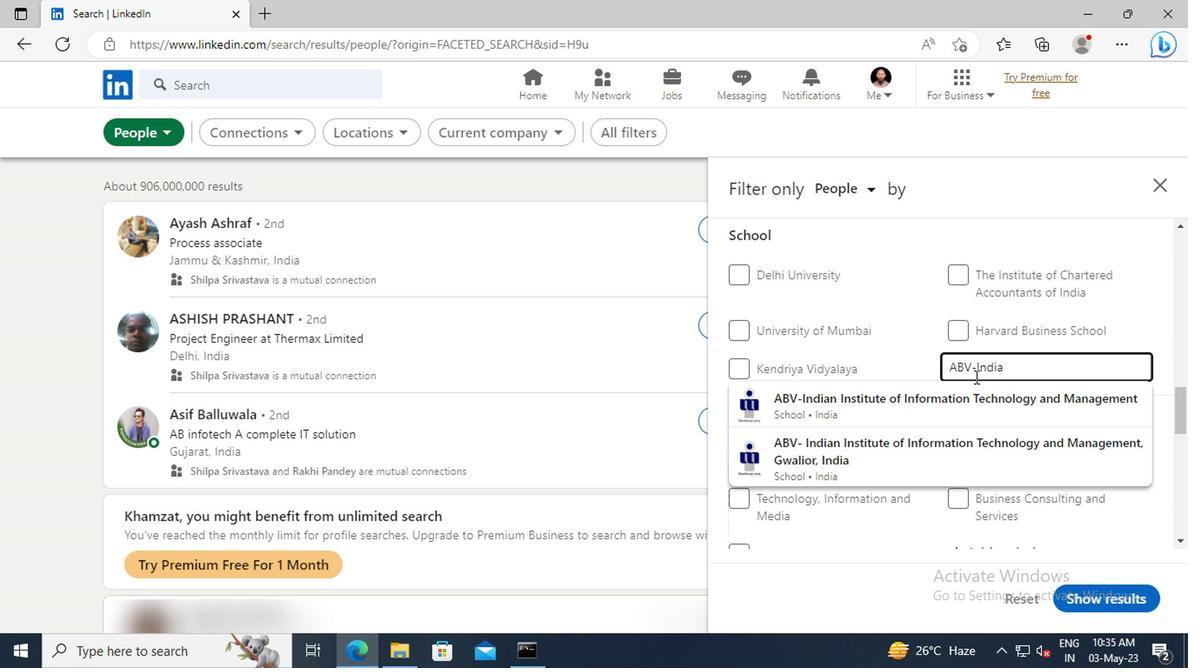 
Action: Mouse moved to (973, 401)
Screenshot: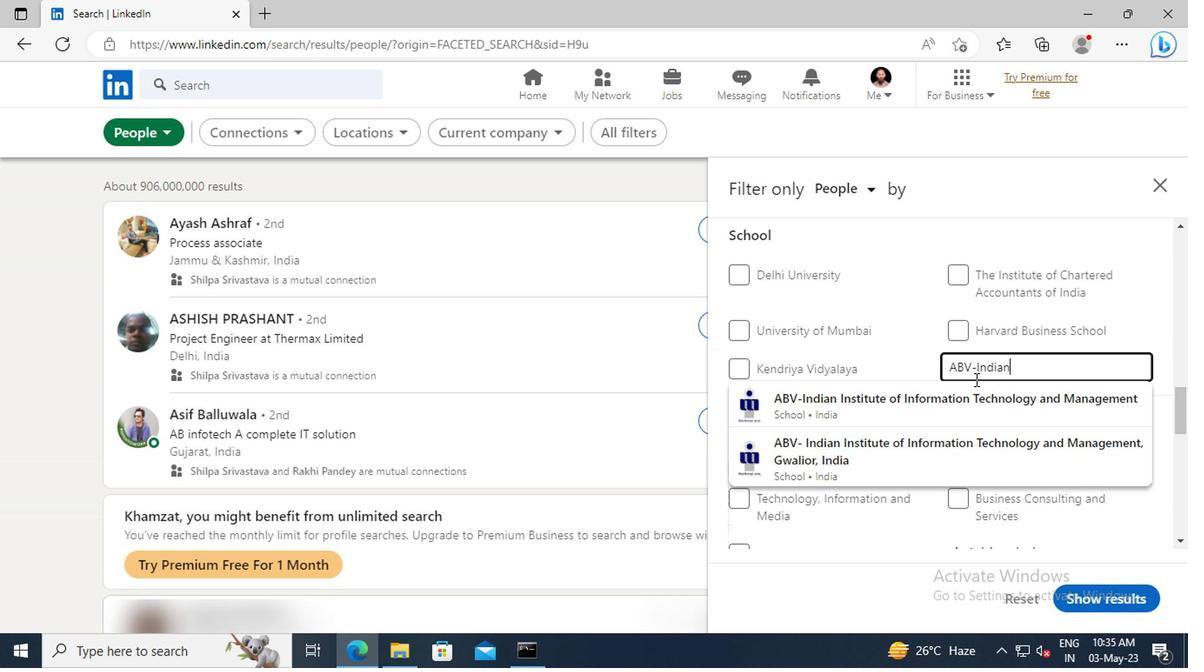 
Action: Mouse pressed left at (973, 401)
Screenshot: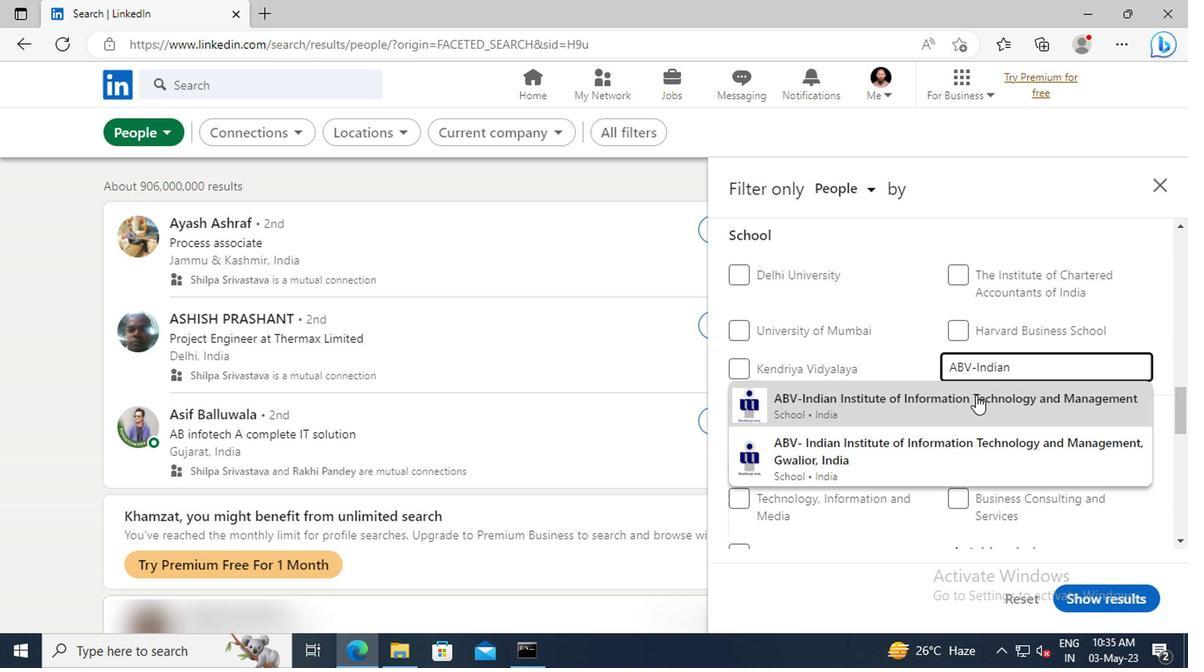 
Action: Mouse scrolled (973, 401) with delta (0, 0)
Screenshot: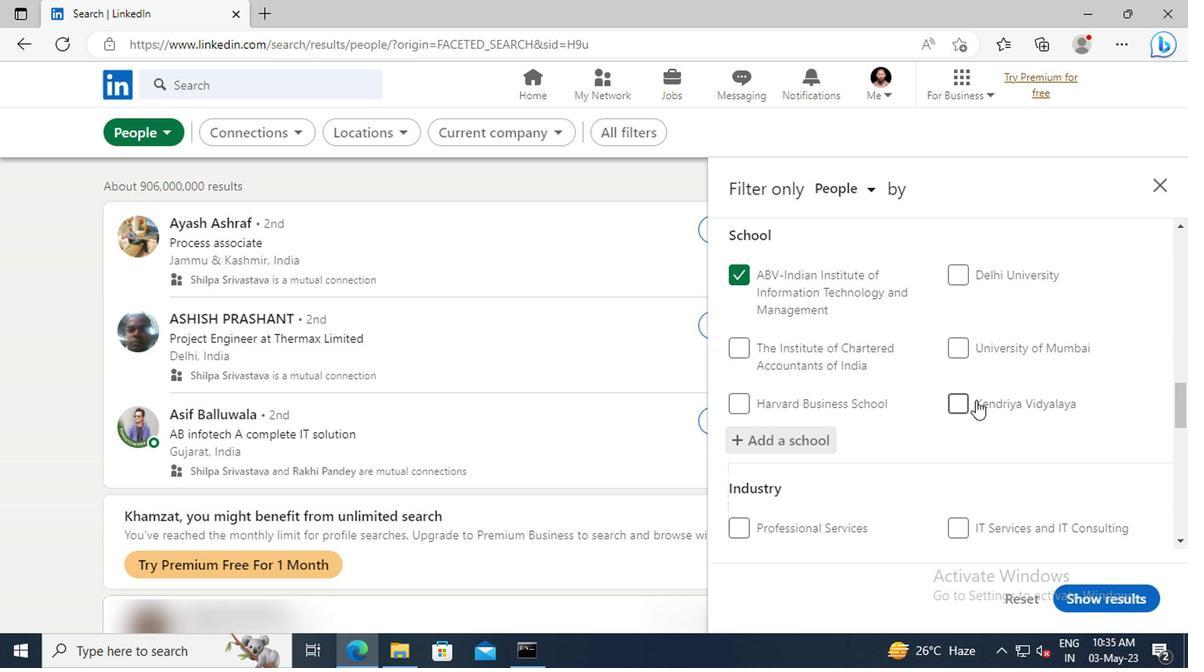 
Action: Mouse scrolled (973, 401) with delta (0, 0)
Screenshot: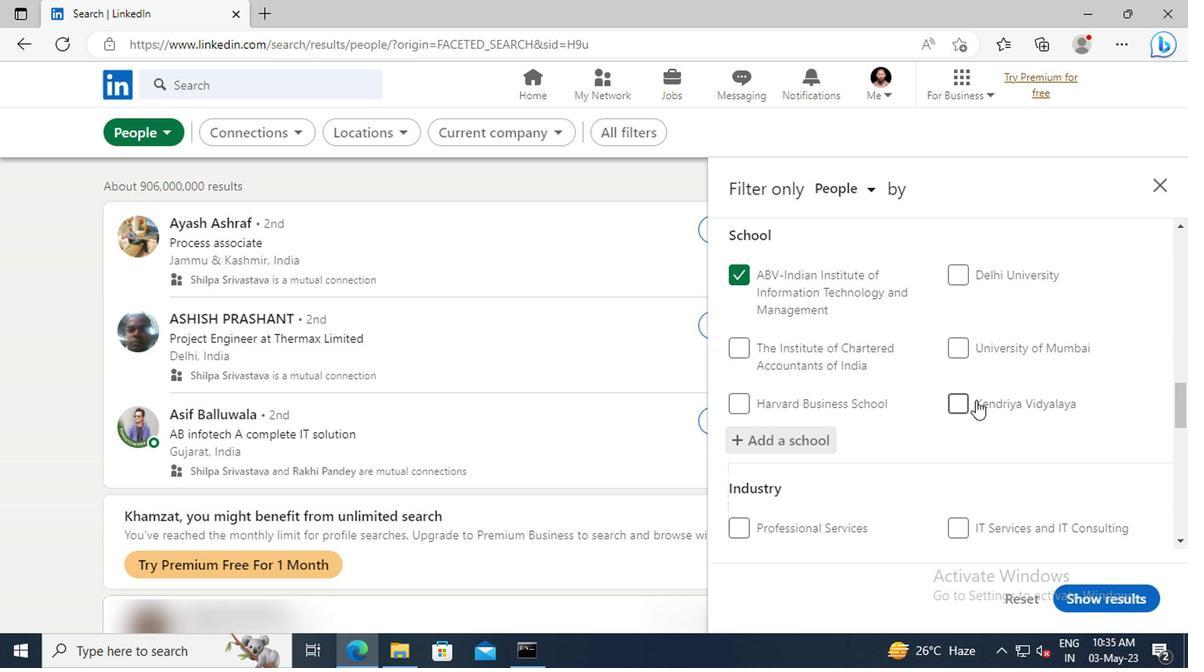 
Action: Mouse moved to (973, 375)
Screenshot: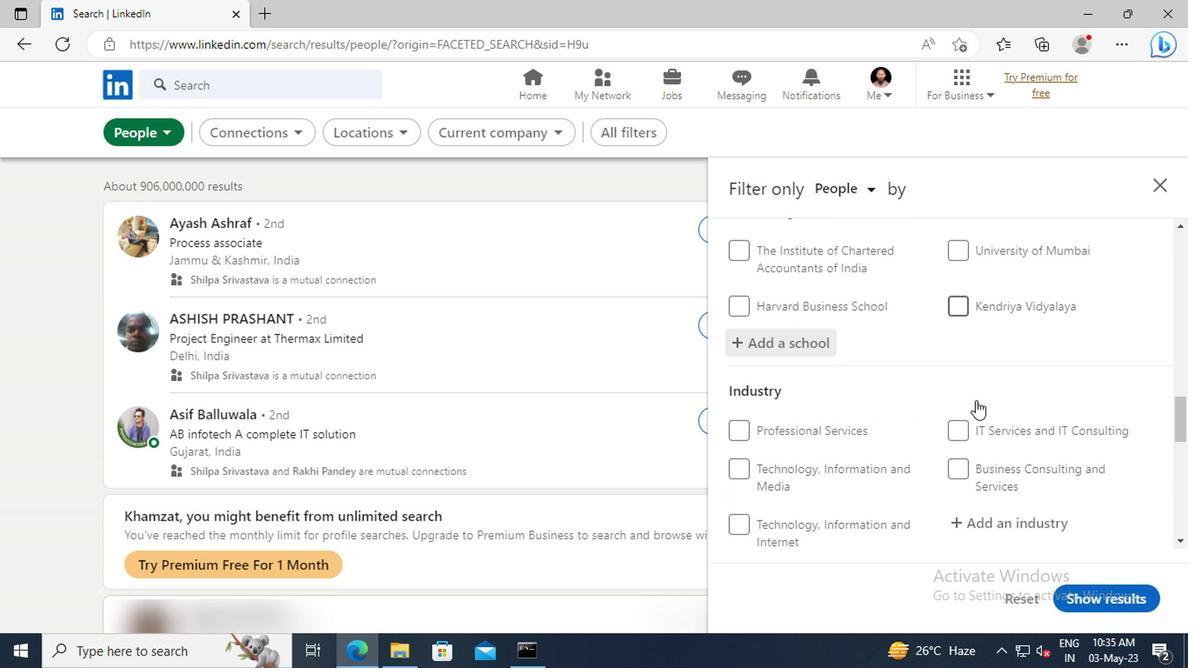 
Action: Mouse scrolled (973, 375) with delta (0, 0)
Screenshot: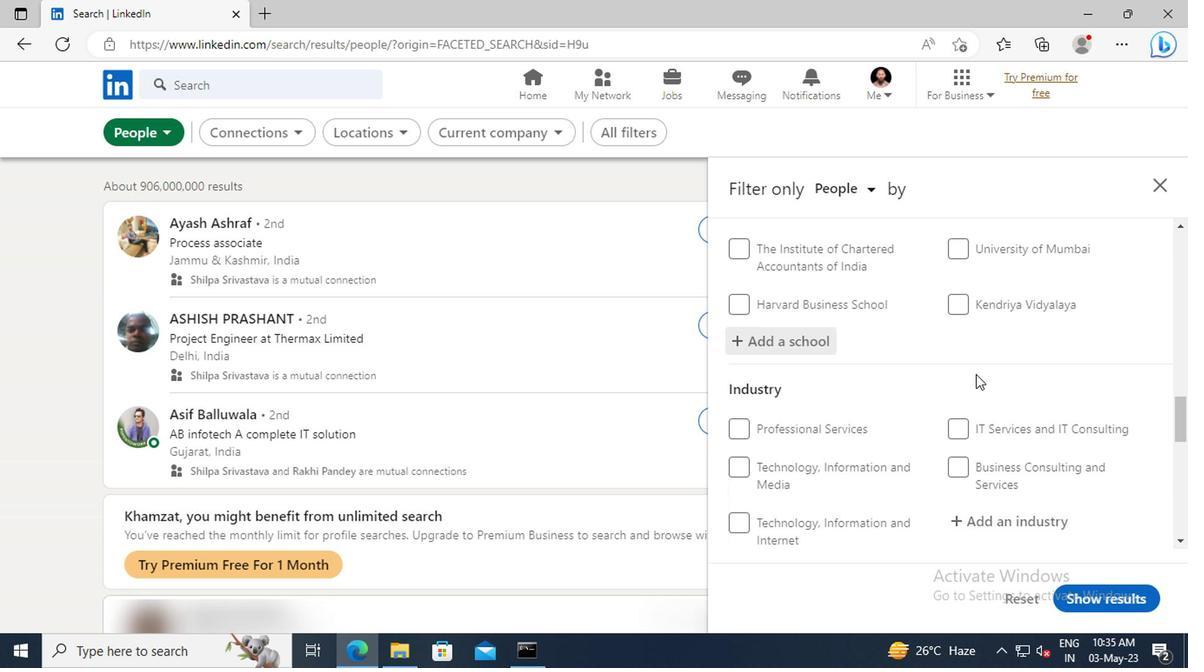 
Action: Mouse scrolled (973, 375) with delta (0, 0)
Screenshot: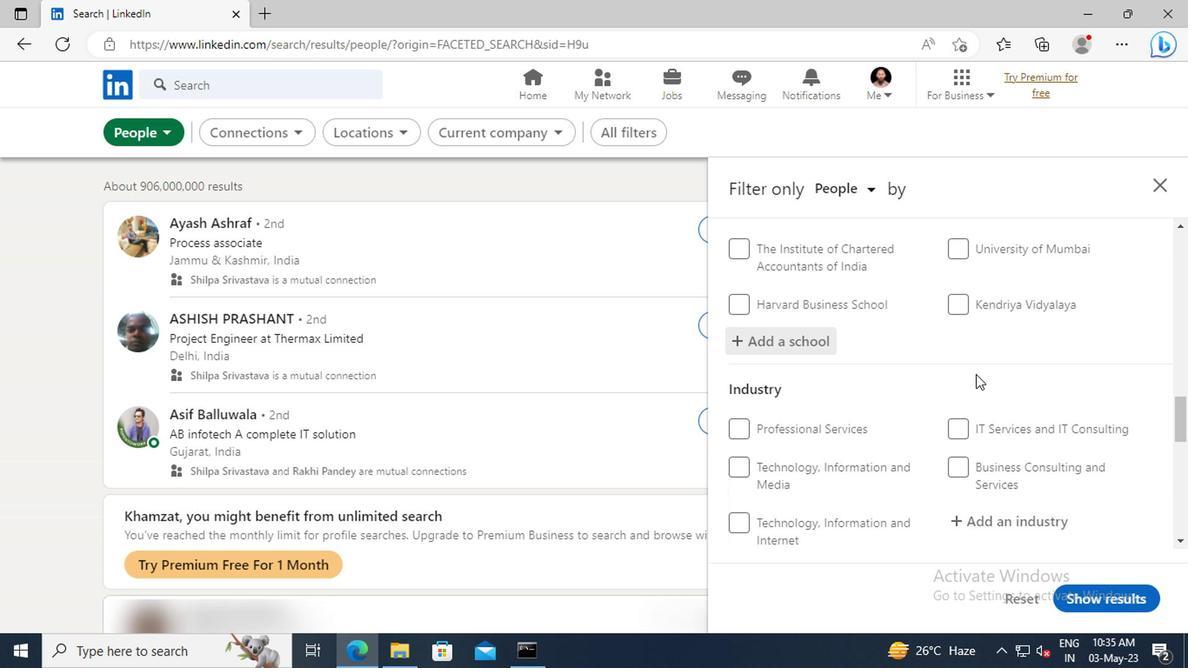 
Action: Mouse moved to (976, 360)
Screenshot: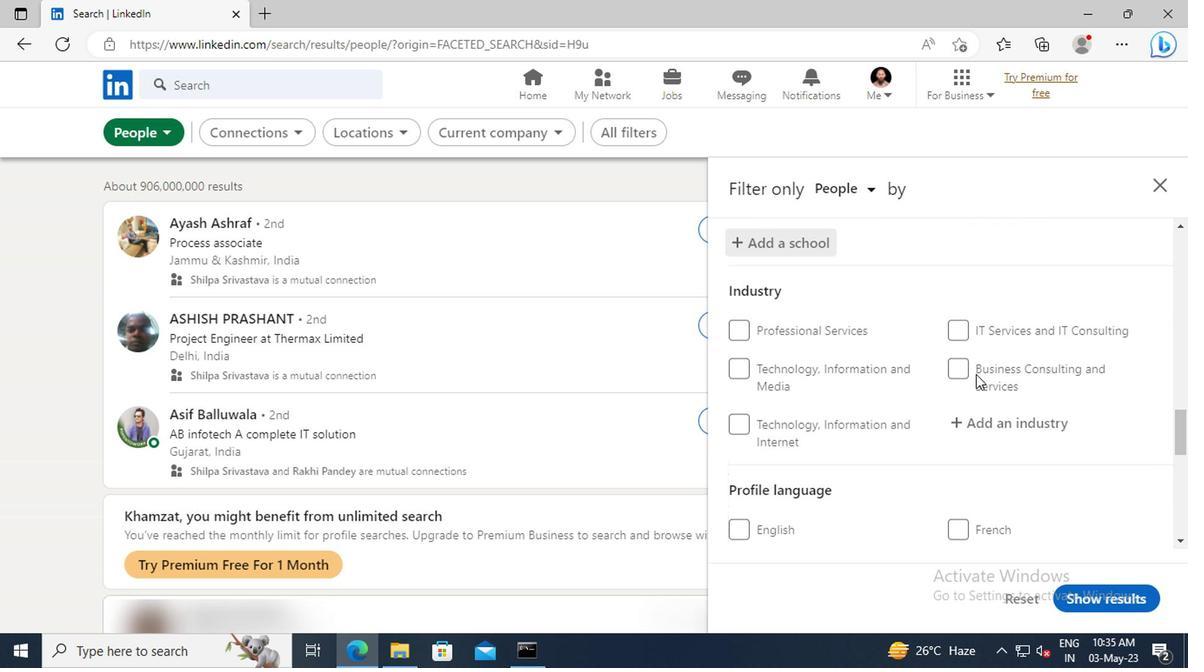 
Action: Mouse scrolled (976, 360) with delta (0, 0)
Screenshot: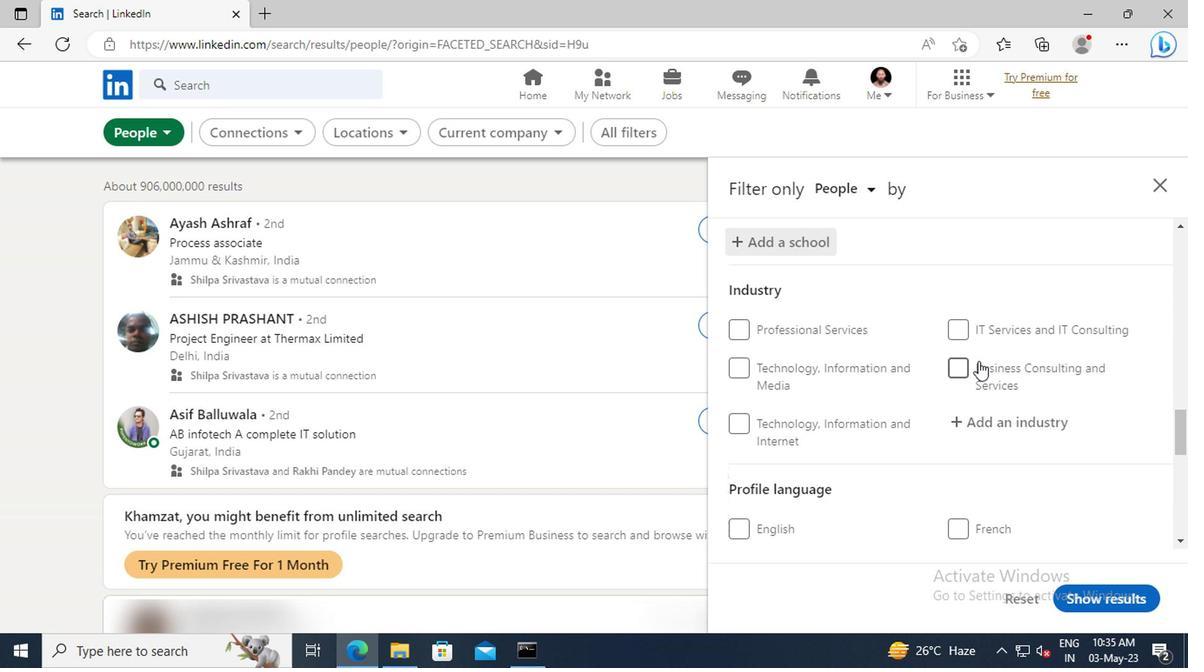 
Action: Mouse scrolled (976, 360) with delta (0, 0)
Screenshot: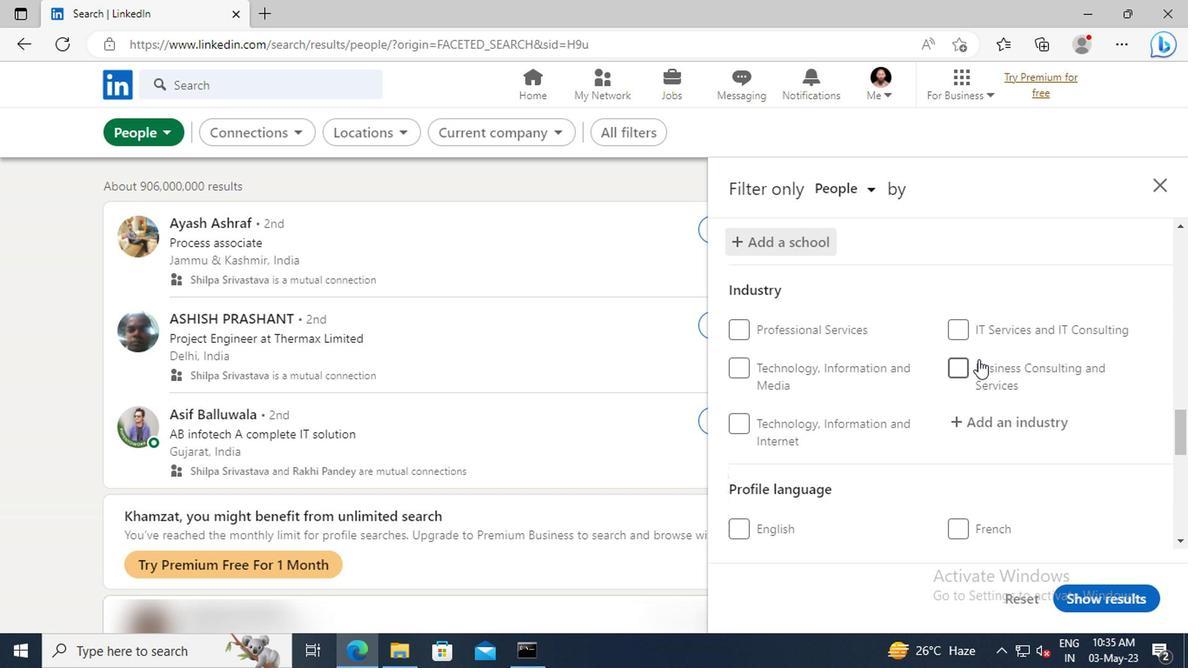 
Action: Mouse moved to (976, 333)
Screenshot: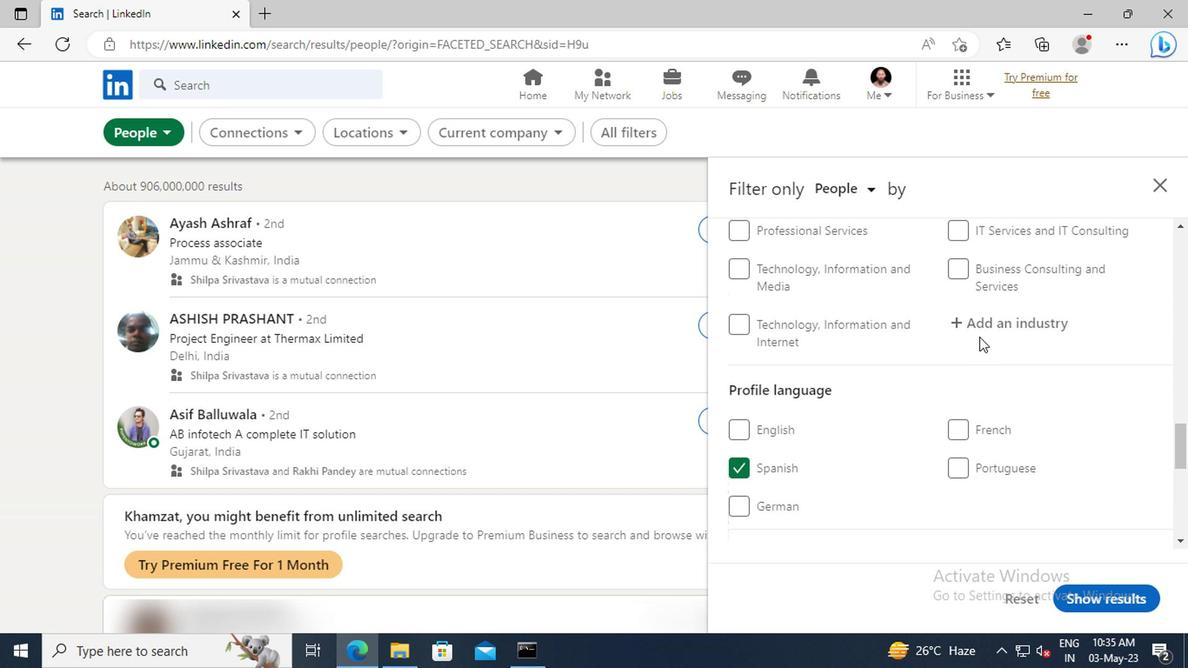 
Action: Mouse pressed left at (976, 333)
Screenshot: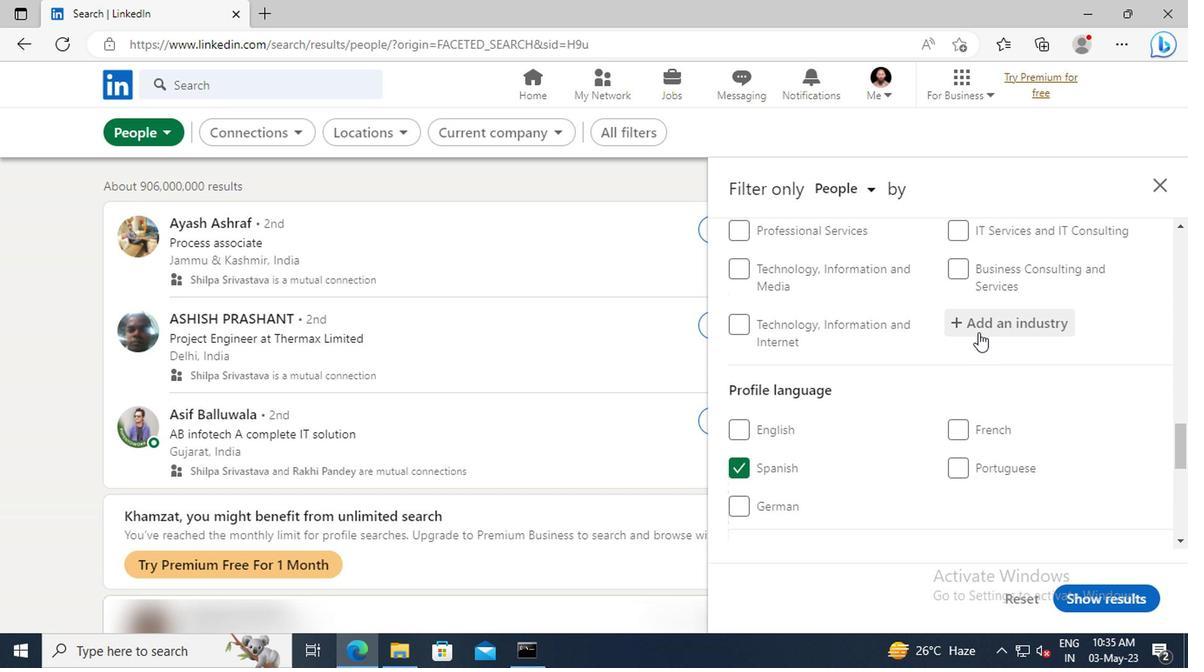 
Action: Key pressed <Key.shift>LAW<Key.space>
Screenshot: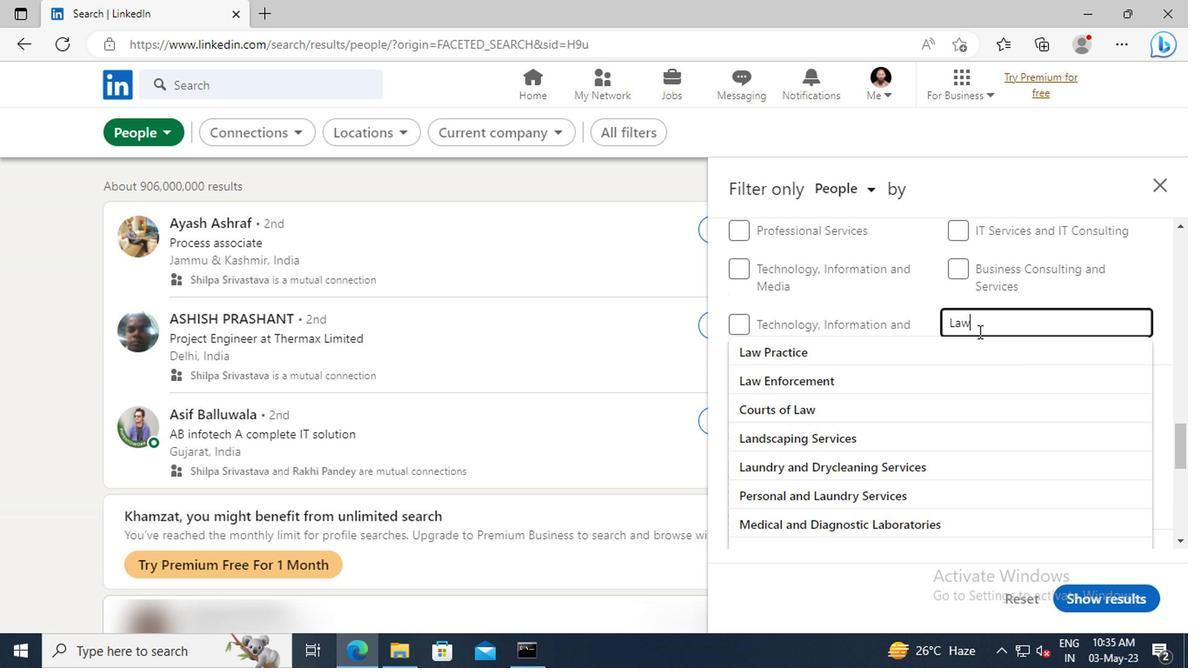 
Action: Mouse moved to (971, 349)
Screenshot: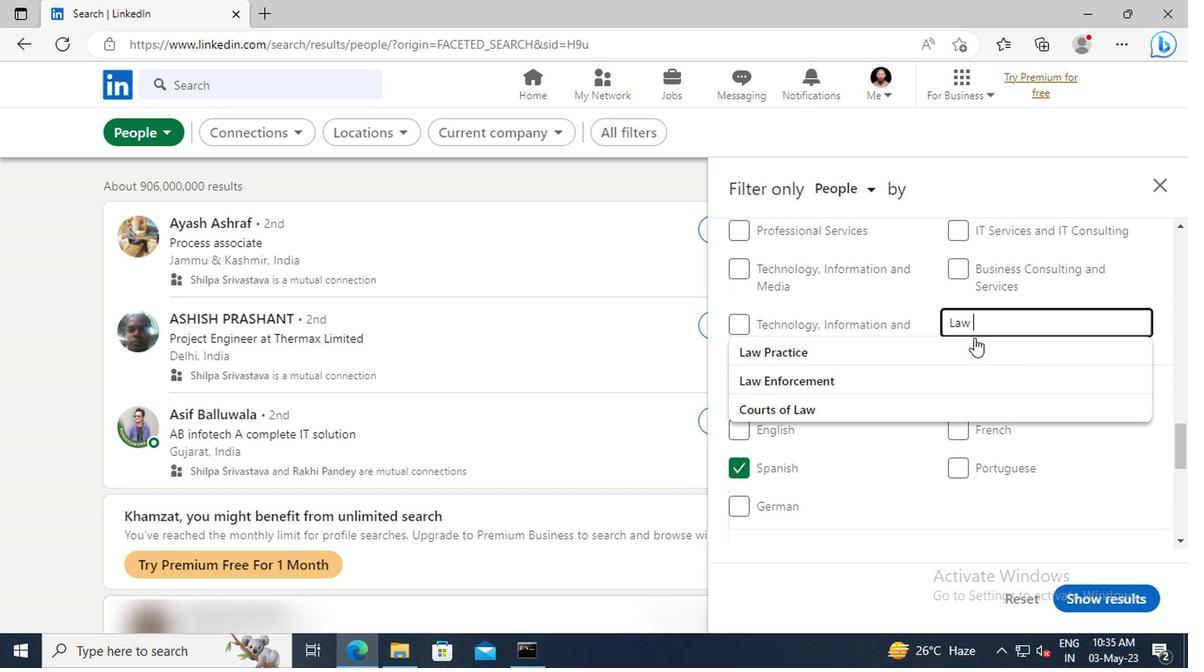 
Action: Mouse pressed left at (971, 349)
Screenshot: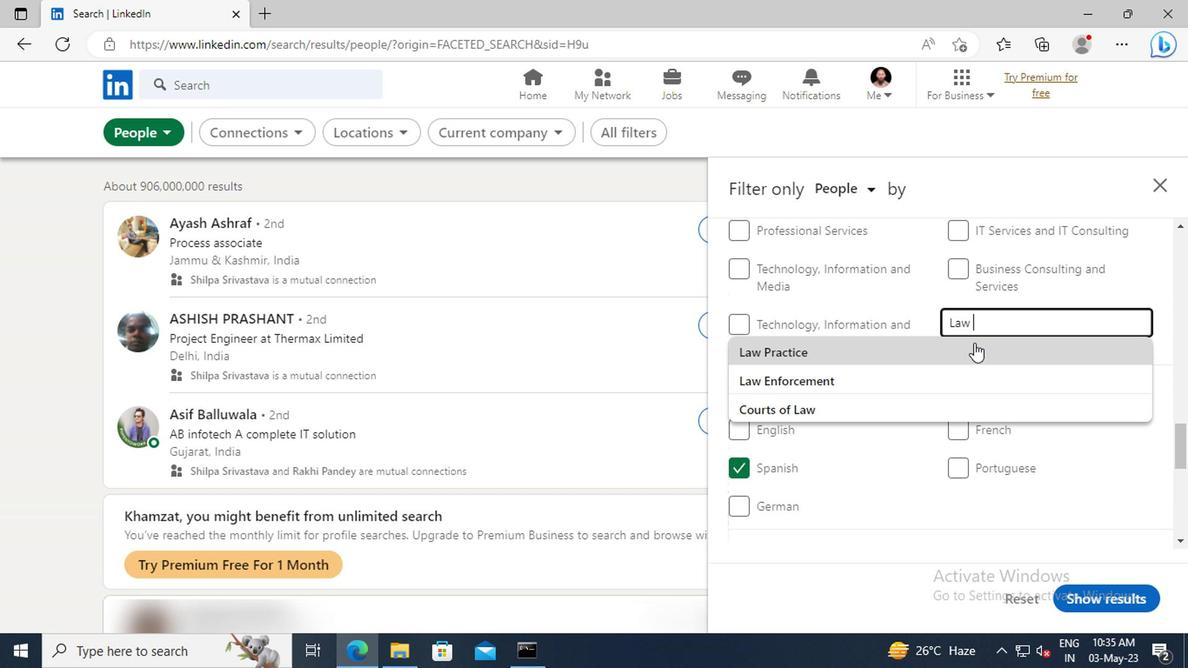 
Action: Mouse scrolled (971, 349) with delta (0, 0)
Screenshot: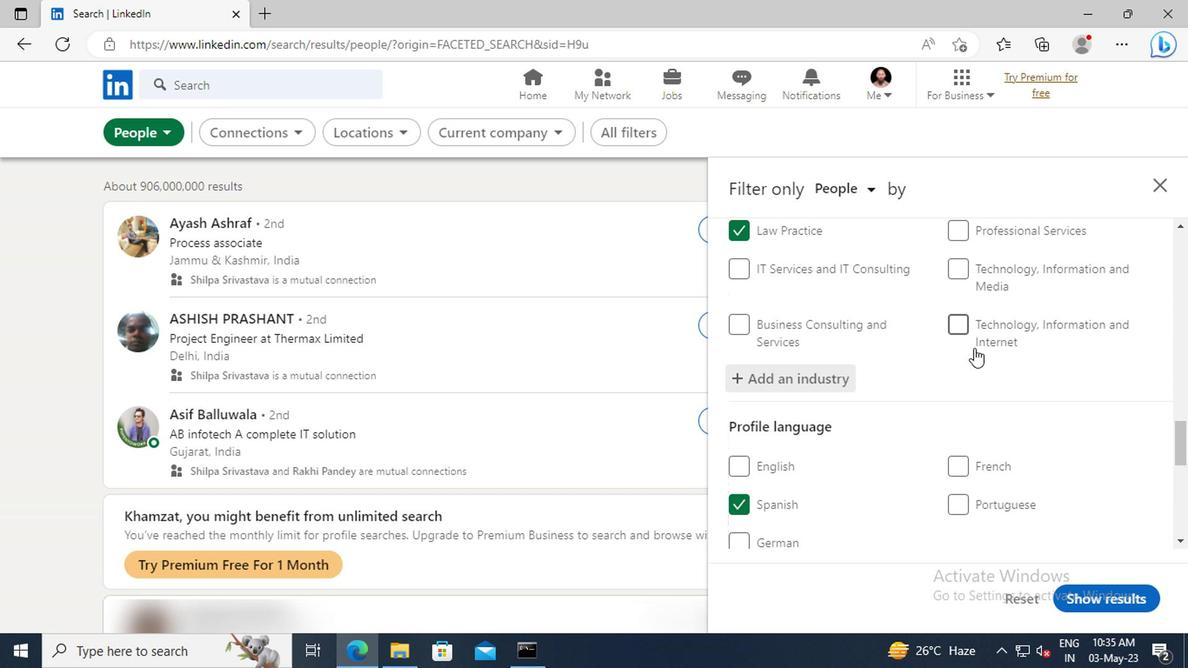 
Action: Mouse scrolled (971, 349) with delta (0, 0)
Screenshot: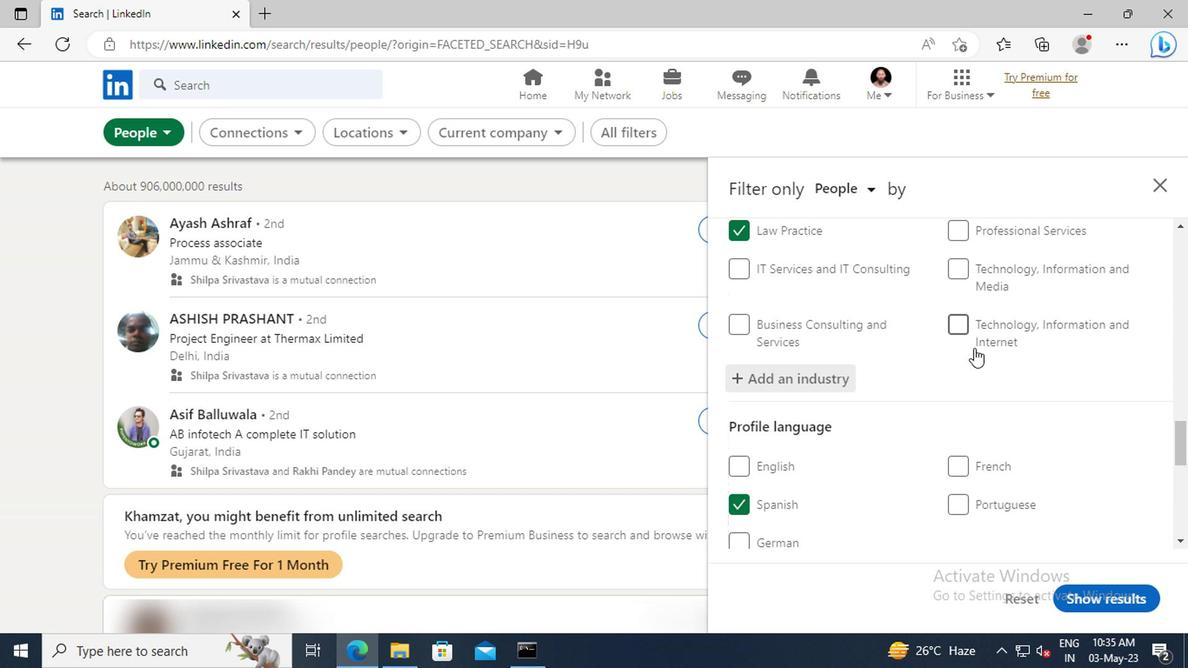 
Action: Mouse scrolled (971, 349) with delta (0, 0)
Screenshot: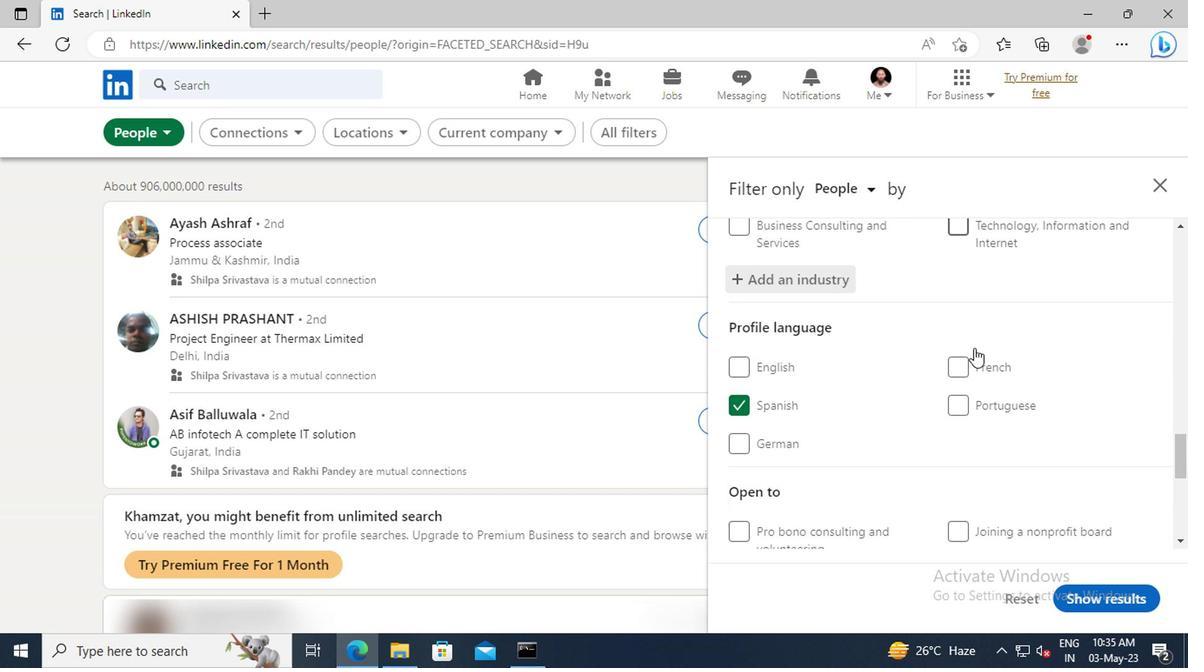 
Action: Mouse scrolled (971, 349) with delta (0, 0)
Screenshot: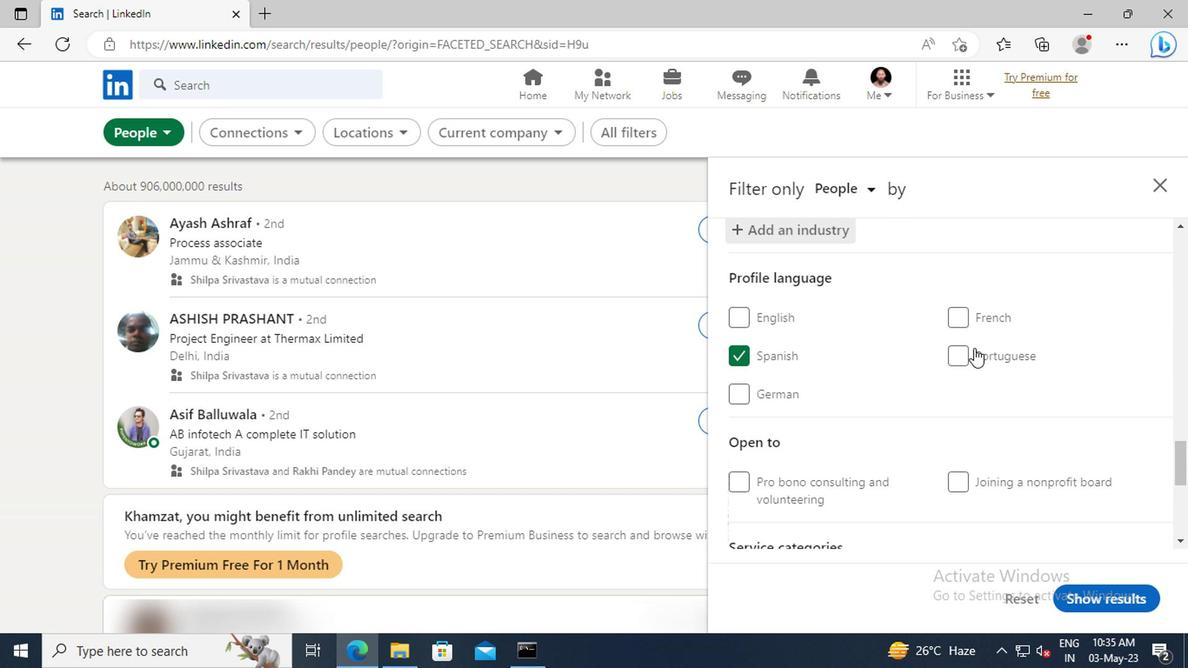 
Action: Mouse scrolled (971, 349) with delta (0, 0)
Screenshot: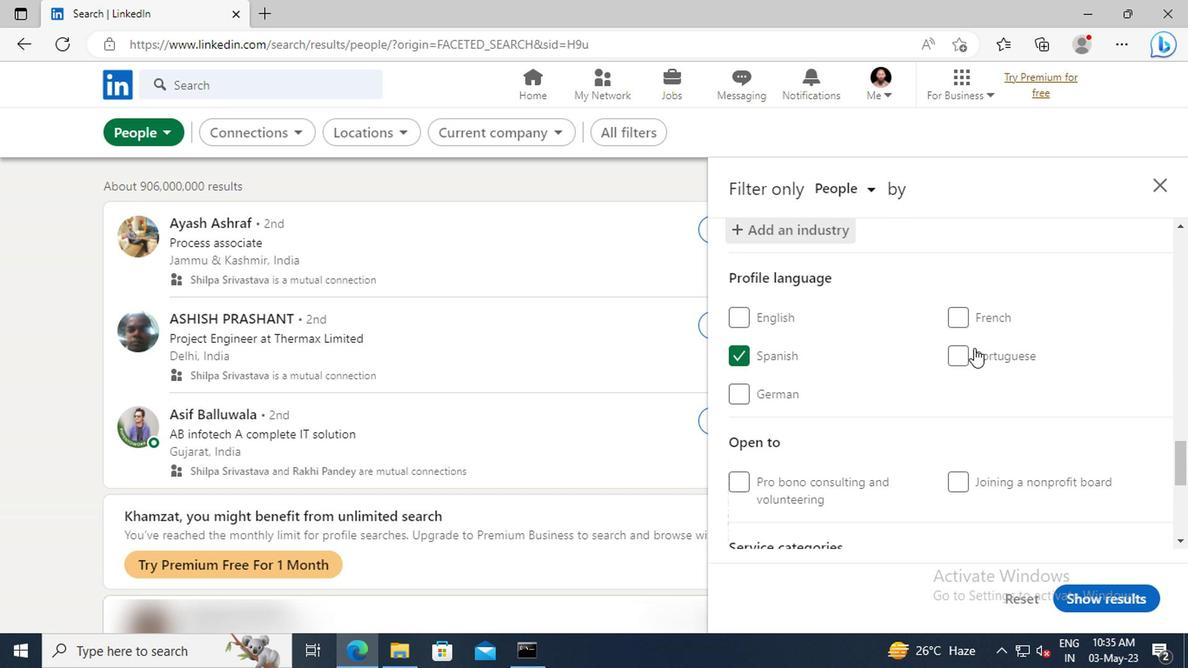 
Action: Mouse scrolled (971, 349) with delta (0, 0)
Screenshot: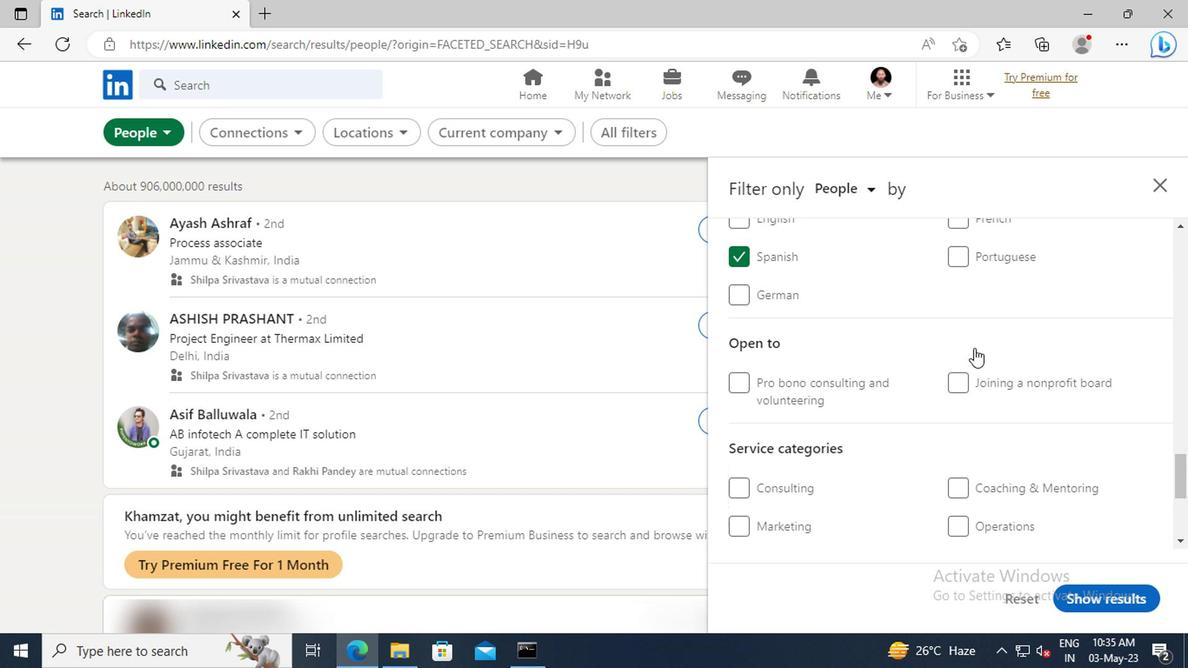 
Action: Mouse scrolled (971, 349) with delta (0, 0)
Screenshot: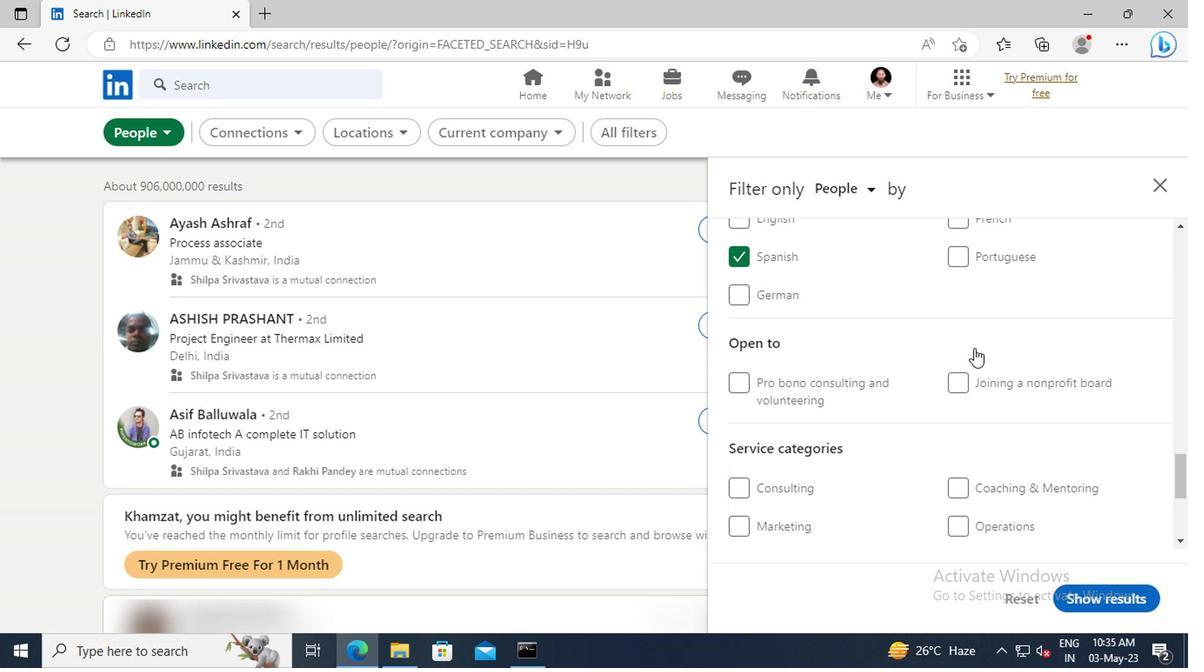 
Action: Mouse scrolled (971, 349) with delta (0, 0)
Screenshot: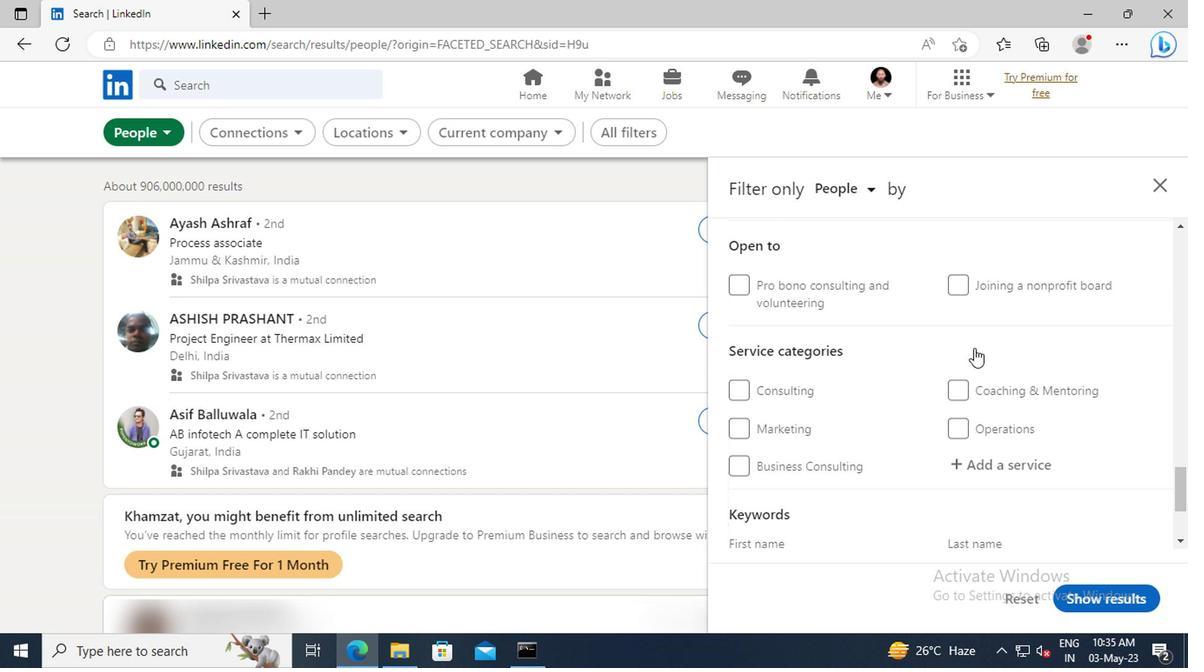 
Action: Mouse scrolled (971, 349) with delta (0, 0)
Screenshot: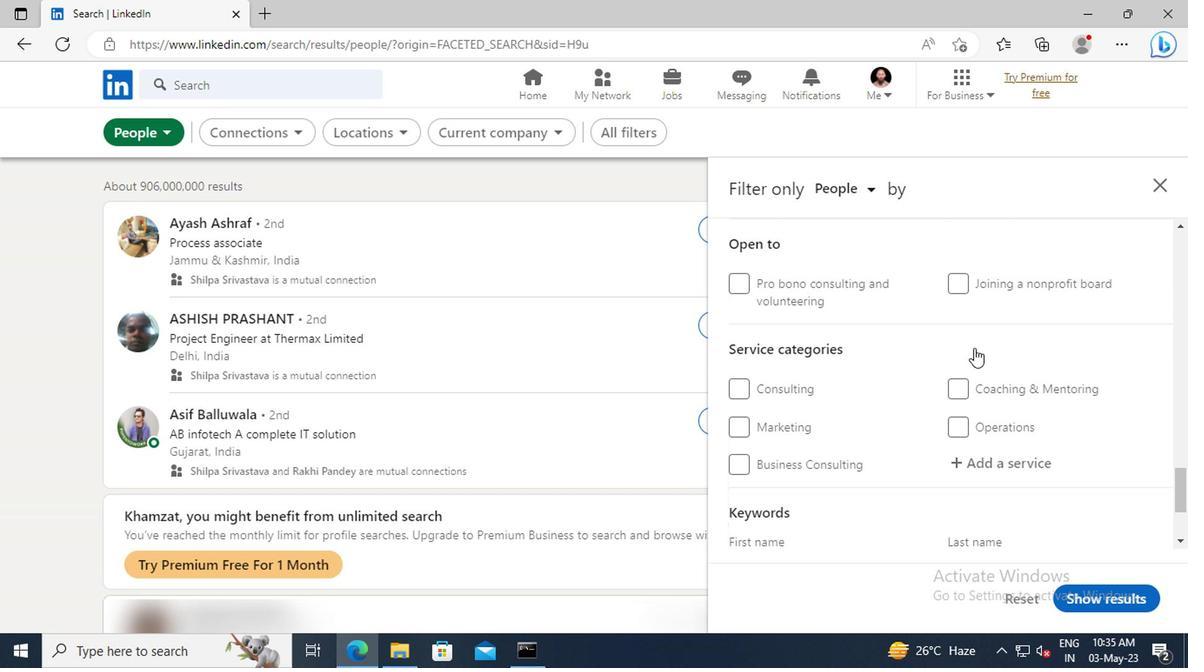 
Action: Mouse moved to (975, 365)
Screenshot: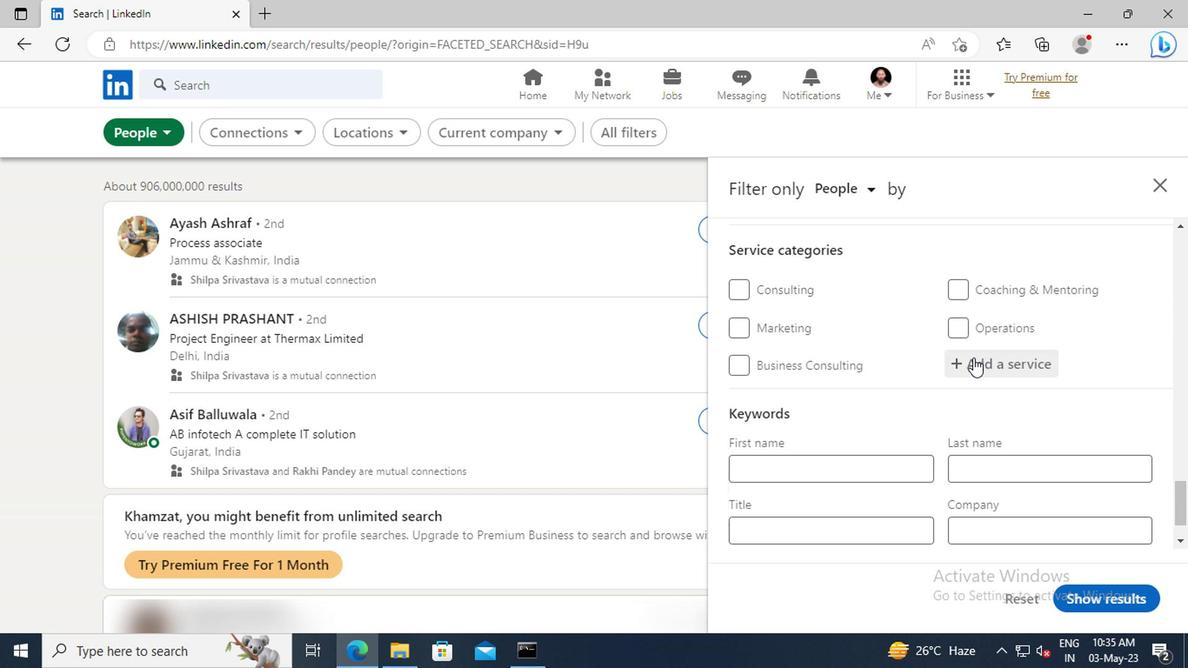 
Action: Mouse pressed left at (975, 365)
Screenshot: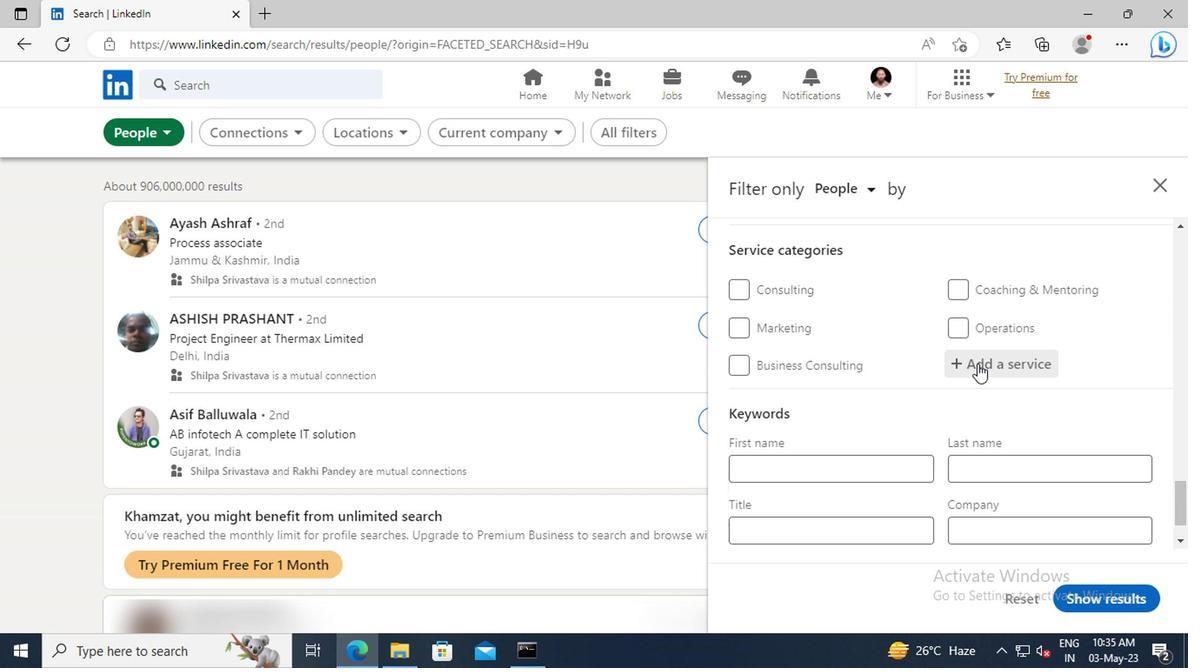 
Action: Key pressed <Key.shift>LABOR<Key.space>AN
Screenshot: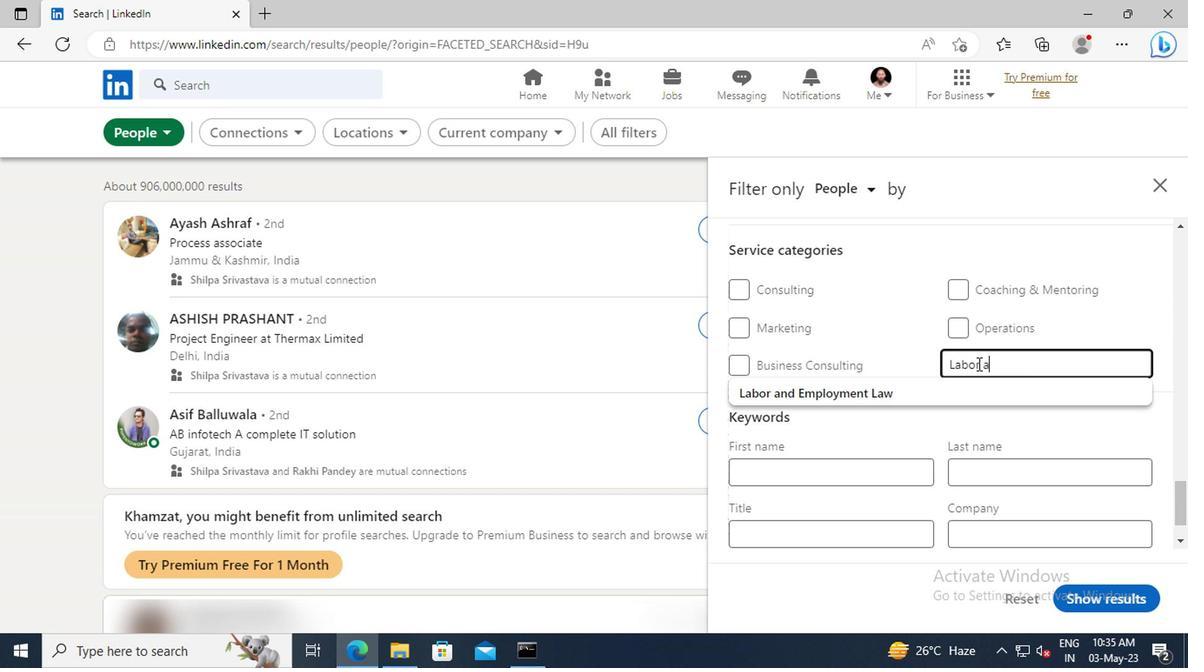 
Action: Mouse moved to (976, 390)
Screenshot: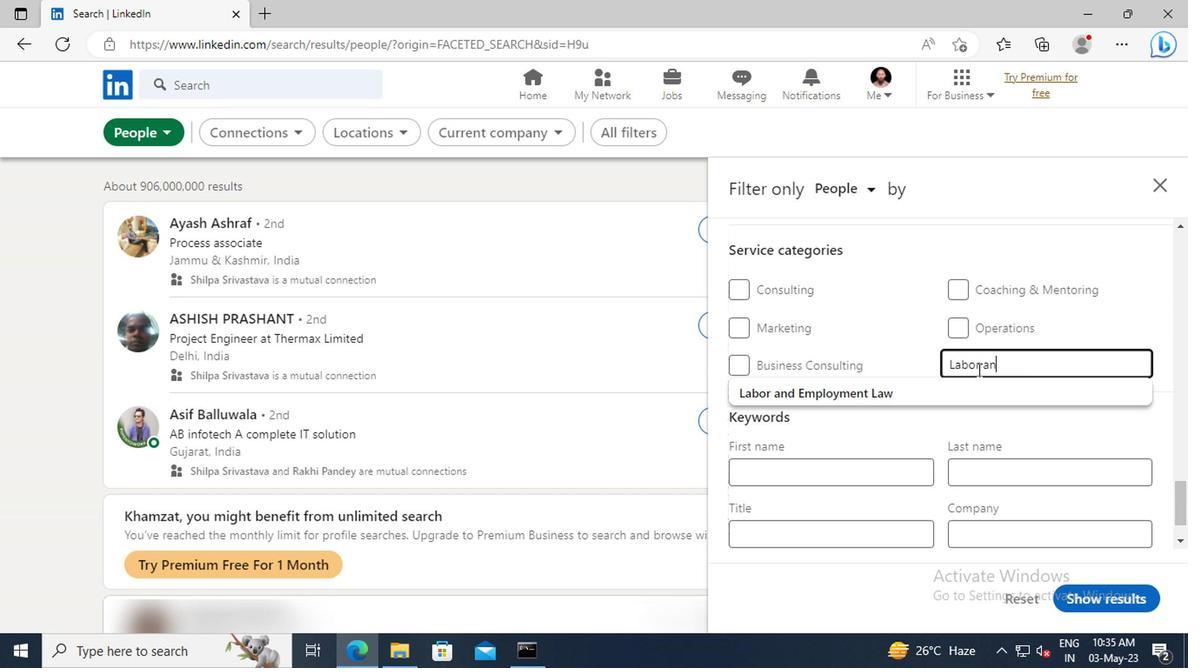
Action: Mouse pressed left at (976, 390)
Screenshot: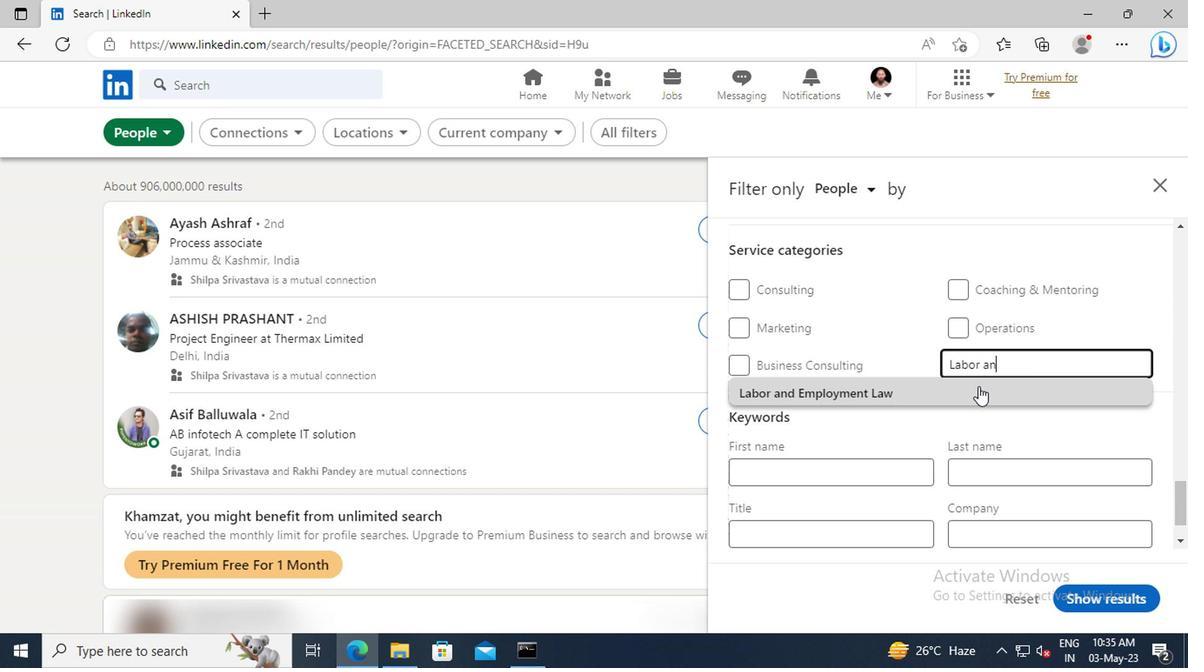 
Action: Mouse scrolled (976, 390) with delta (0, 0)
Screenshot: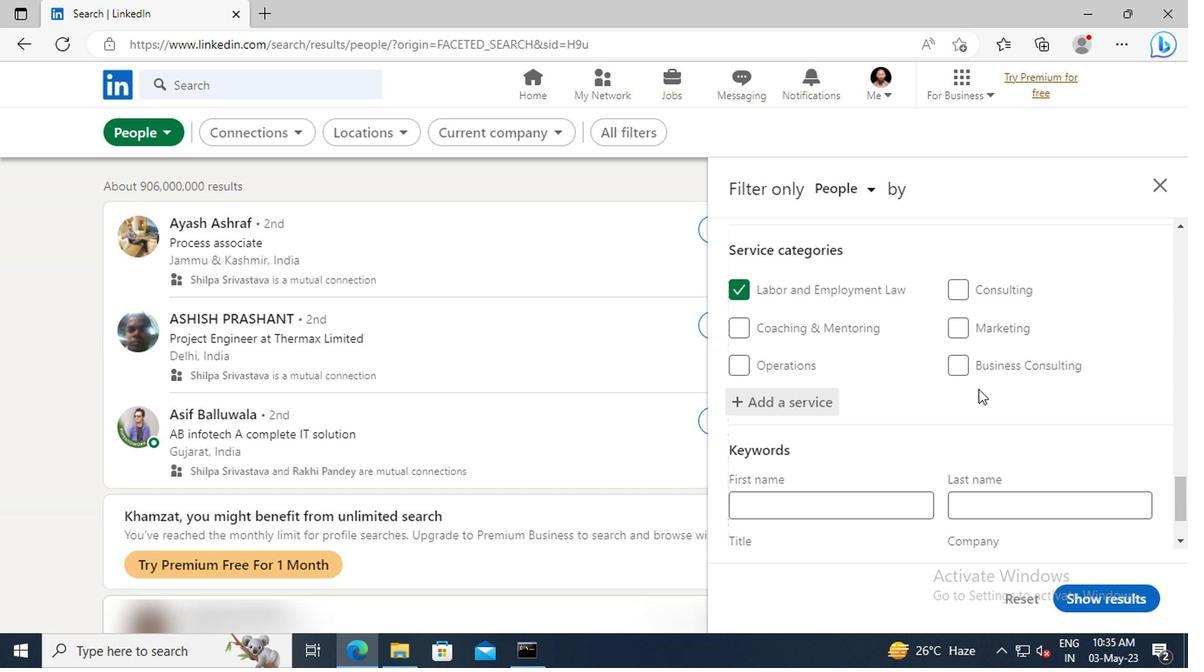 
Action: Mouse scrolled (976, 390) with delta (0, 0)
Screenshot: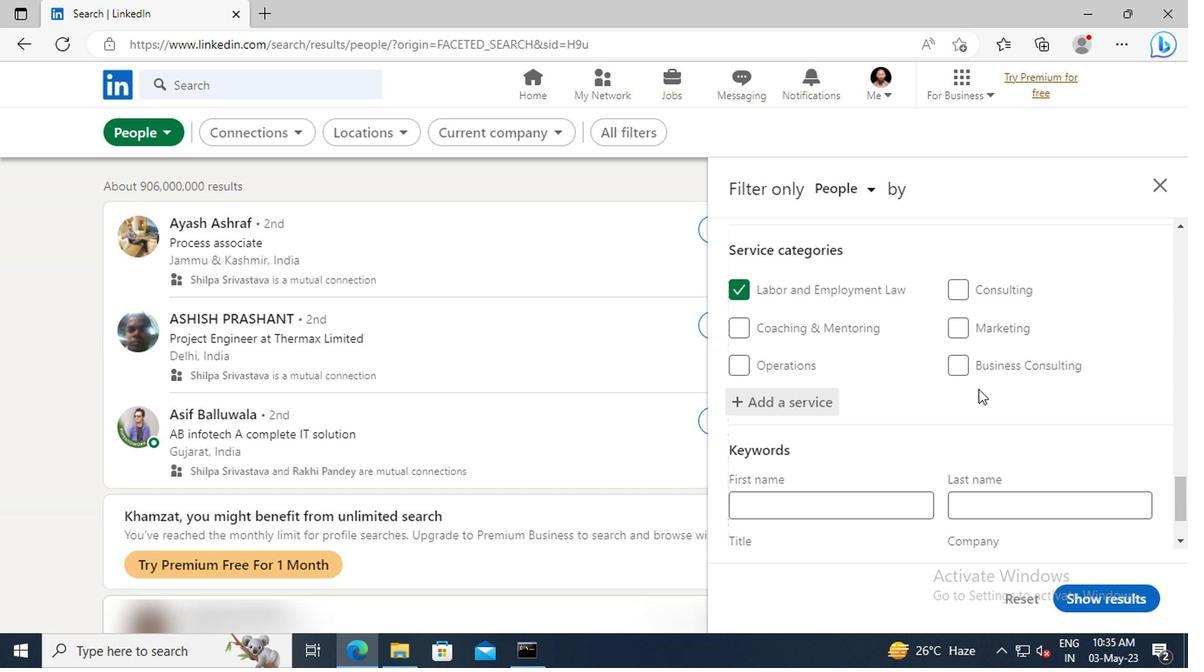 
Action: Mouse scrolled (976, 390) with delta (0, 0)
Screenshot: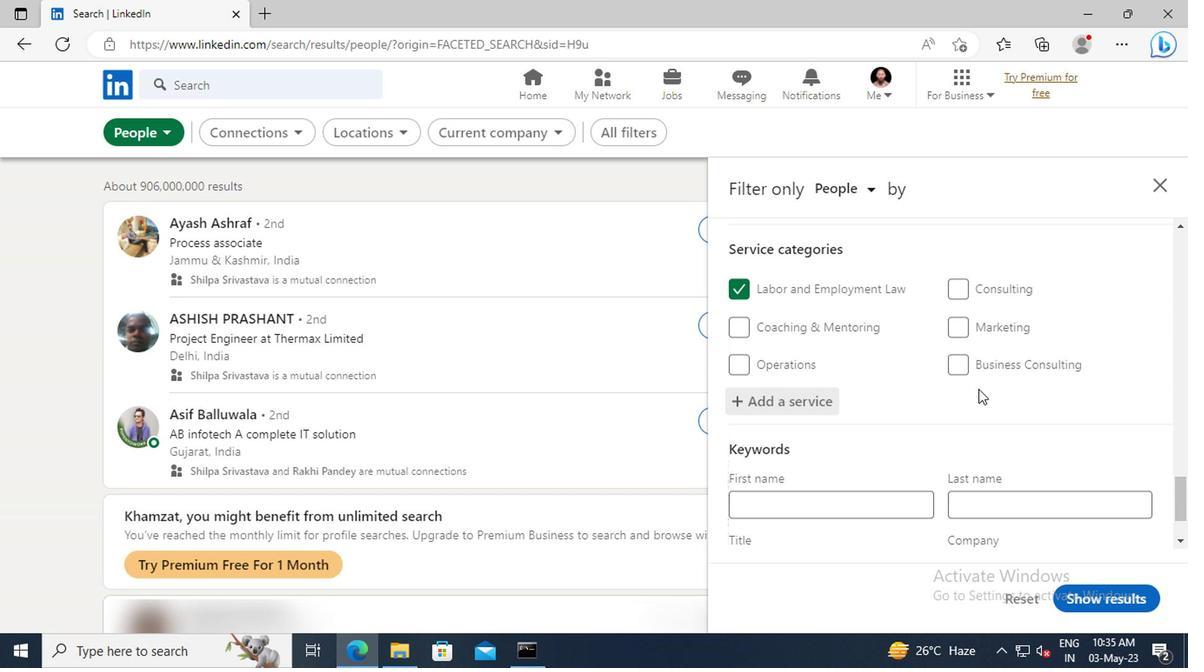 
Action: Mouse moved to (865, 474)
Screenshot: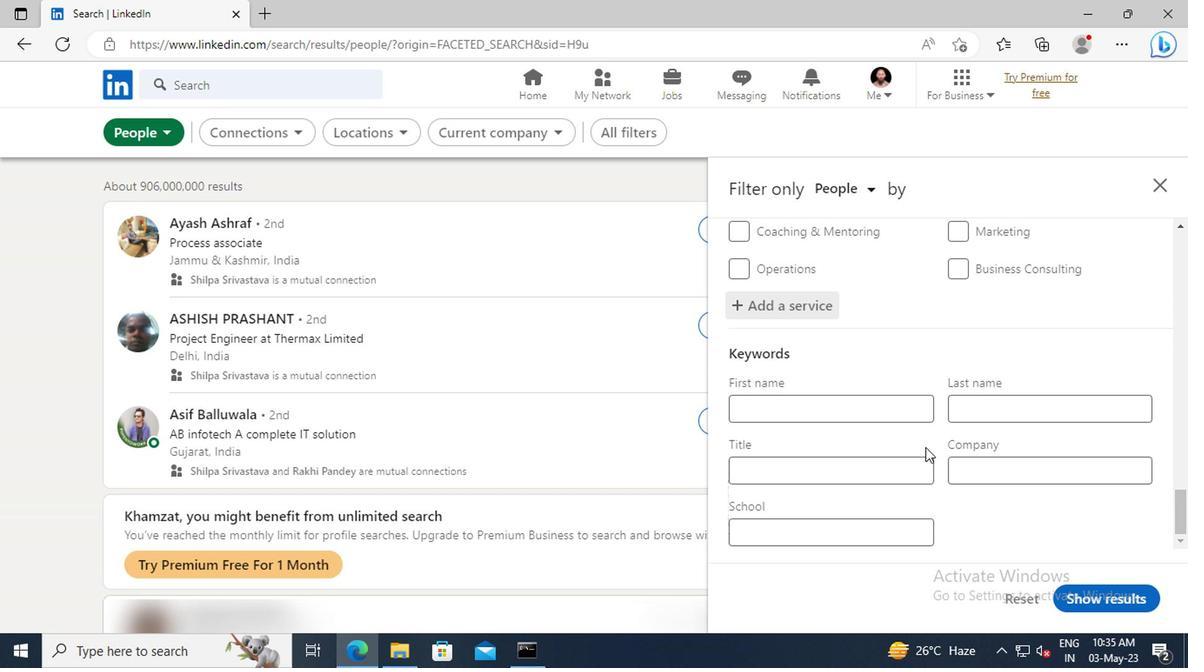 
Action: Mouse pressed left at (865, 474)
Screenshot: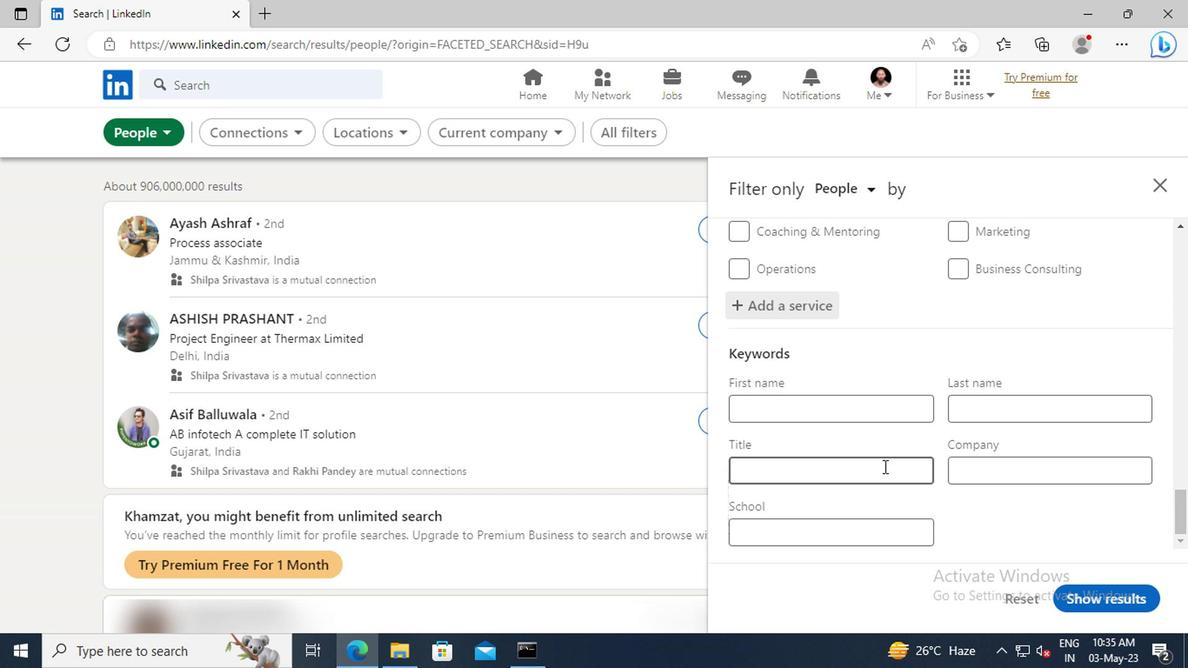 
Action: Key pressed <Key.shift>GRAPHIC<Key.space><Key.shift>DESIGNER<Key.enter>
Screenshot: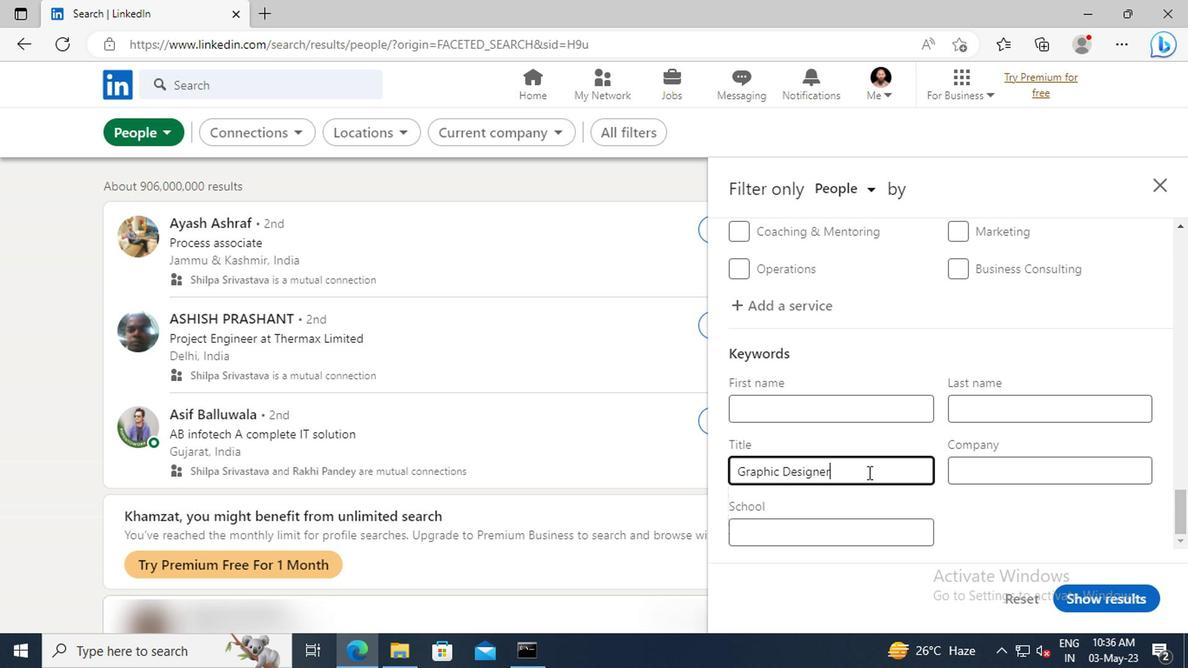 
Action: Mouse moved to (1085, 600)
Screenshot: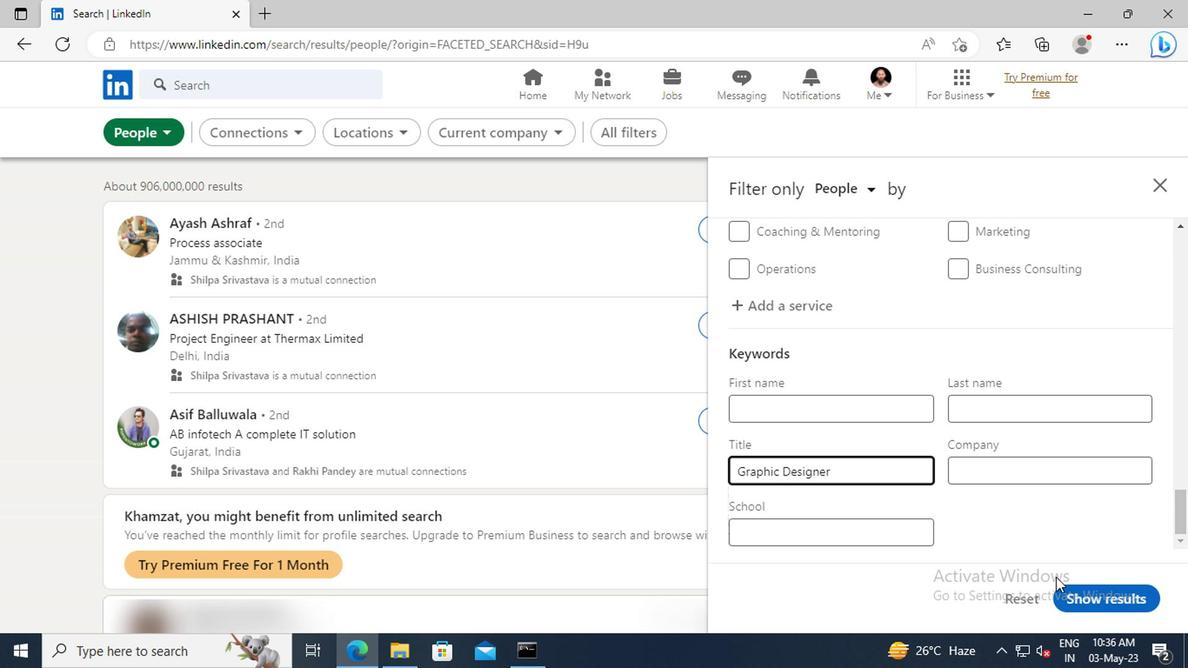 
Action: Mouse pressed left at (1085, 600)
Screenshot: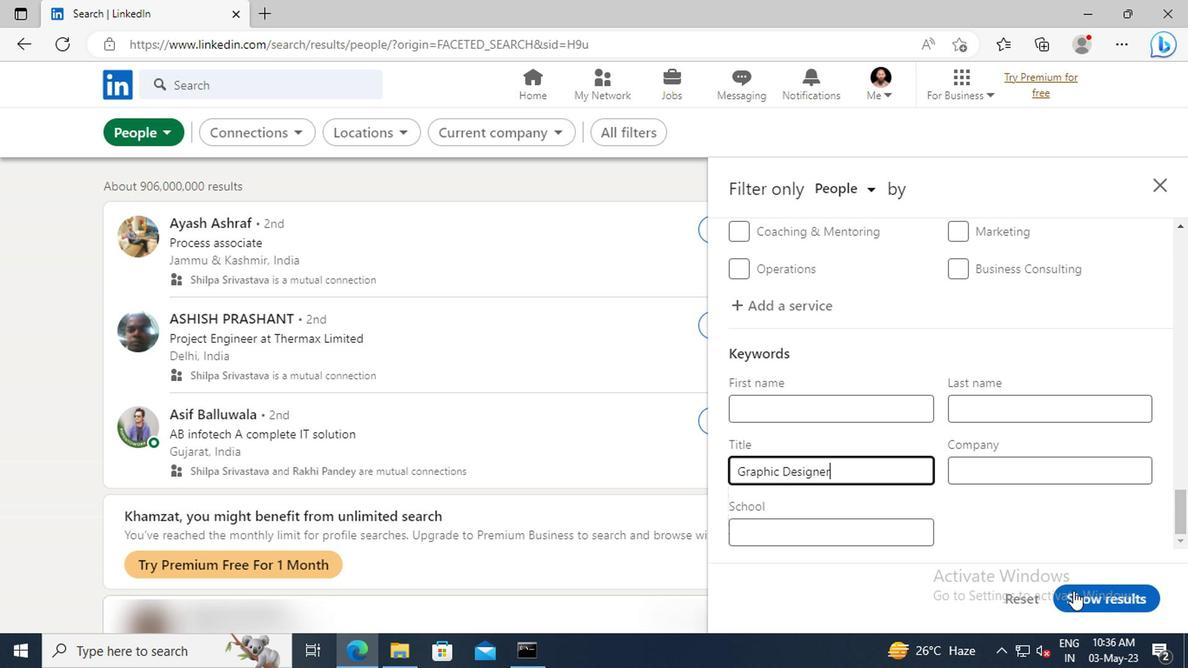 
